 Task: Find connections with filter location Budapest III. kerület with filter topic #Entrepreneurshipwith filter profile language English with filter current company Godrej & Boyce Mfg. Co. Ltd. with filter school Adi Shankara Institute of Engineering and Technology, Kalady with filter industry International Affairs with filter service category Interior Design with filter keywords title Mechanical Engineer
Action: Mouse pressed left at (546, 71)
Screenshot: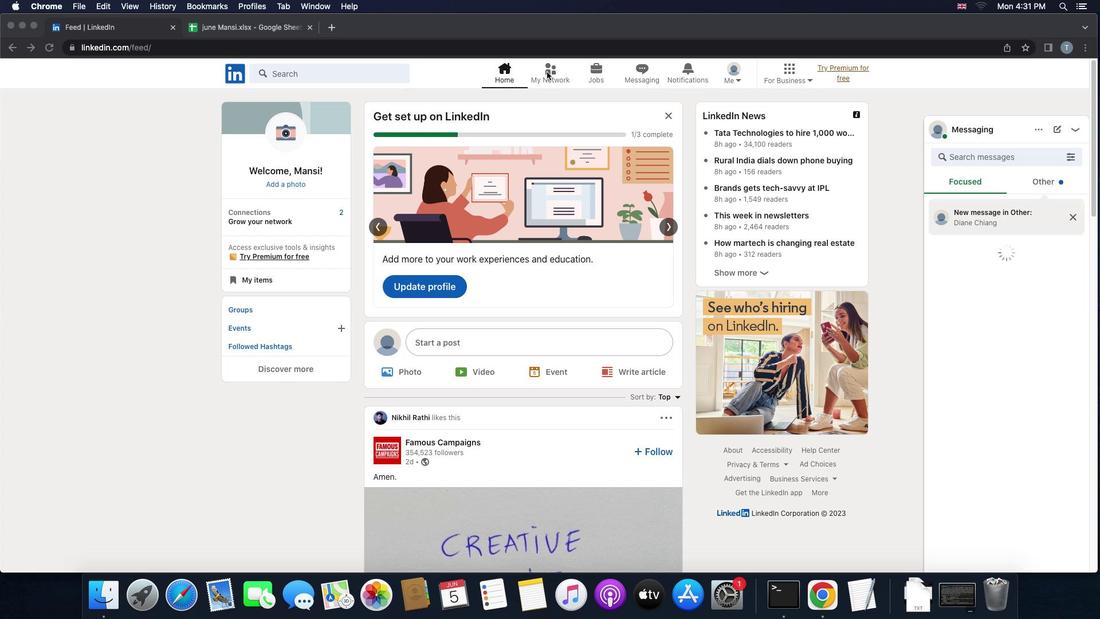 
Action: Mouse pressed left at (546, 71)
Screenshot: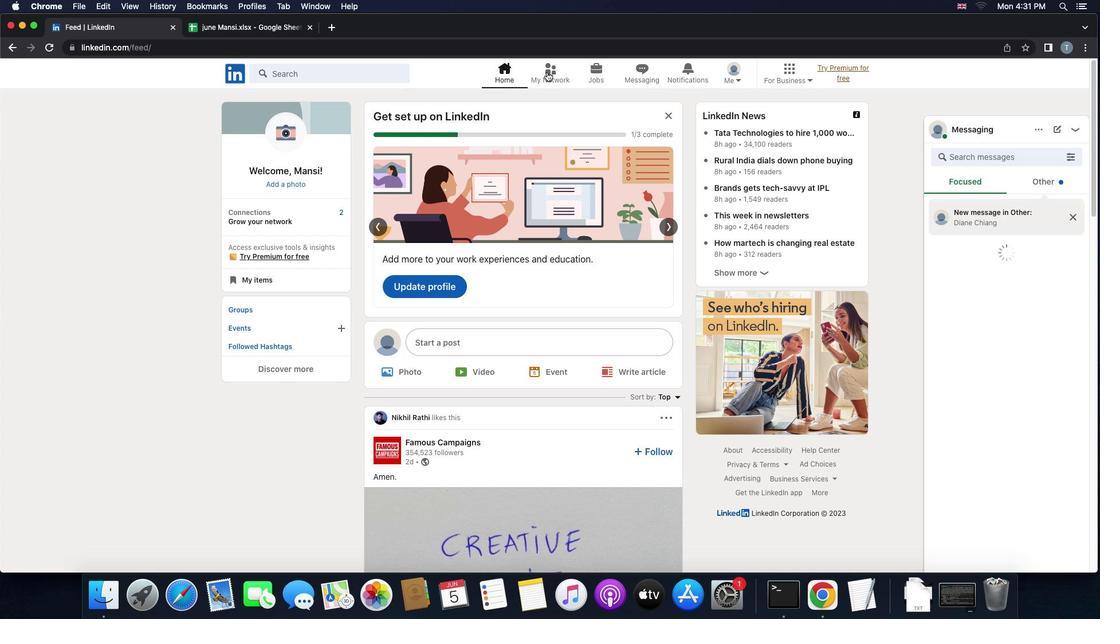 
Action: Mouse moved to (330, 137)
Screenshot: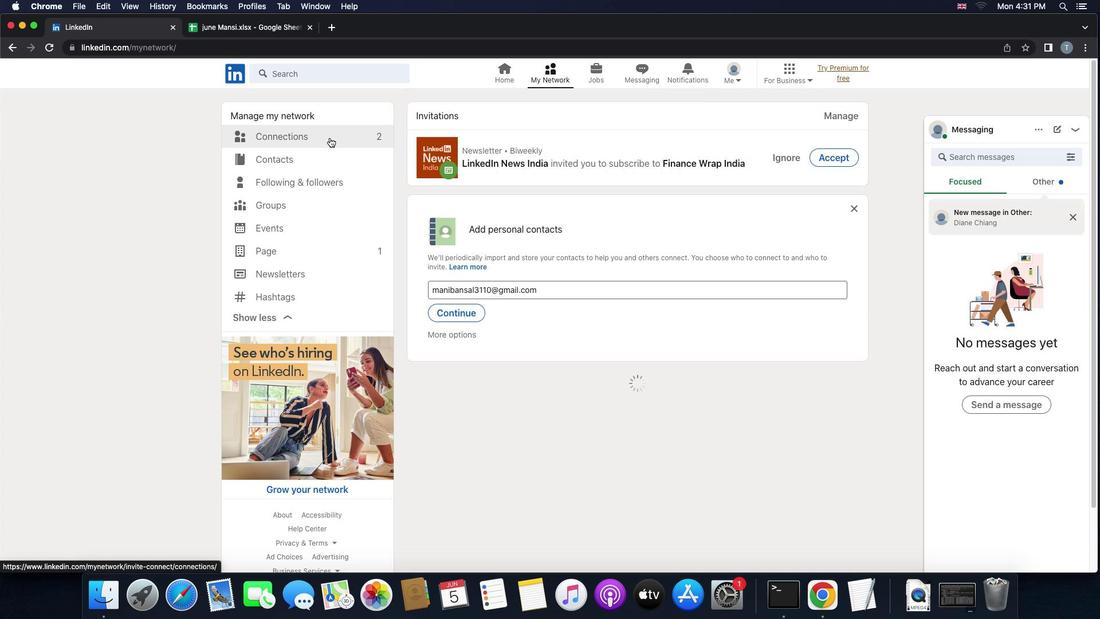 
Action: Mouse pressed left at (330, 137)
Screenshot: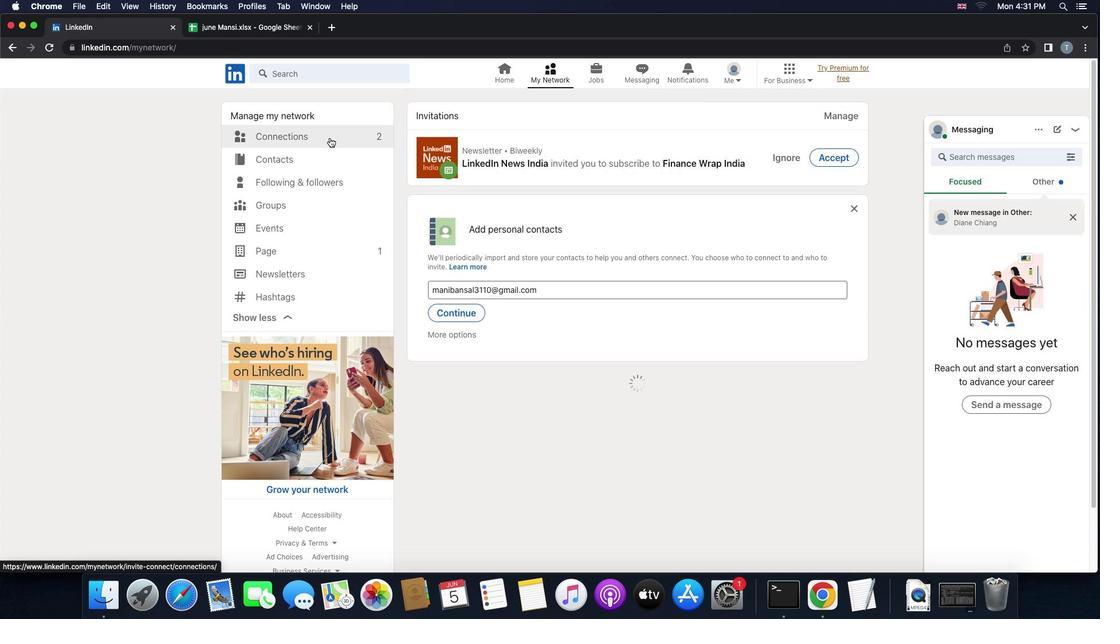 
Action: Mouse moved to (658, 136)
Screenshot: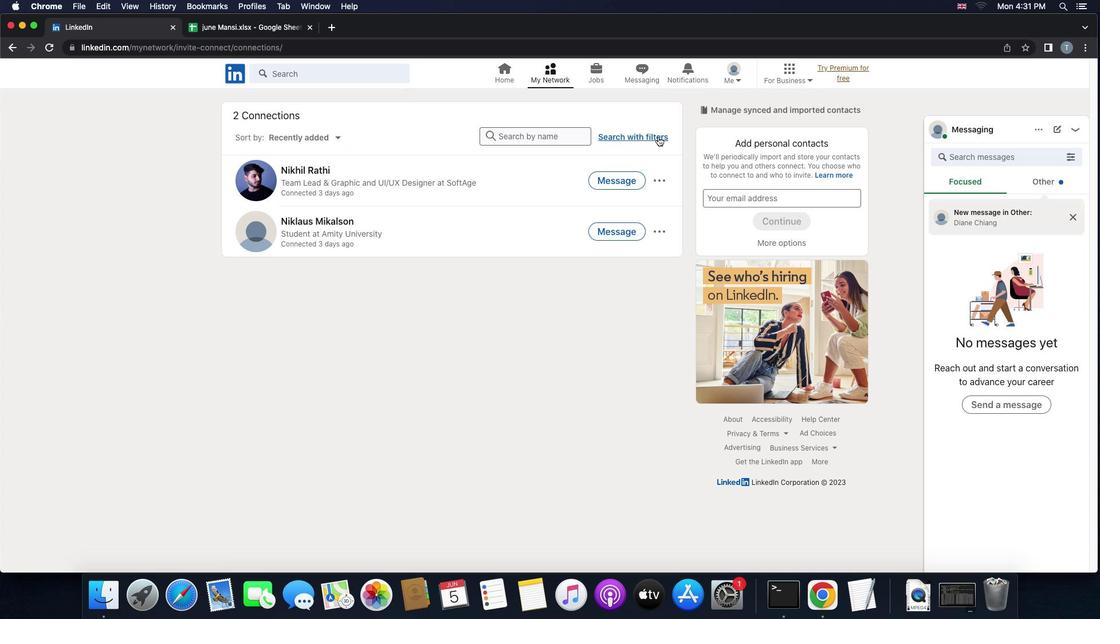 
Action: Mouse pressed left at (658, 136)
Screenshot: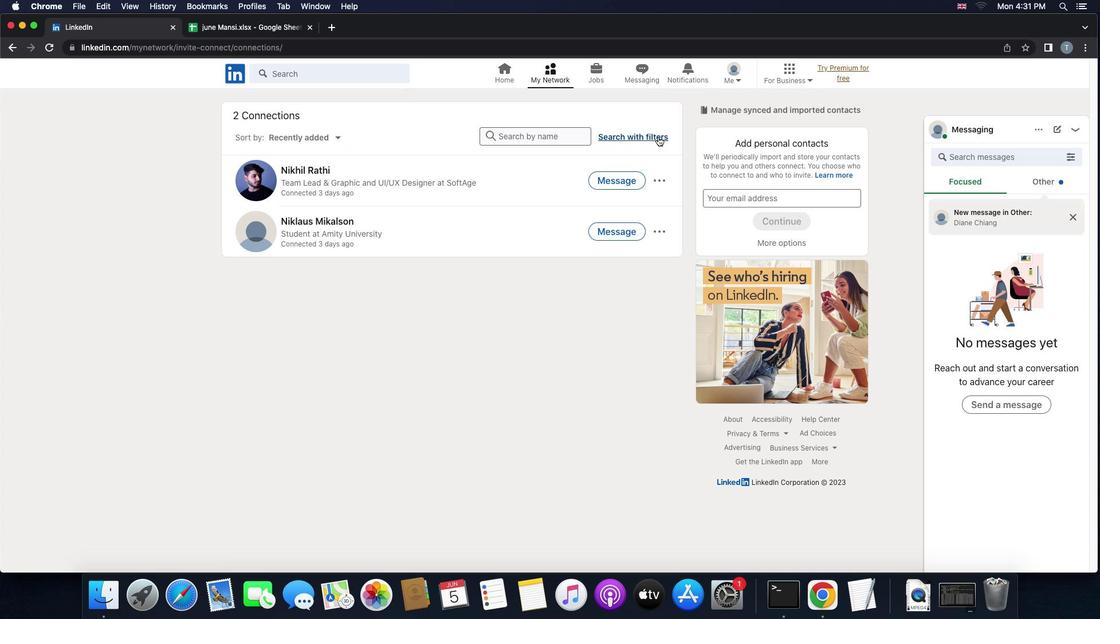 
Action: Mouse moved to (600, 106)
Screenshot: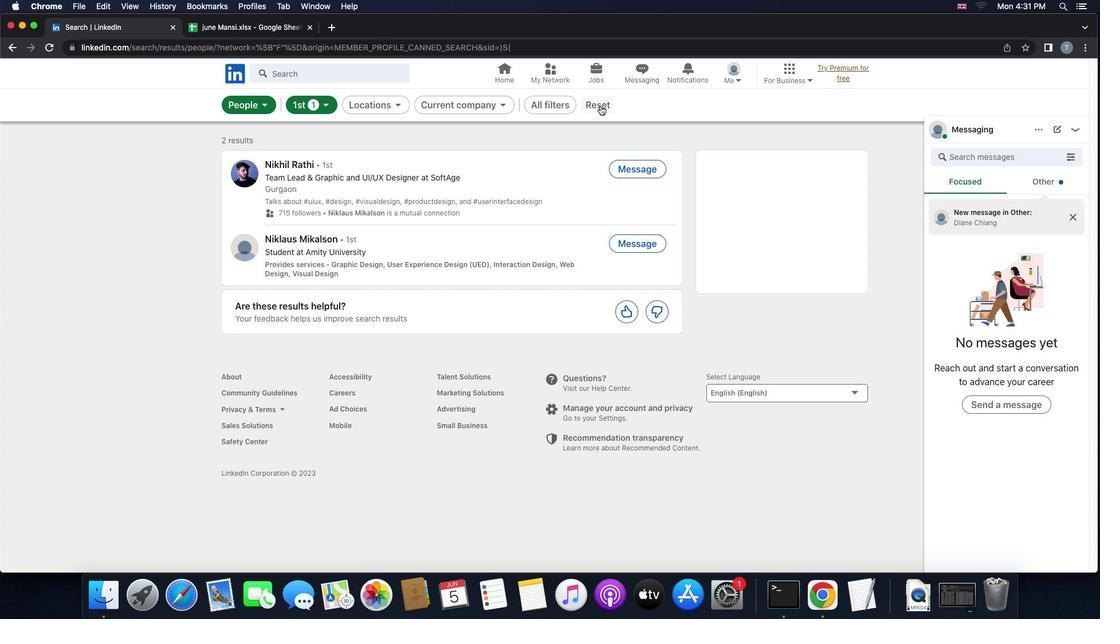 
Action: Mouse pressed left at (600, 106)
Screenshot: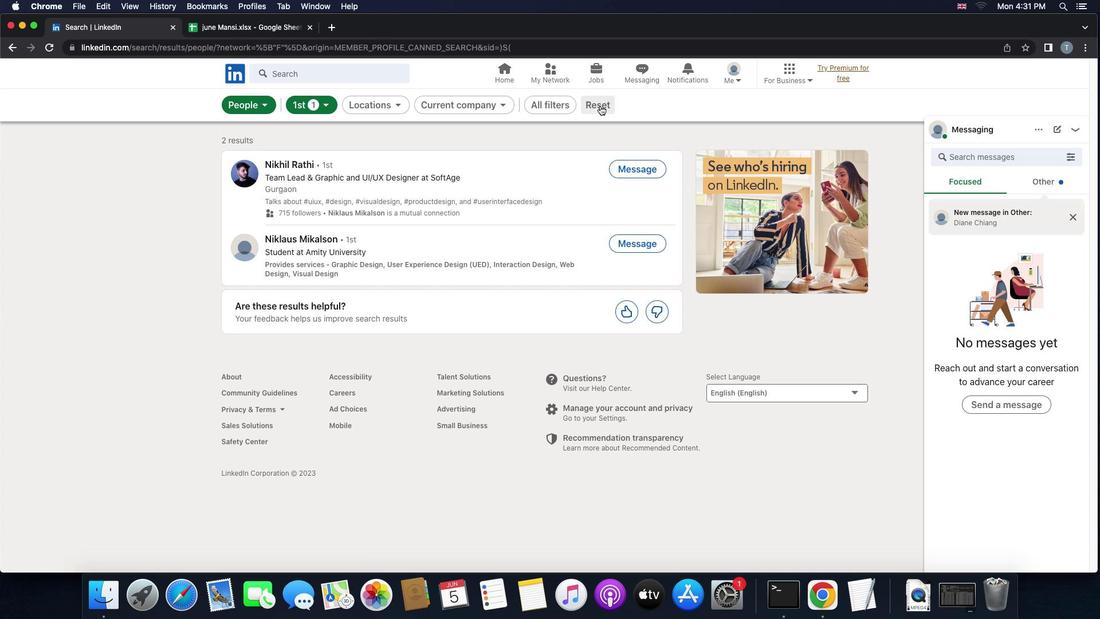 
Action: Mouse moved to (588, 108)
Screenshot: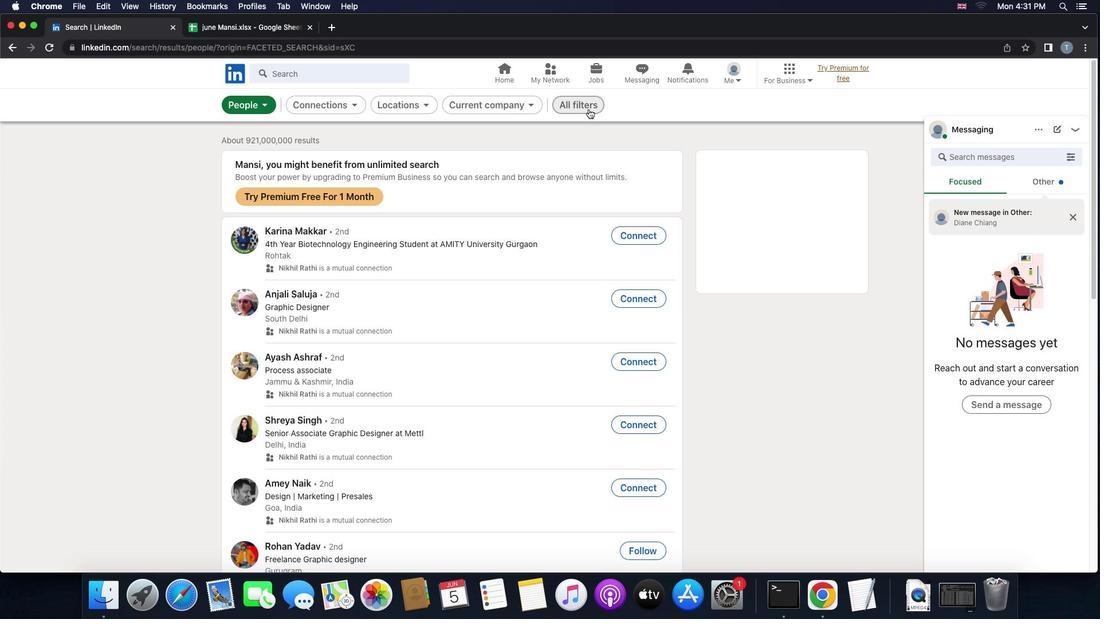 
Action: Mouse pressed left at (588, 108)
Screenshot: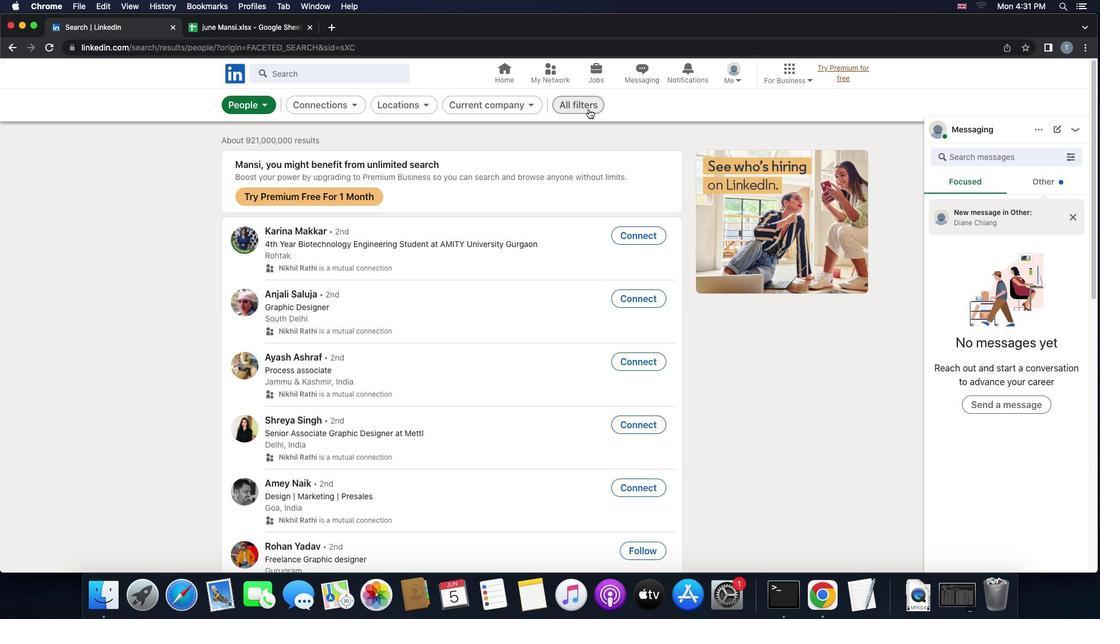 
Action: Mouse moved to (779, 284)
Screenshot: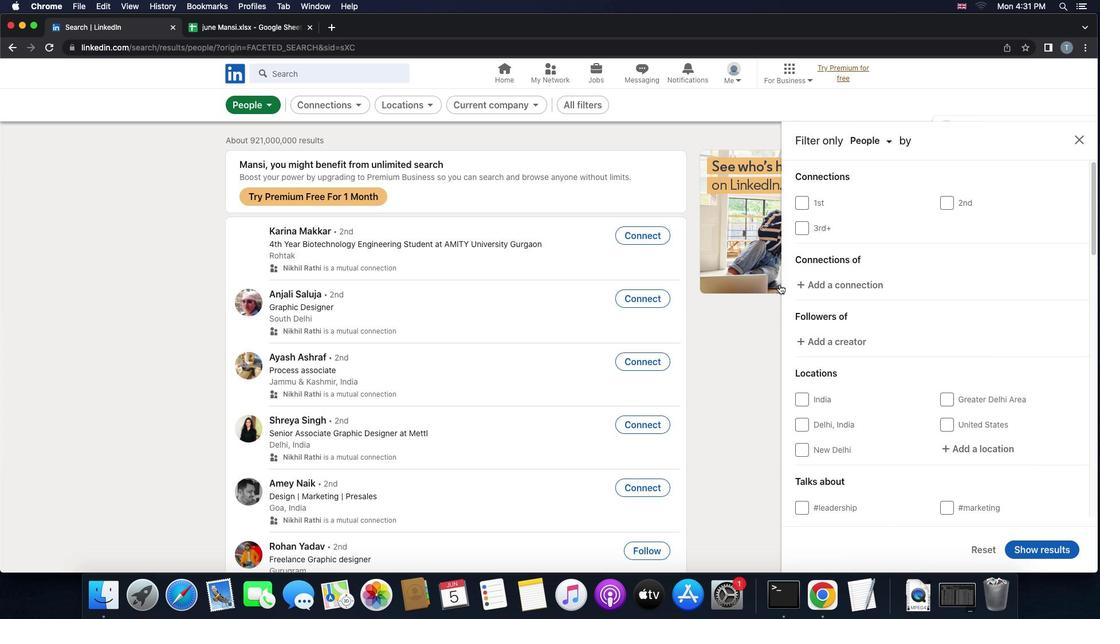 
Action: Mouse scrolled (779, 284) with delta (0, 0)
Screenshot: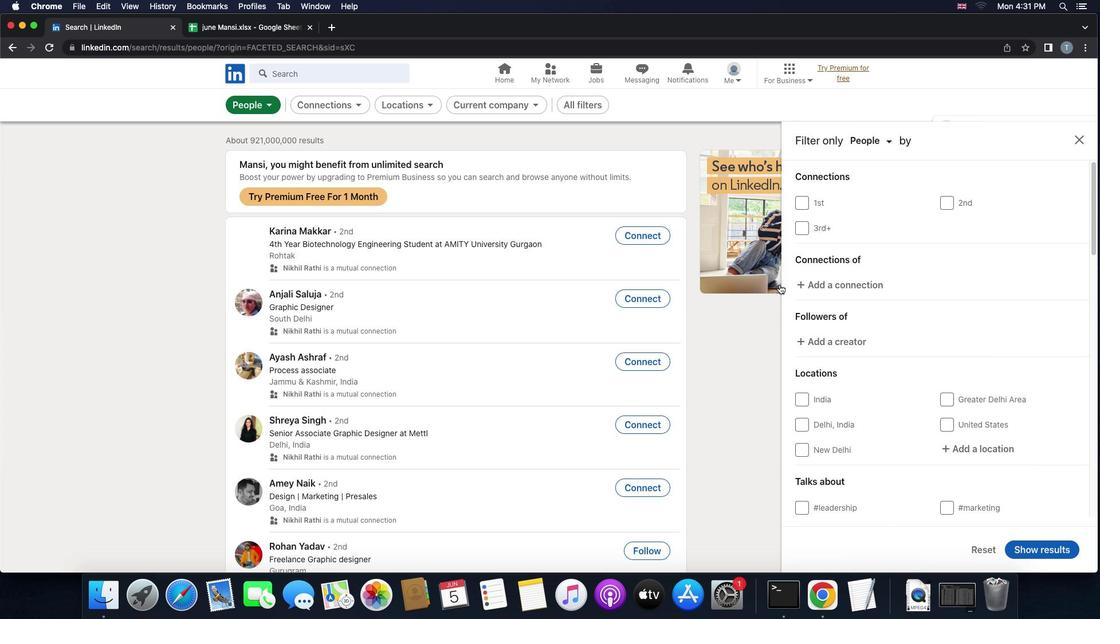 
Action: Mouse scrolled (779, 284) with delta (0, 0)
Screenshot: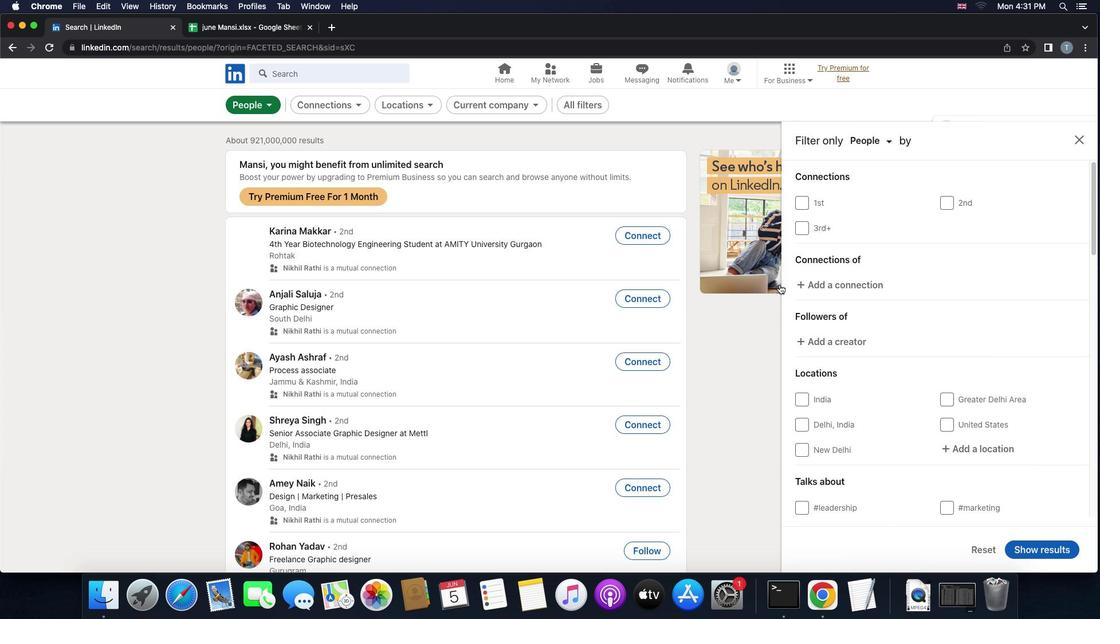 
Action: Mouse scrolled (779, 284) with delta (0, -1)
Screenshot: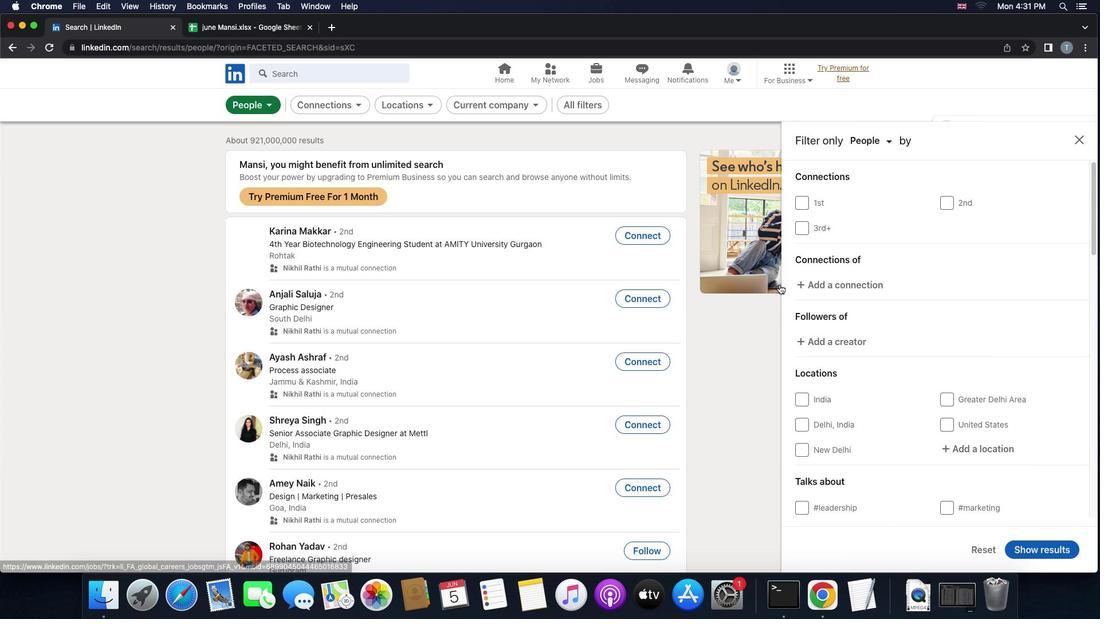 
Action: Mouse scrolled (779, 284) with delta (0, 0)
Screenshot: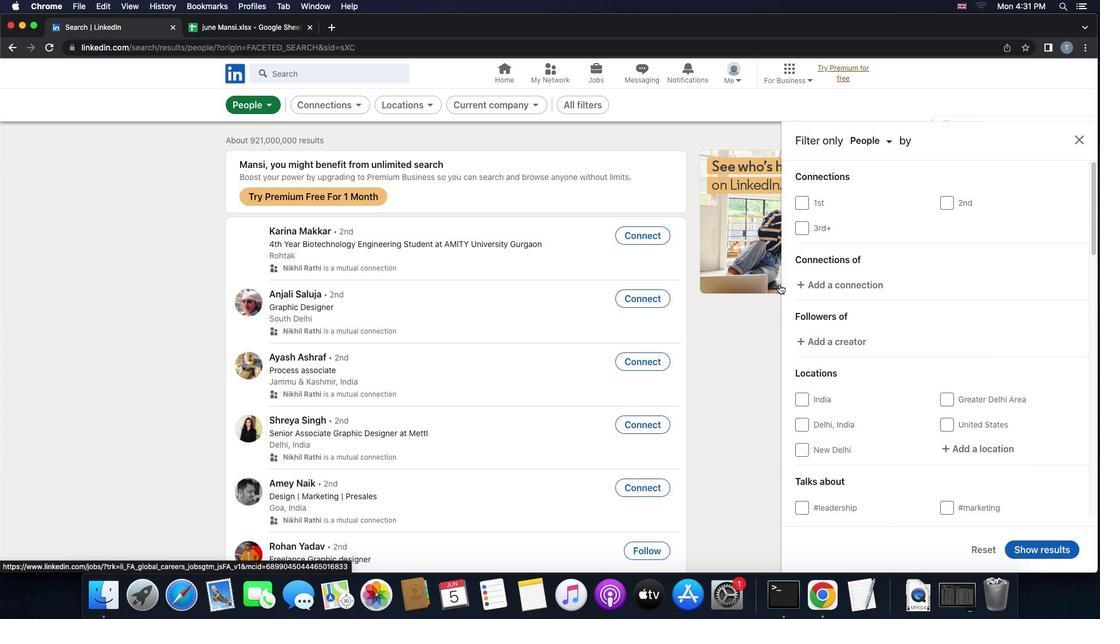 
Action: Mouse moved to (982, 454)
Screenshot: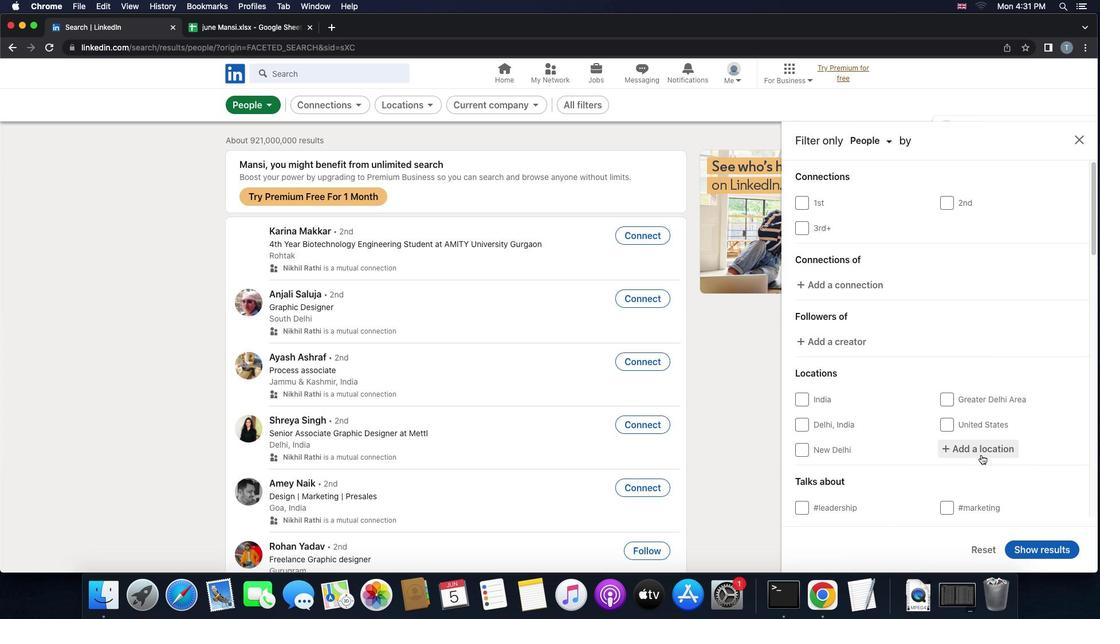 
Action: Mouse pressed left at (982, 454)
Screenshot: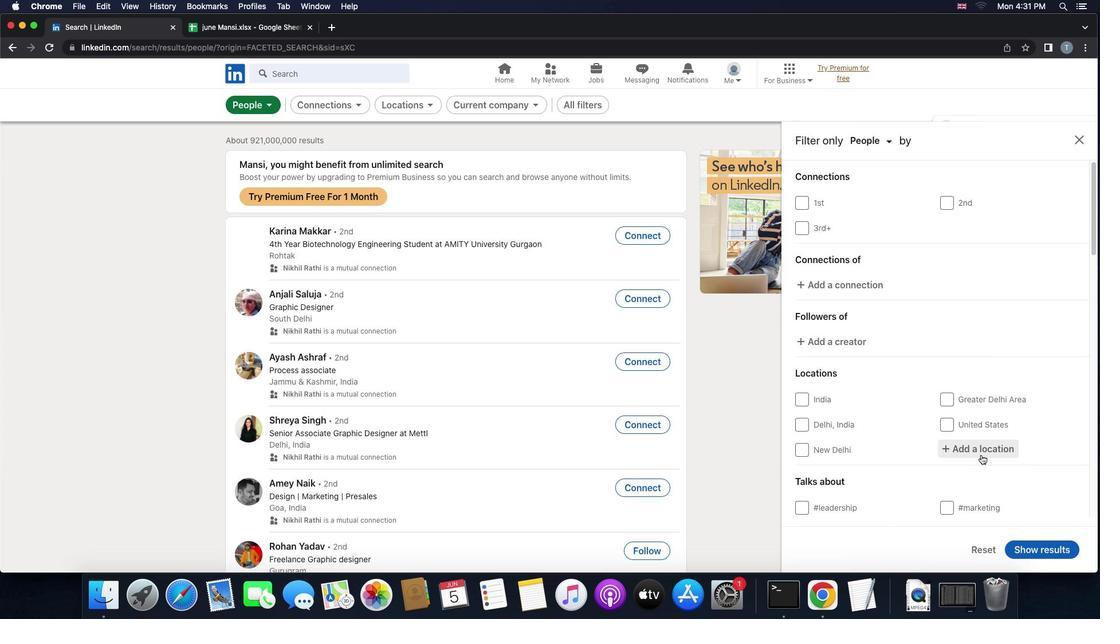 
Action: Key pressed Key.shift'B''u''d''a''p''e''s''t'Key.spaceKey.shift'I''I''I''.''k''e''r''u''l''e''t'Key.enter
Screenshot: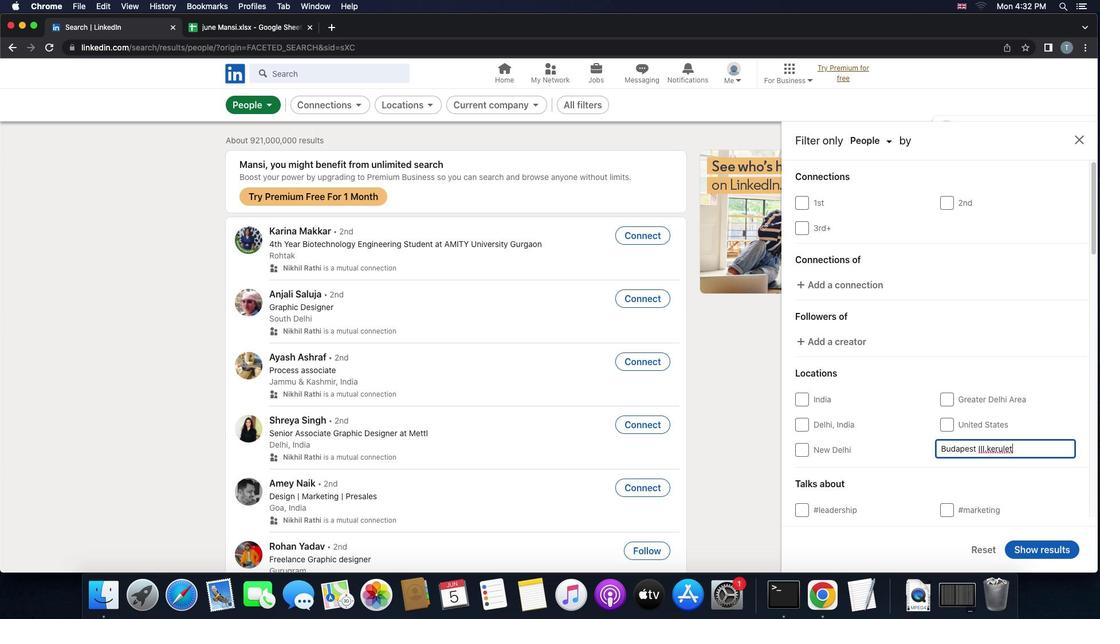 
Action: Mouse moved to (960, 486)
Screenshot: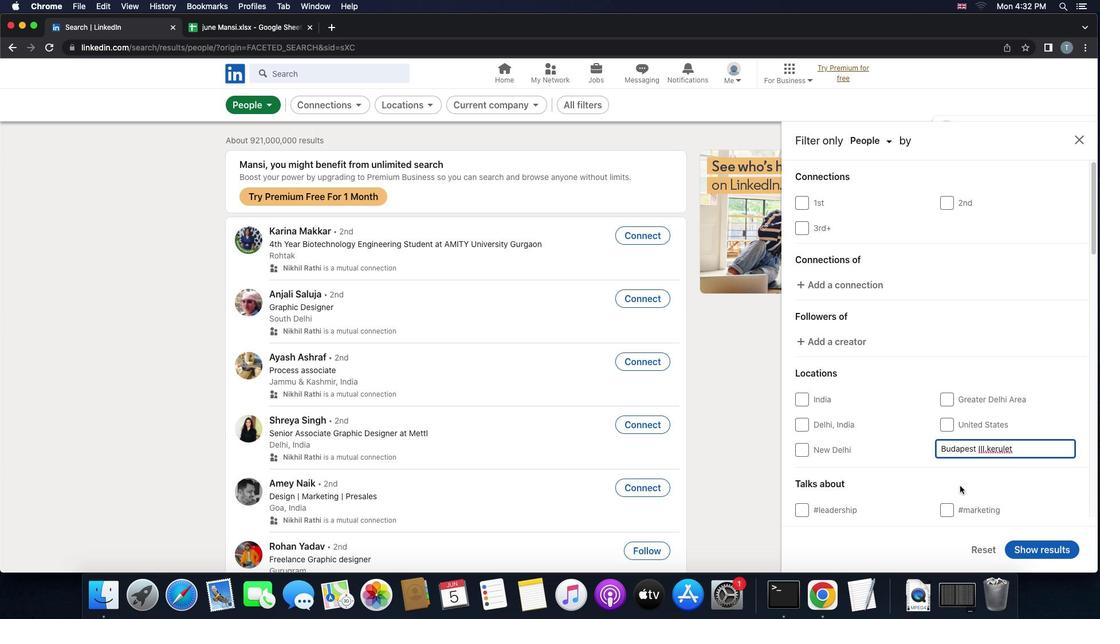 
Action: Mouse scrolled (960, 486) with delta (0, 0)
Screenshot: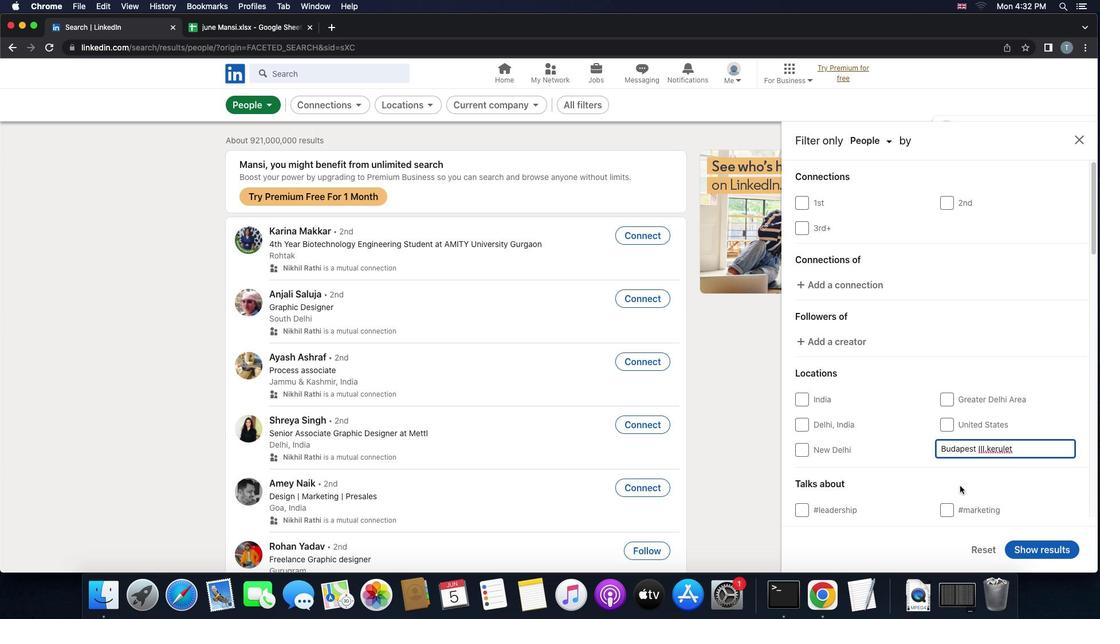 
Action: Mouse scrolled (960, 486) with delta (0, 0)
Screenshot: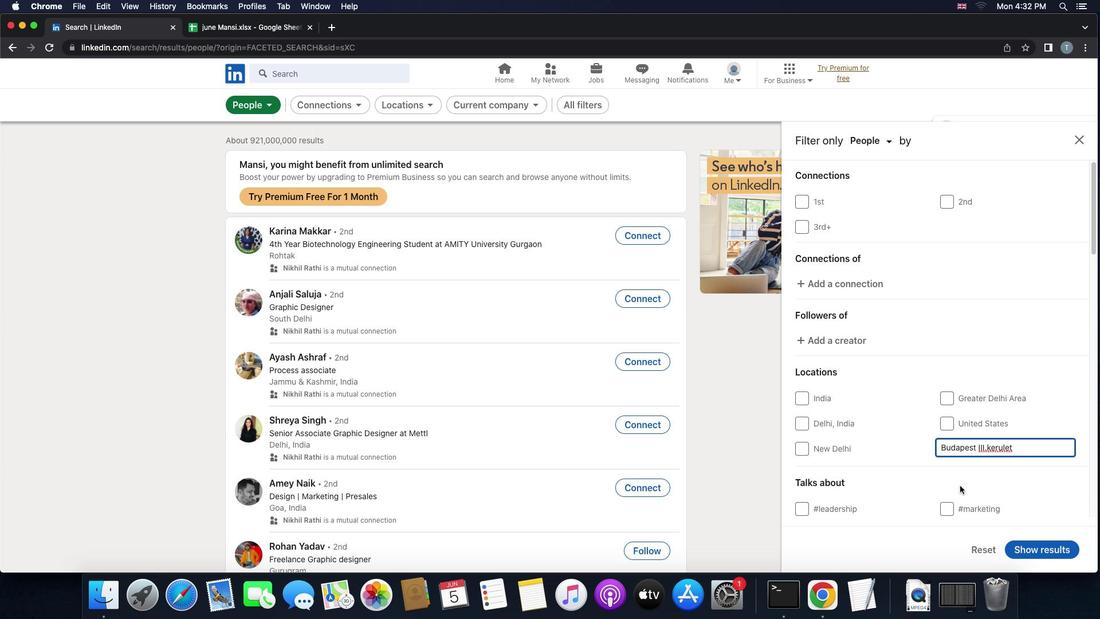 
Action: Mouse scrolled (960, 486) with delta (0, -1)
Screenshot: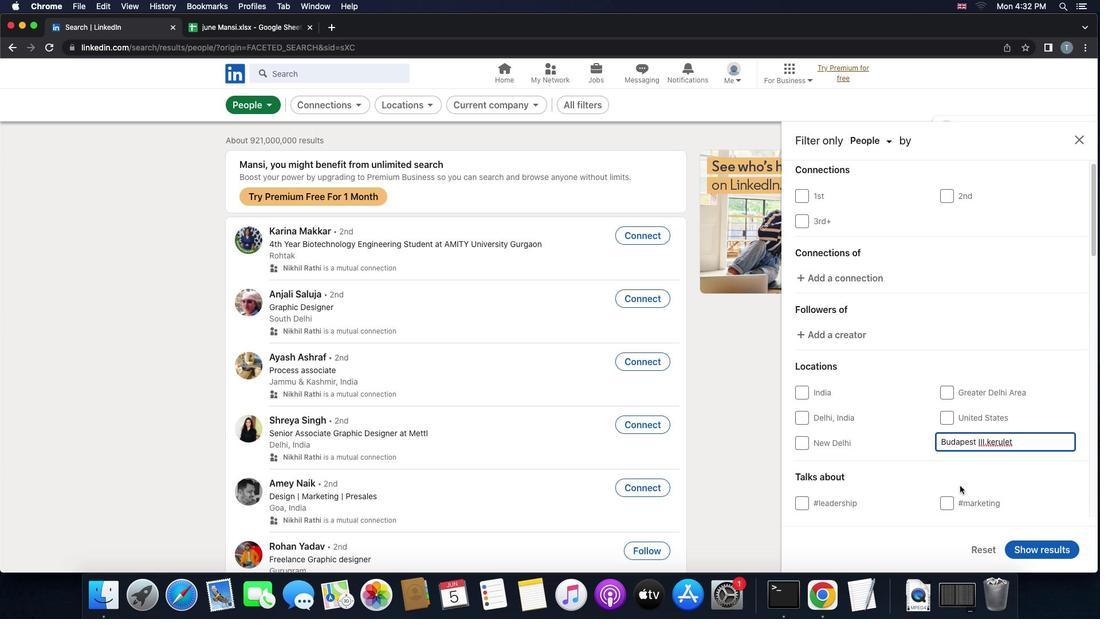 
Action: Mouse scrolled (960, 486) with delta (0, -2)
Screenshot: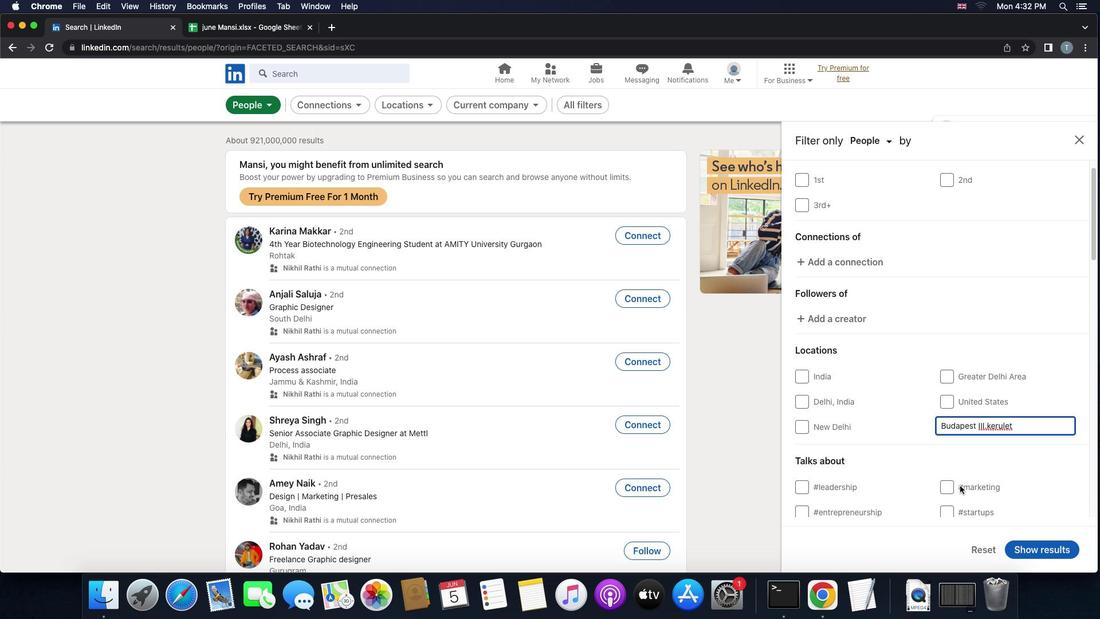 
Action: Mouse moved to (971, 378)
Screenshot: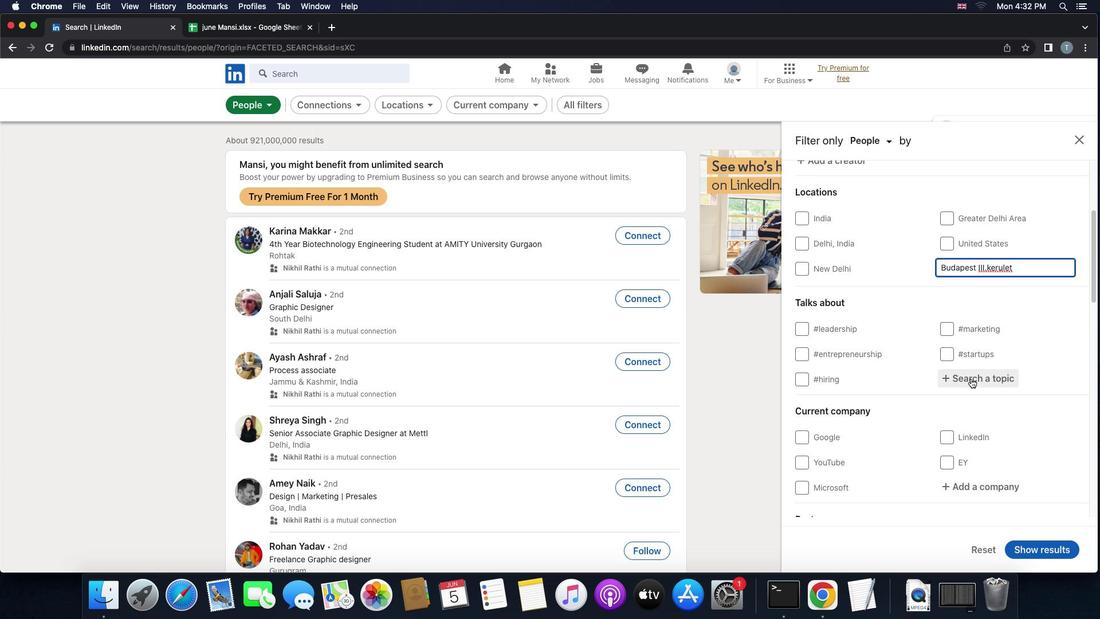 
Action: Mouse pressed left at (971, 378)
Screenshot: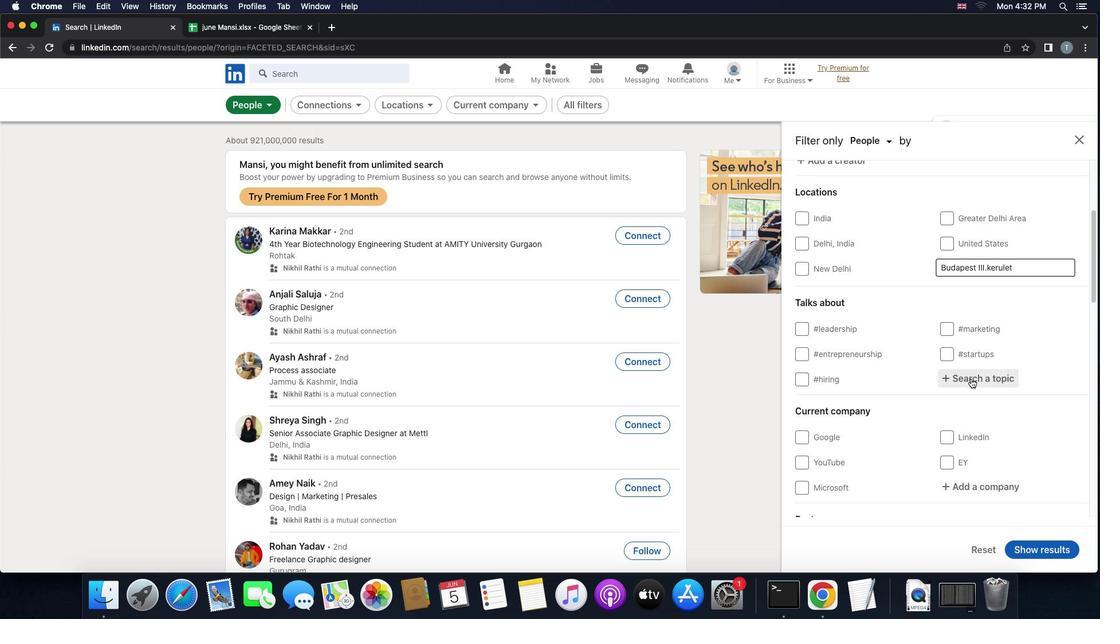 
Action: Key pressed 'e''n''t''r''e''p''r''e''n''e''u''r''s''h''i''p'
Screenshot: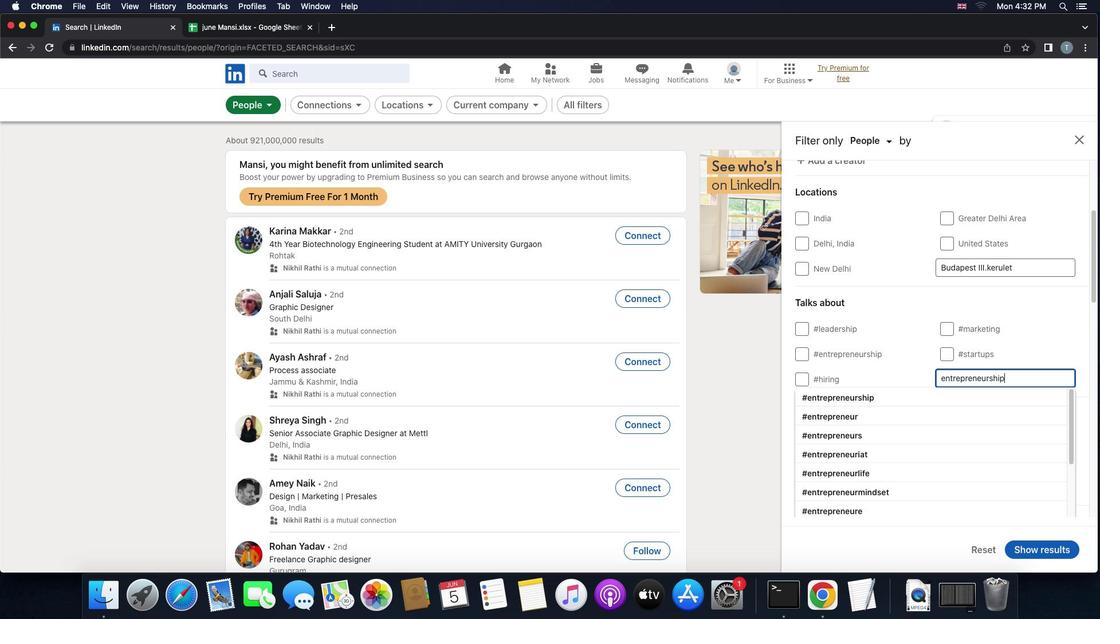 
Action: Mouse moved to (870, 397)
Screenshot: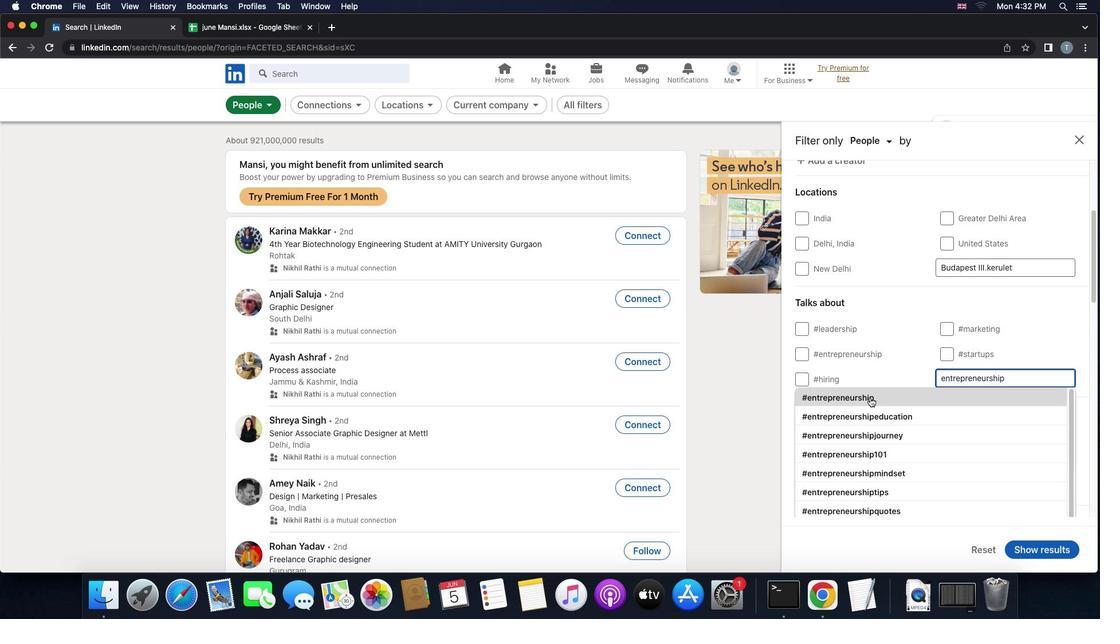 
Action: Mouse pressed left at (870, 397)
Screenshot: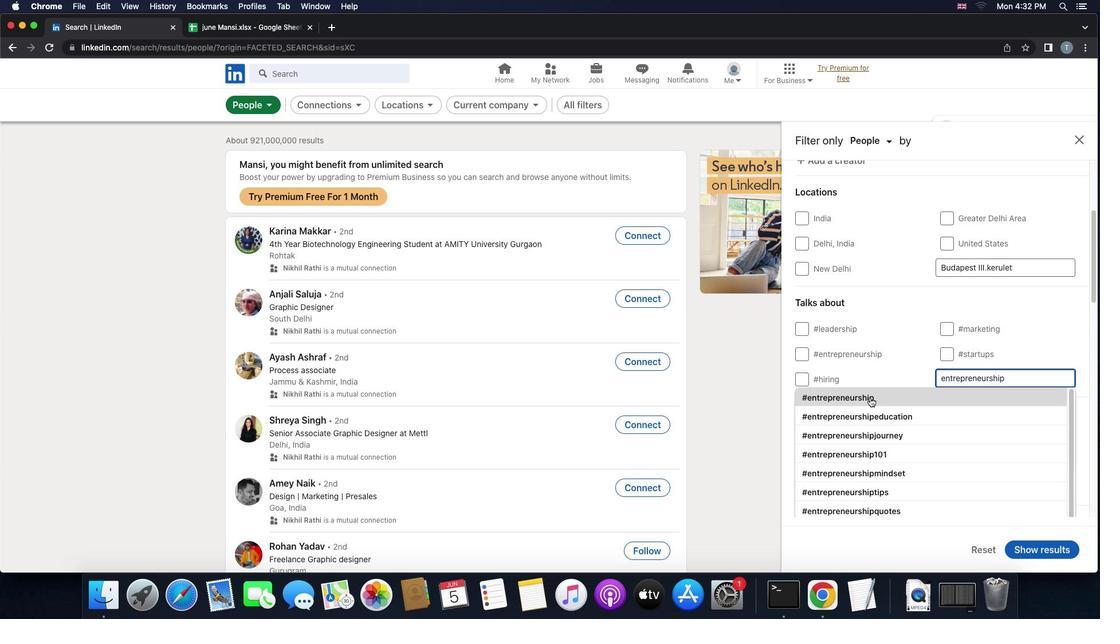 
Action: Mouse scrolled (870, 397) with delta (0, 0)
Screenshot: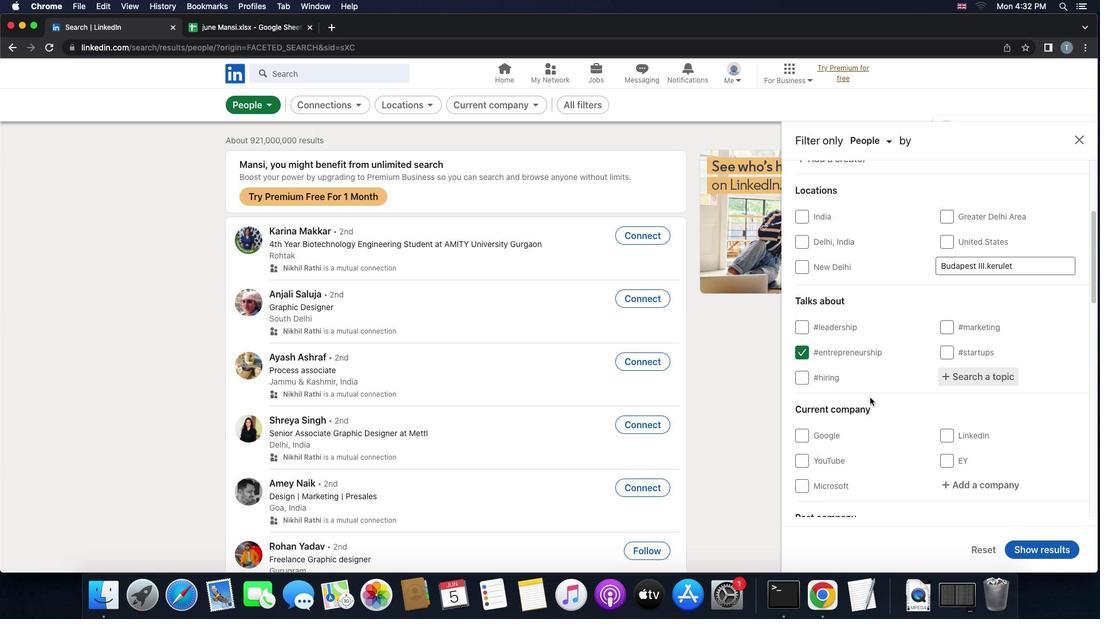 
Action: Mouse scrolled (870, 397) with delta (0, 0)
Screenshot: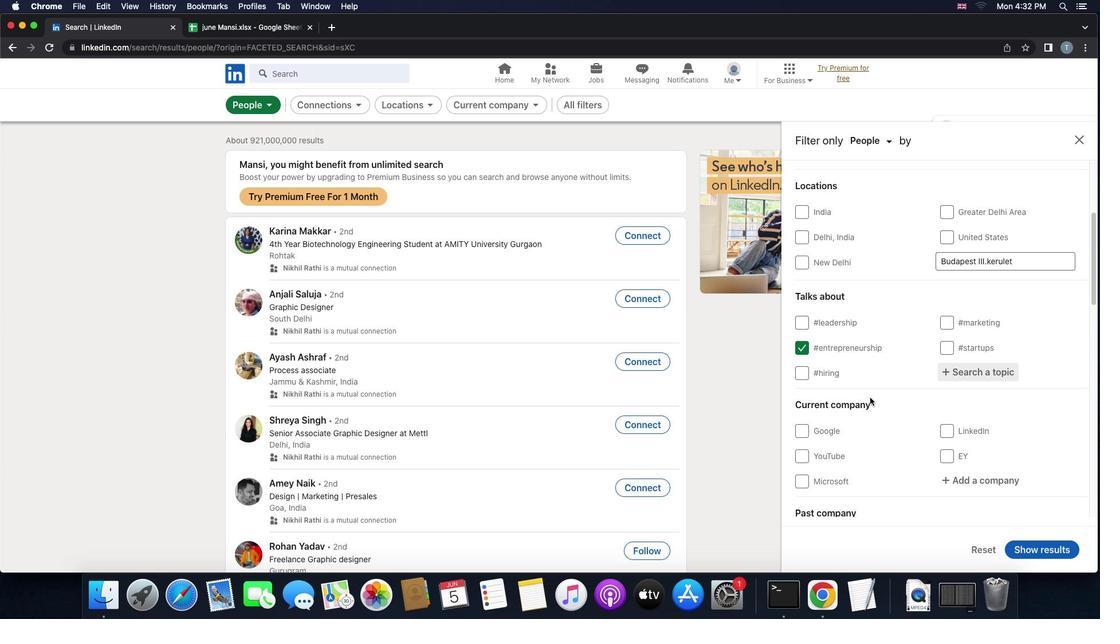 
Action: Mouse scrolled (870, 397) with delta (0, -1)
Screenshot: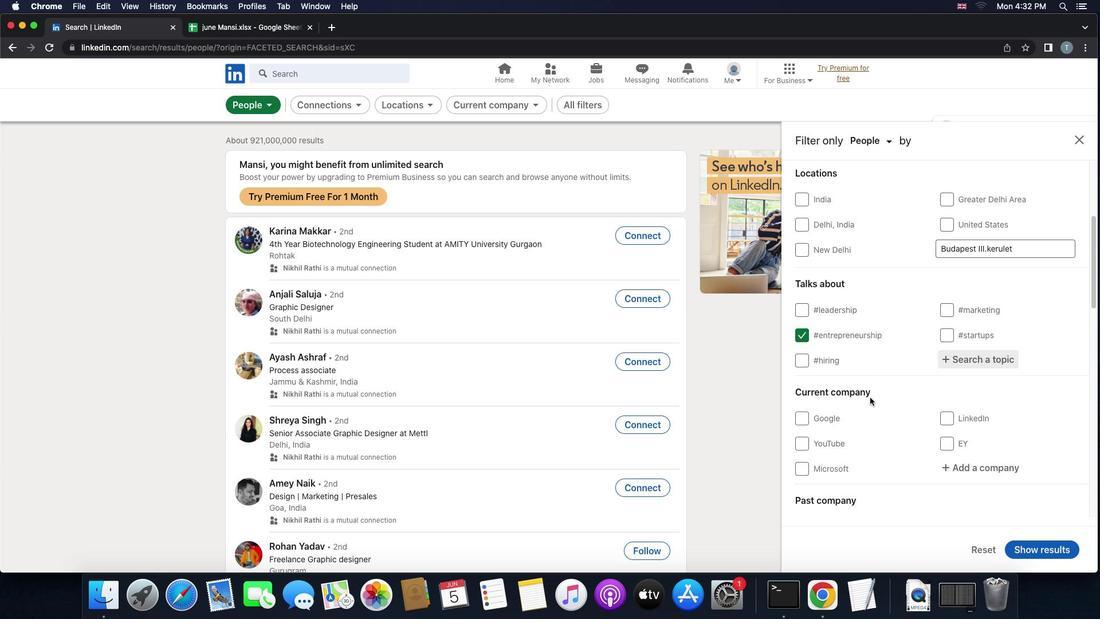 
Action: Mouse scrolled (870, 397) with delta (0, -1)
Screenshot: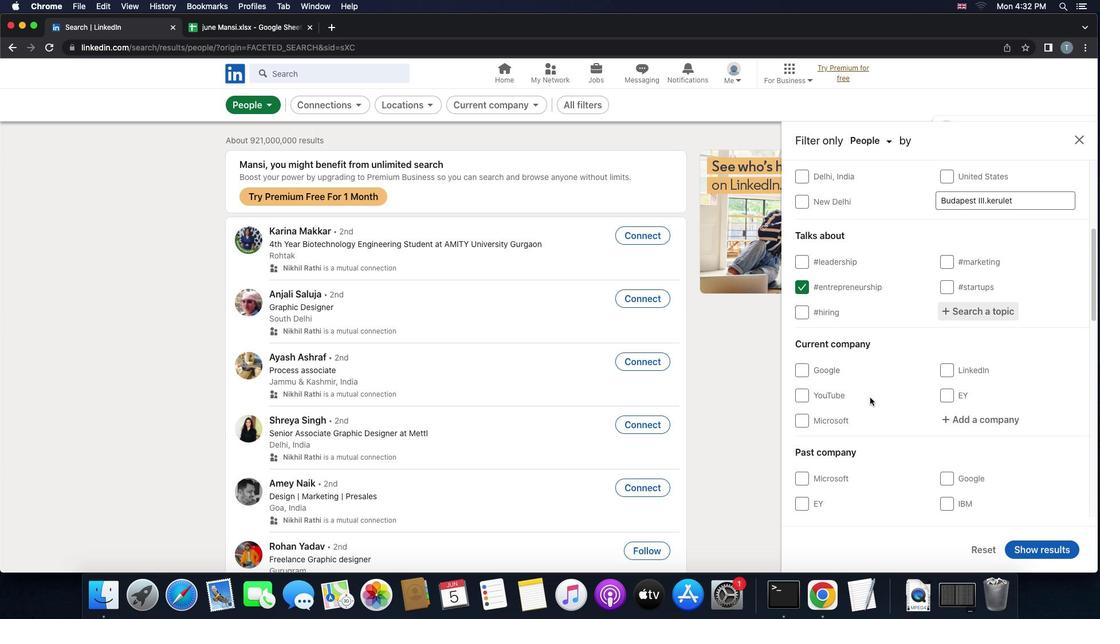 
Action: Mouse moved to (947, 327)
Screenshot: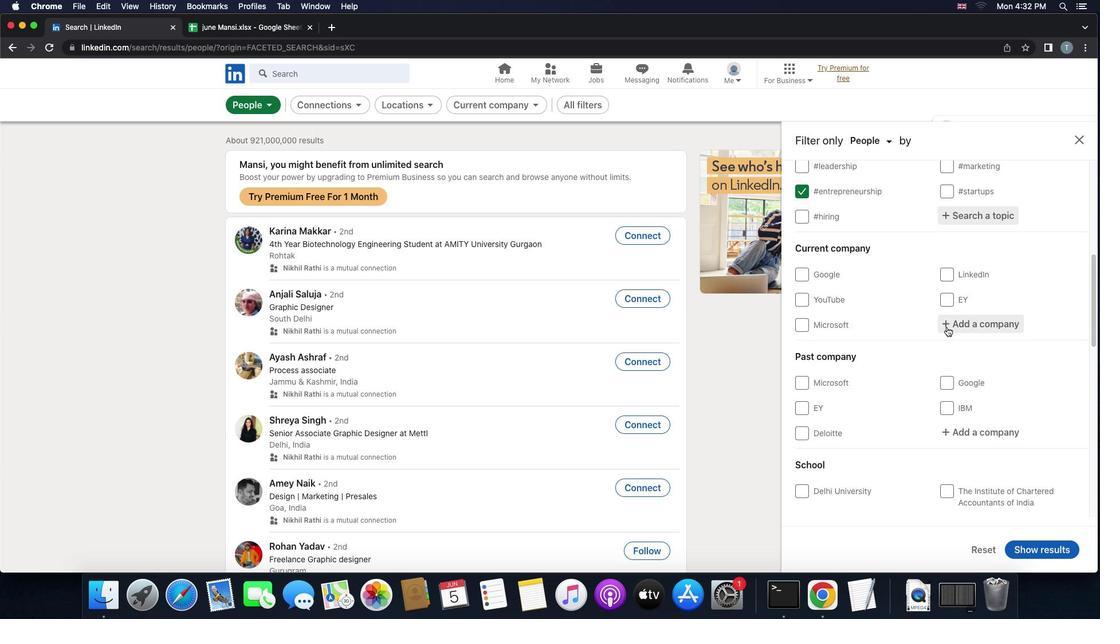 
Action: Mouse pressed left at (947, 327)
Screenshot: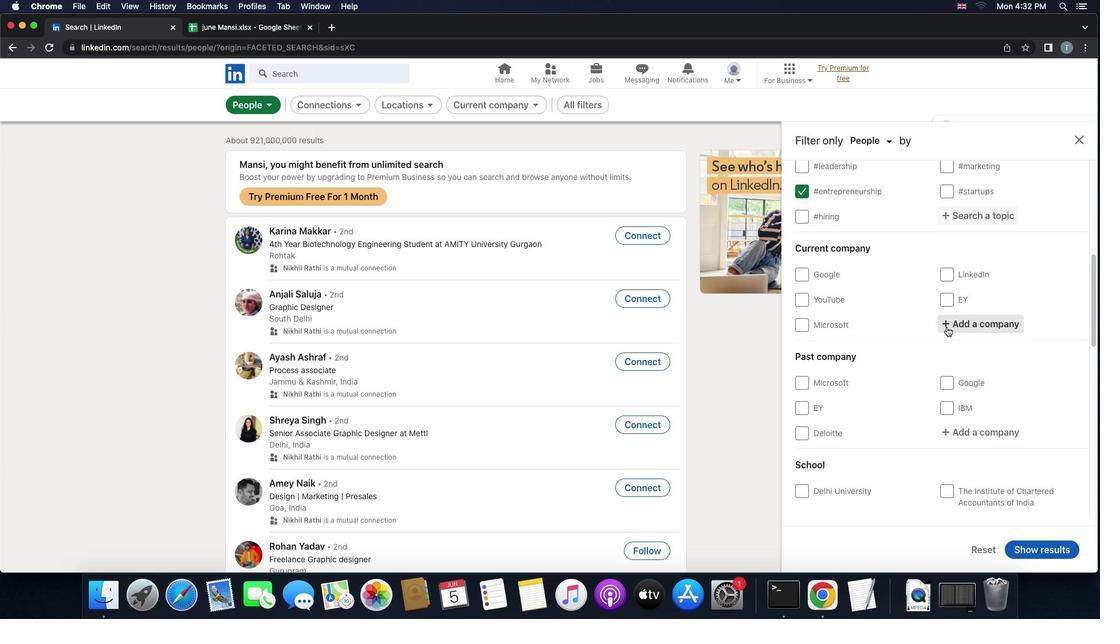 
Action: Mouse scrolled (947, 327) with delta (0, 0)
Screenshot: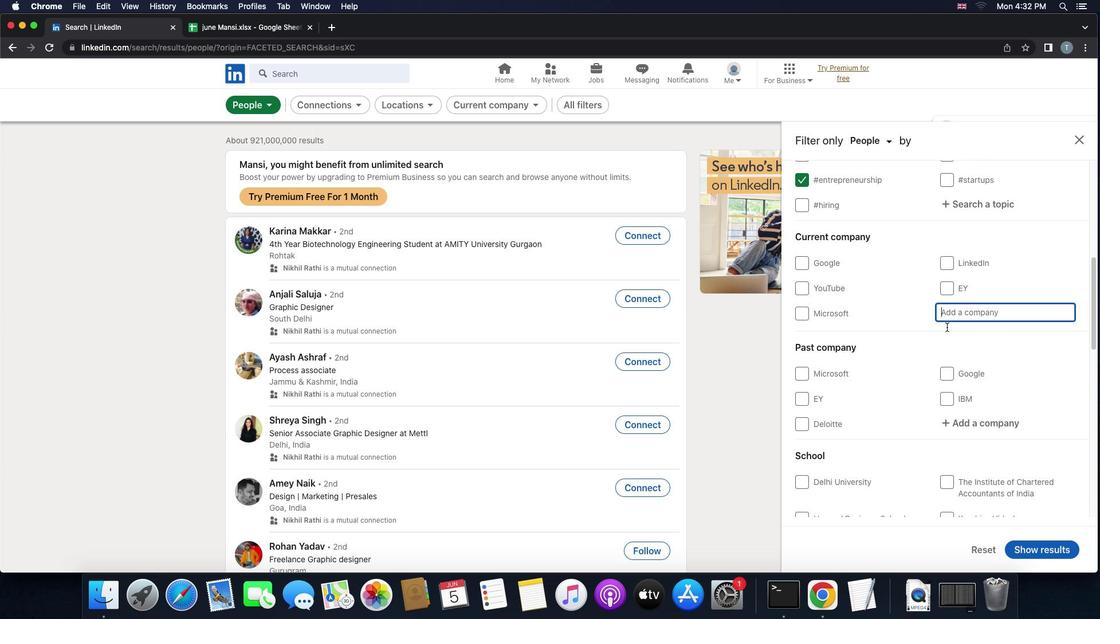 
Action: Mouse scrolled (947, 327) with delta (0, 0)
Screenshot: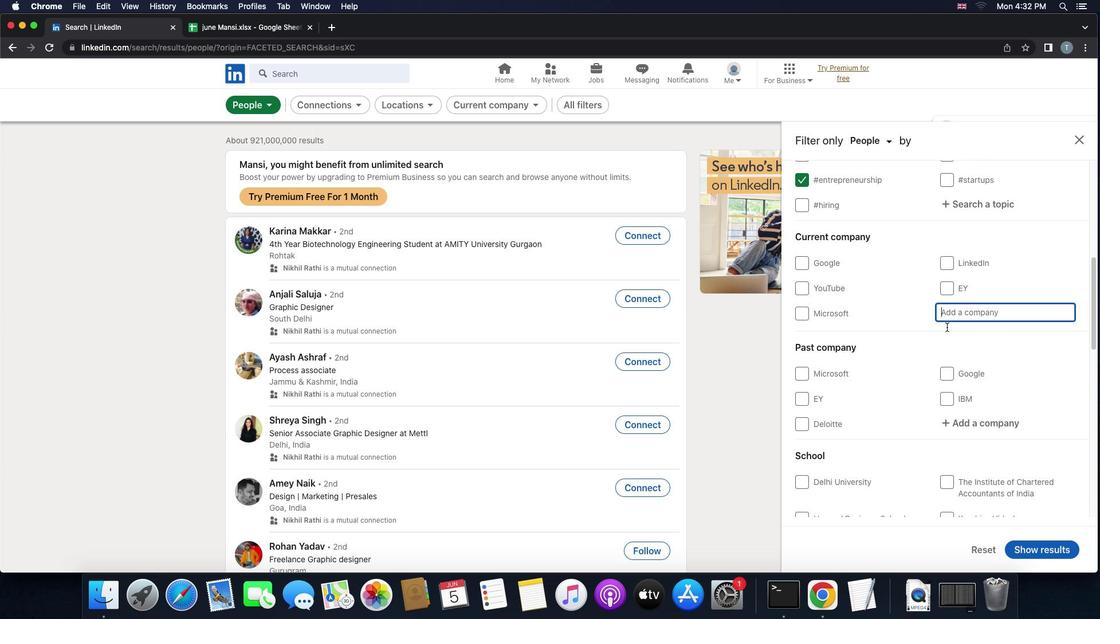 
Action: Mouse scrolled (947, 327) with delta (0, -1)
Screenshot: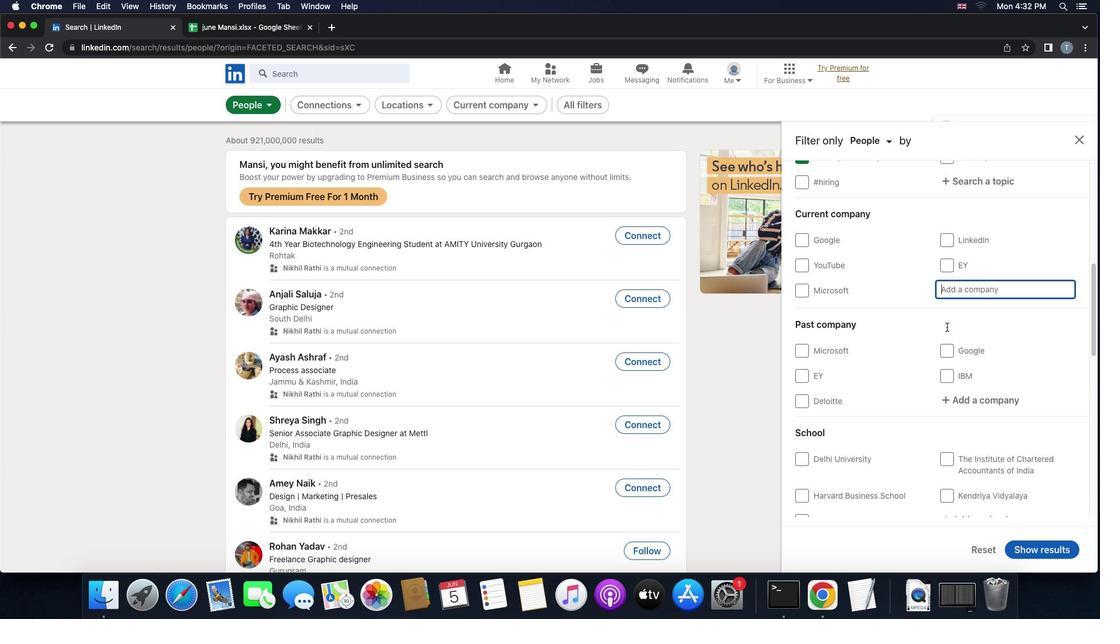 
Action: Mouse scrolled (947, 327) with delta (0, -2)
Screenshot: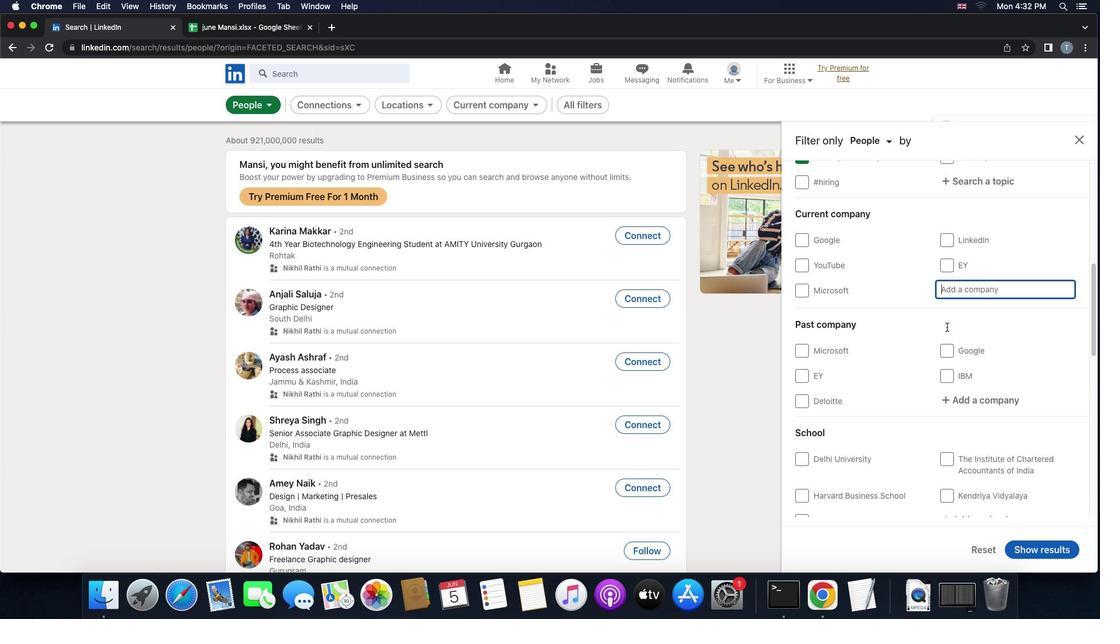 
Action: Mouse scrolled (947, 327) with delta (0, -3)
Screenshot: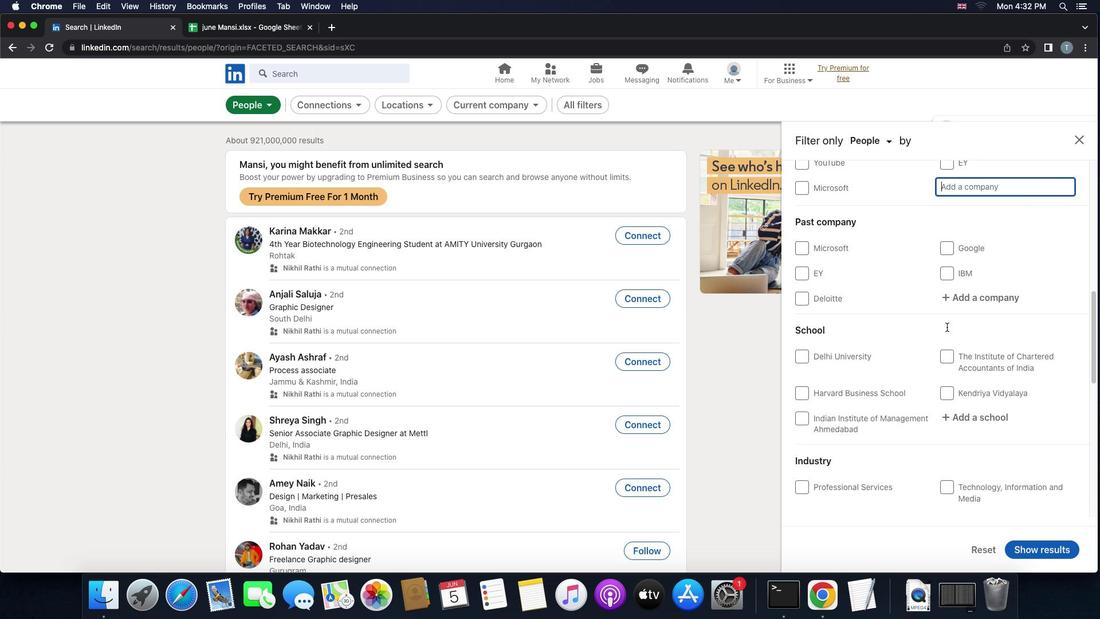 
Action: Mouse moved to (801, 378)
Screenshot: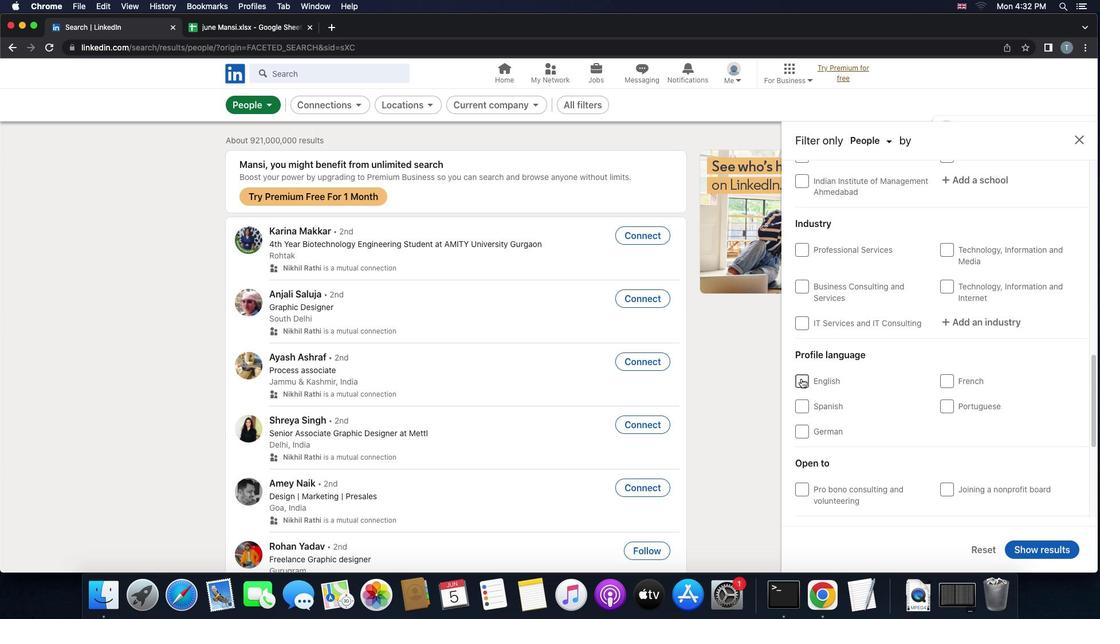 
Action: Mouse pressed left at (801, 378)
Screenshot: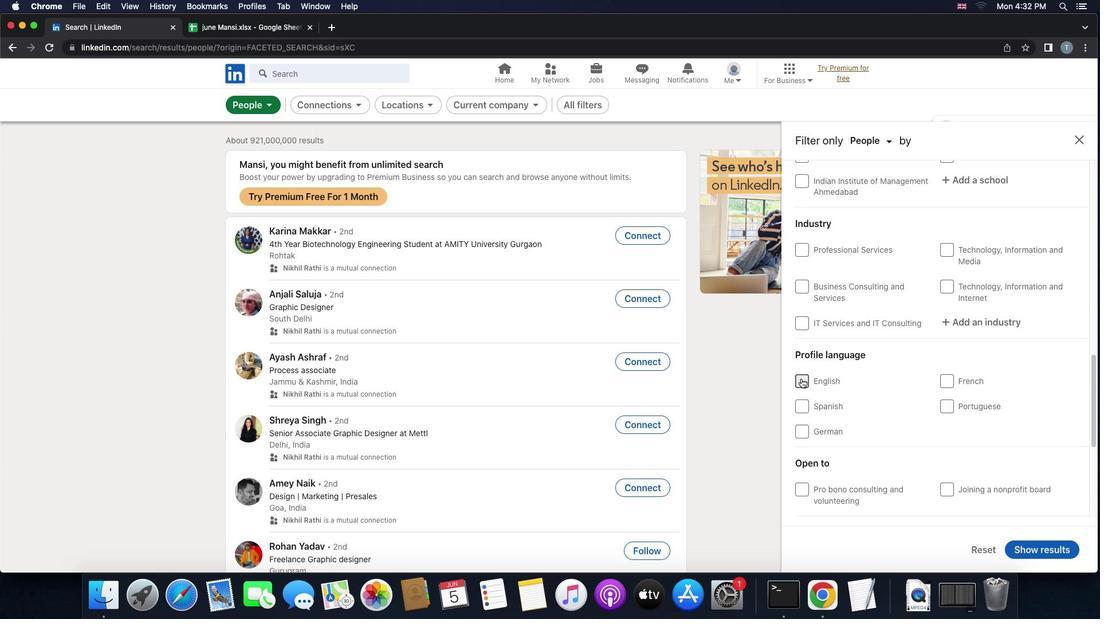 
Action: Mouse moved to (913, 390)
Screenshot: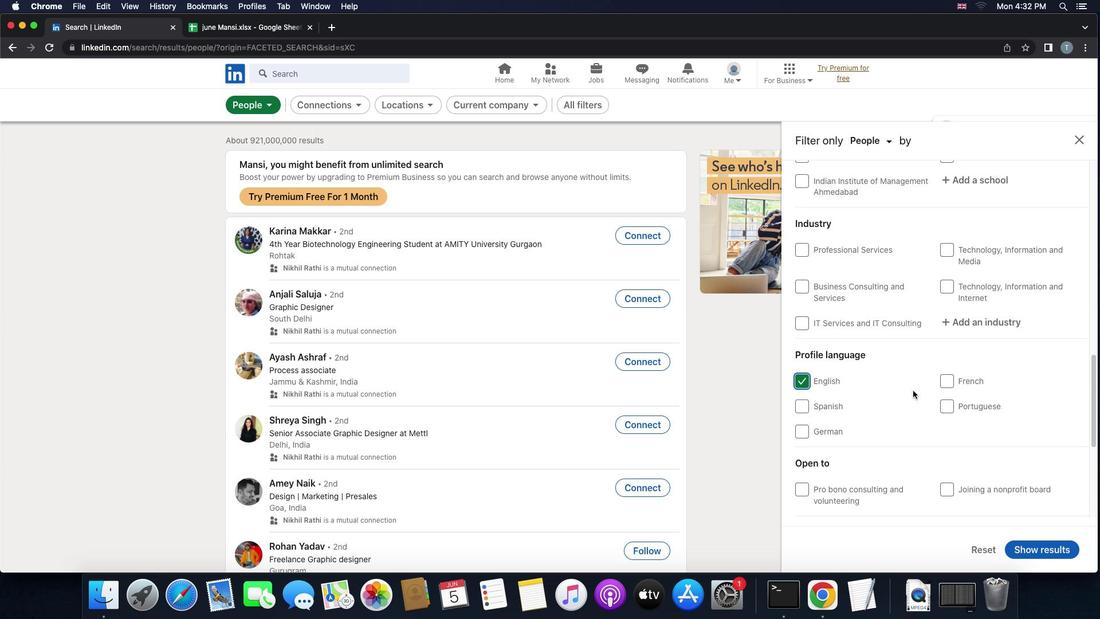 
Action: Mouse scrolled (913, 390) with delta (0, 0)
Screenshot: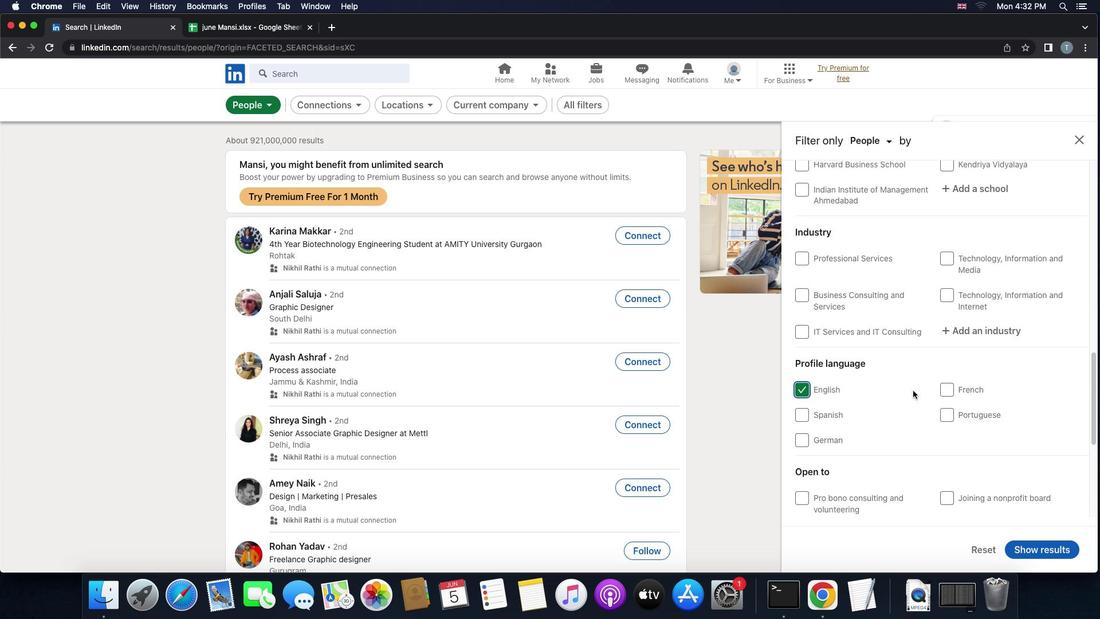 
Action: Mouse scrolled (913, 390) with delta (0, 0)
Screenshot: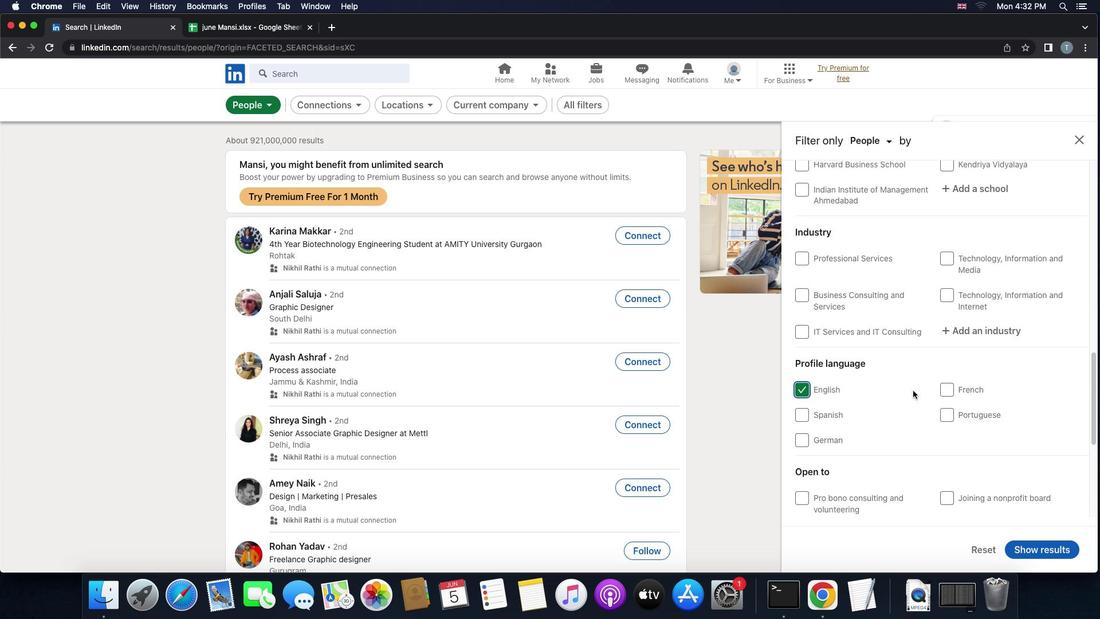 
Action: Mouse scrolled (913, 390) with delta (0, 1)
Screenshot: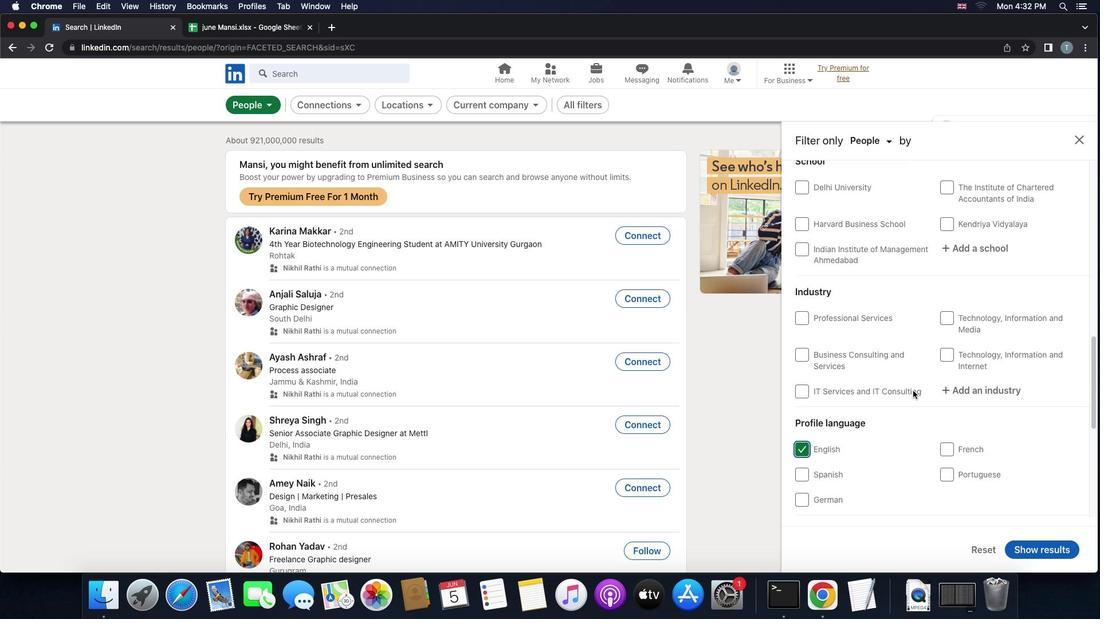 
Action: Mouse scrolled (913, 390) with delta (0, 2)
Screenshot: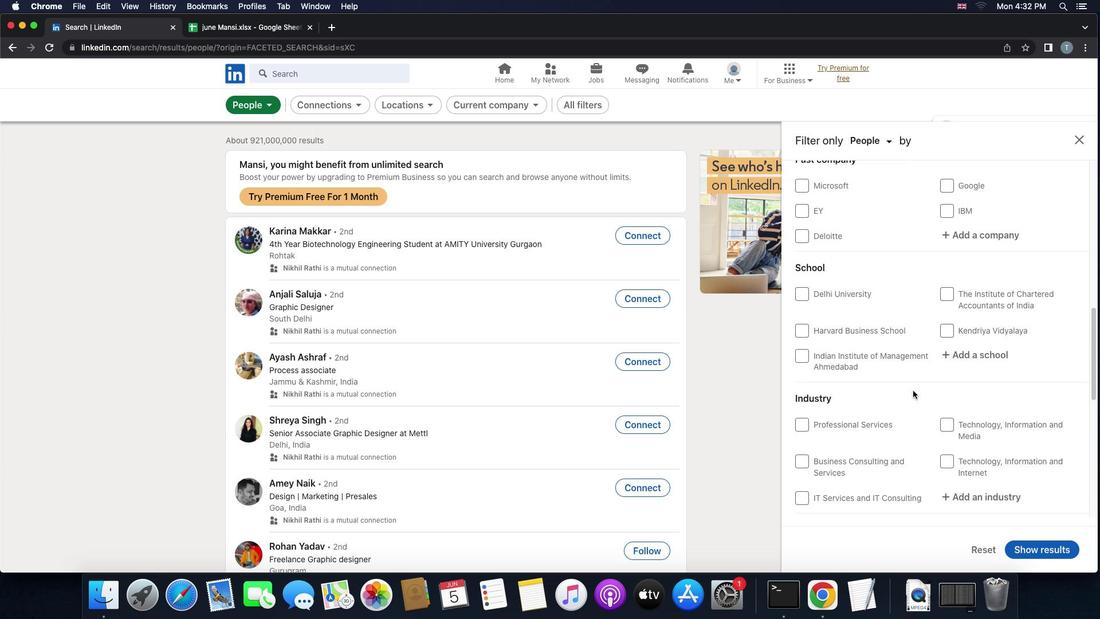 
Action: Mouse moved to (943, 311)
Screenshot: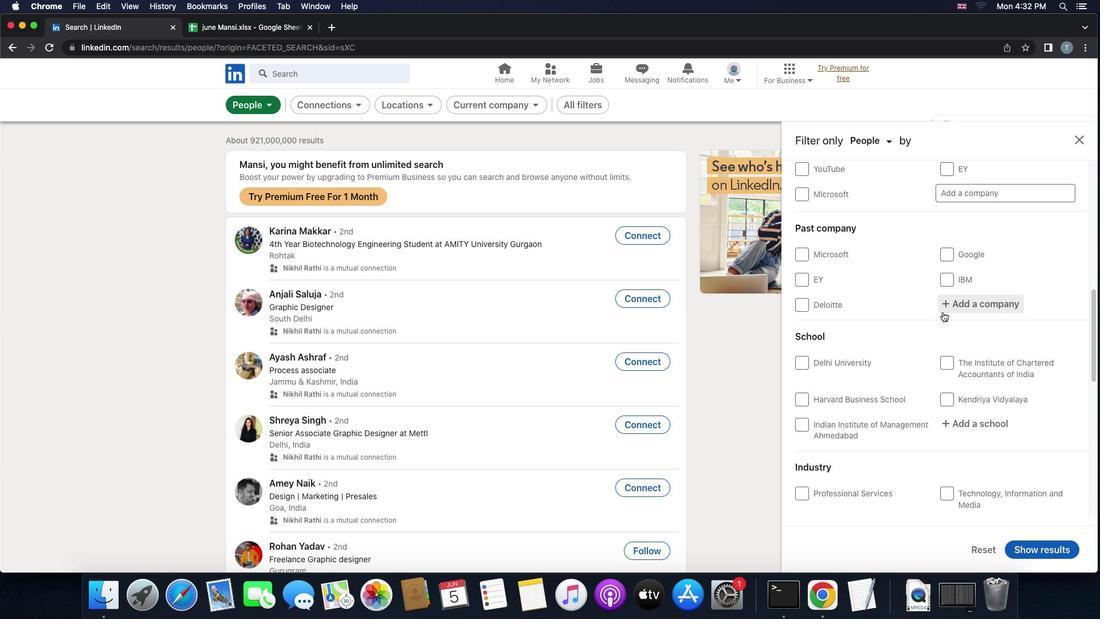 
Action: Mouse scrolled (943, 311) with delta (0, 0)
Screenshot: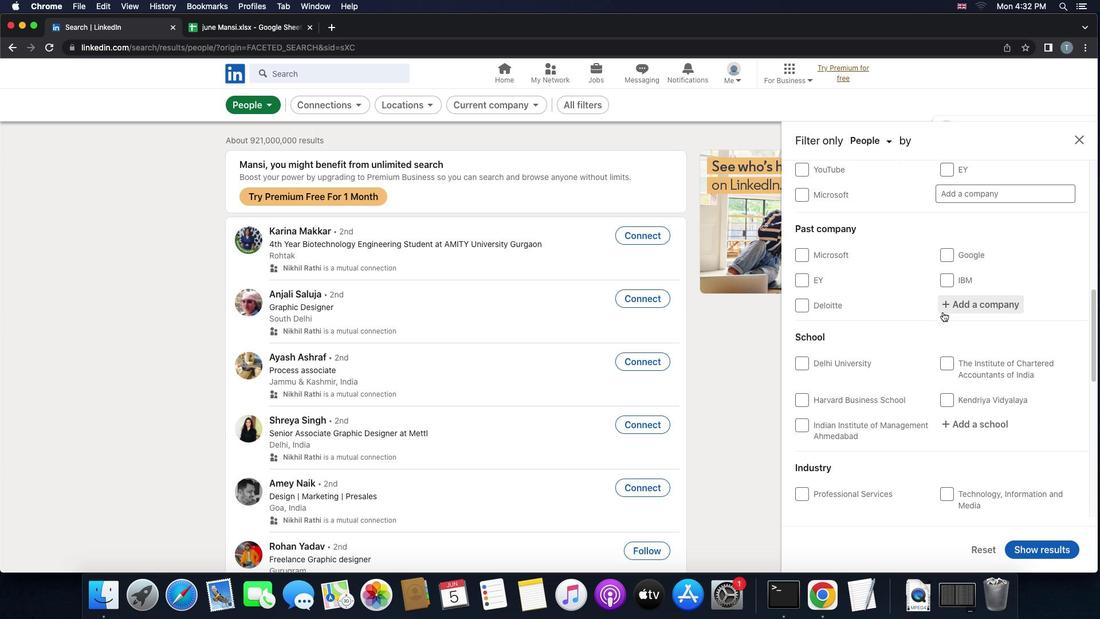 
Action: Mouse scrolled (943, 311) with delta (0, 0)
Screenshot: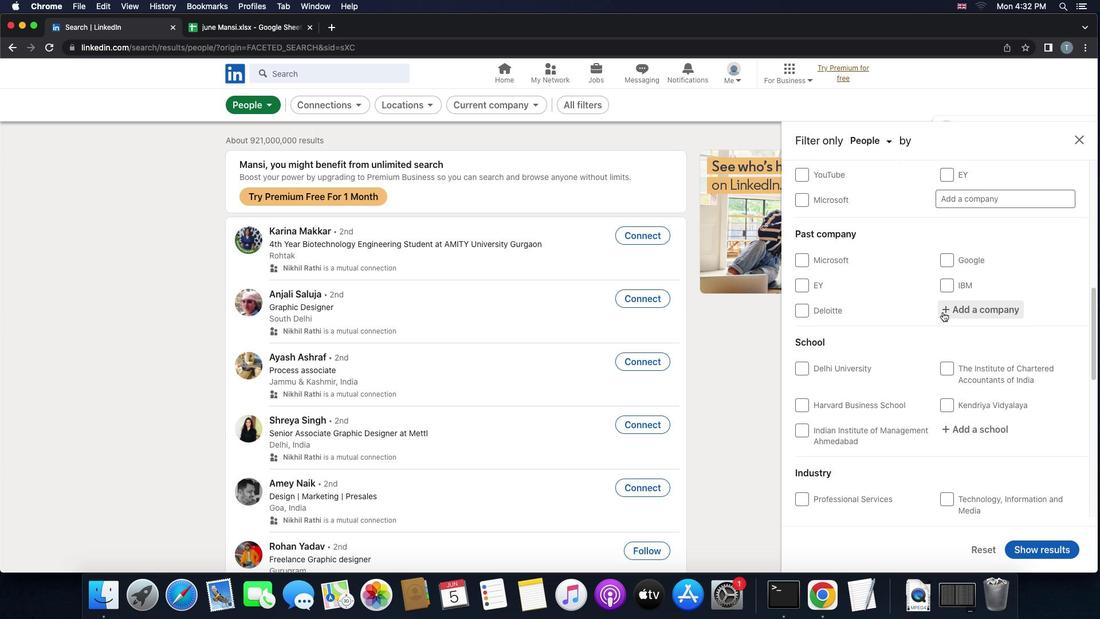 
Action: Mouse scrolled (943, 311) with delta (0, 1)
Screenshot: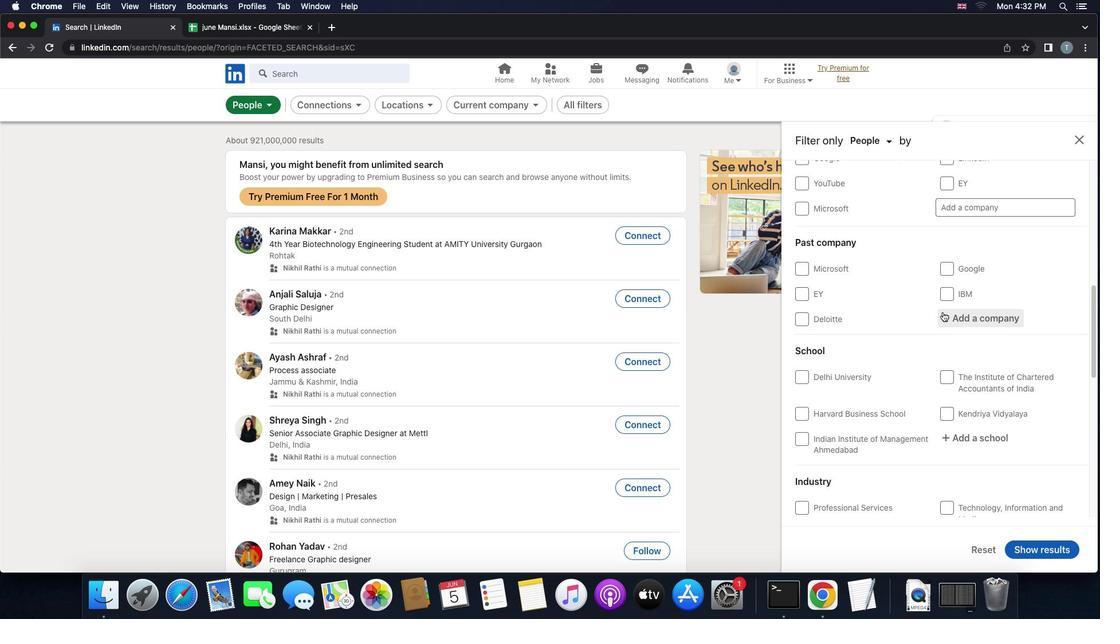 
Action: Mouse scrolled (943, 311) with delta (0, 0)
Screenshot: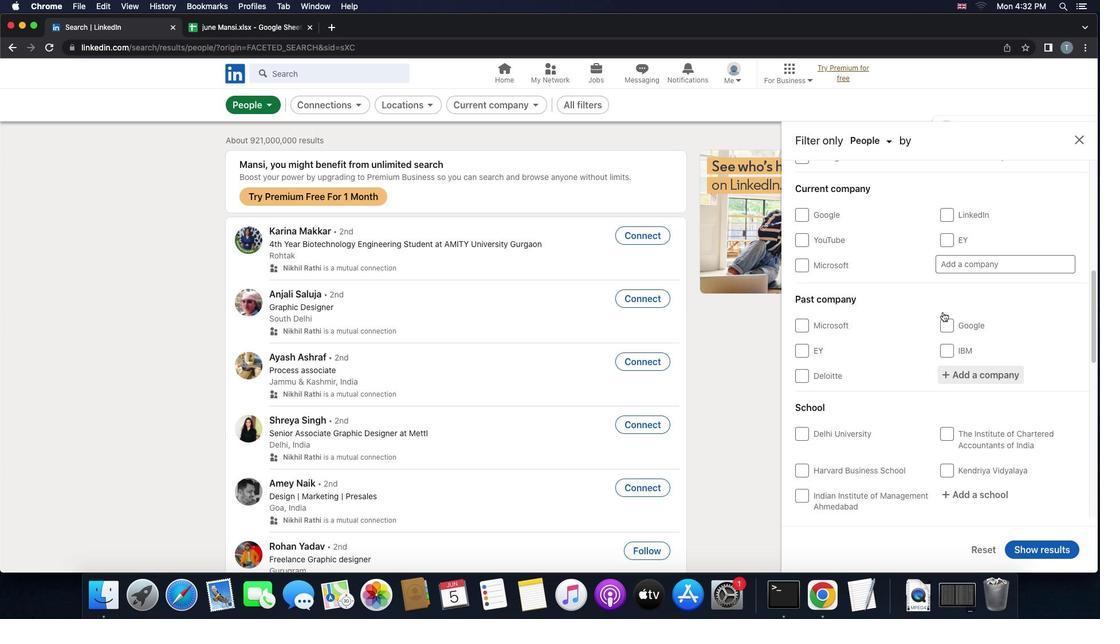 
Action: Mouse scrolled (943, 311) with delta (0, 0)
Screenshot: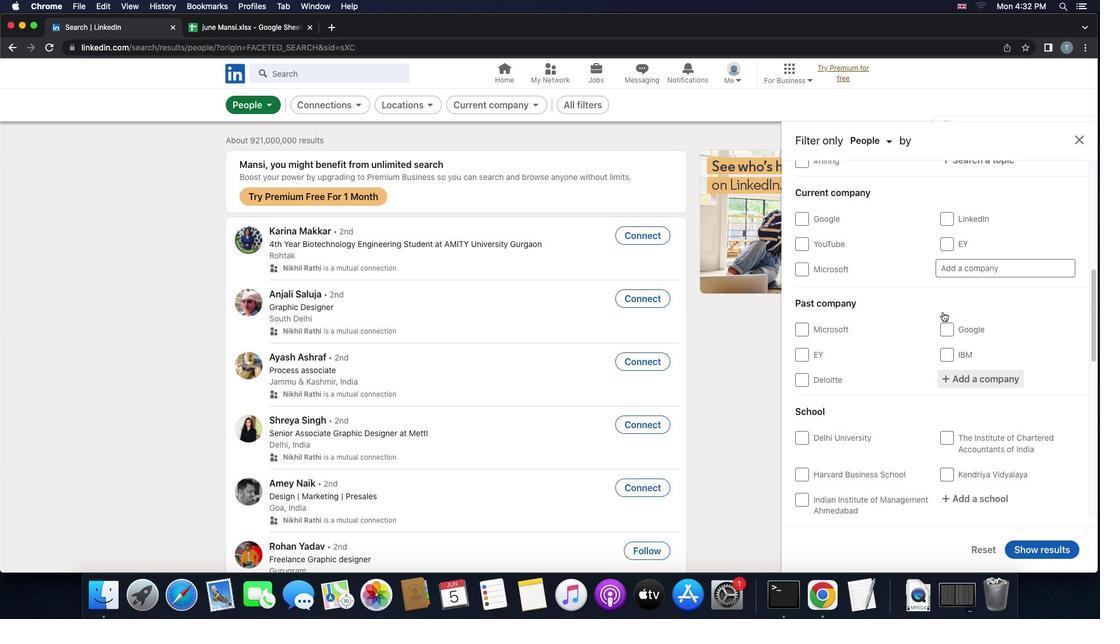 
Action: Mouse moved to (973, 279)
Screenshot: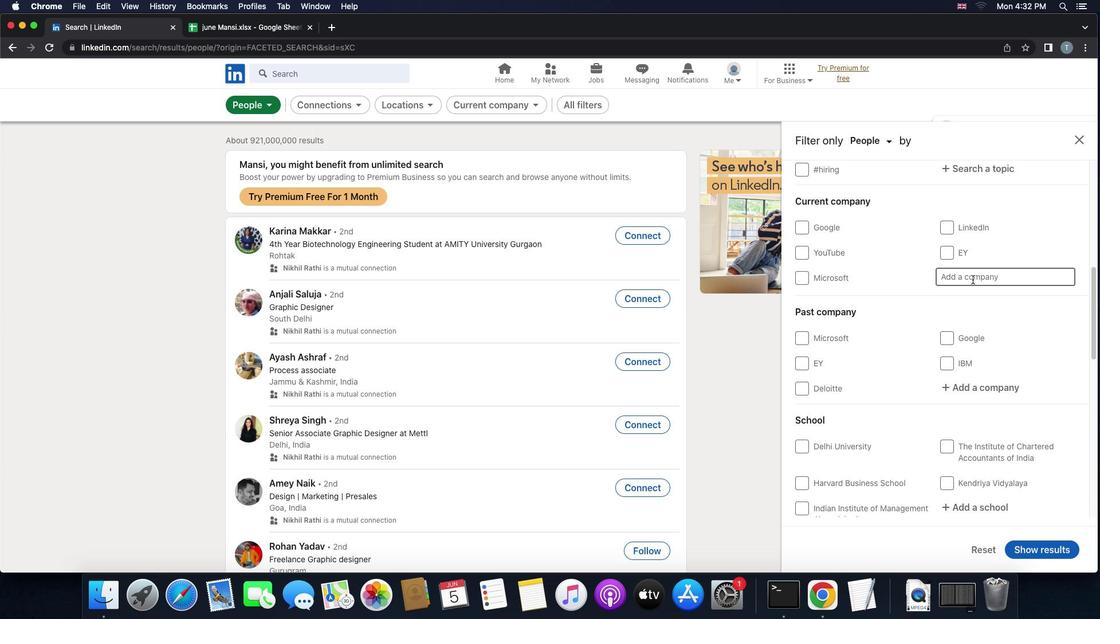 
Action: Mouse pressed left at (973, 279)
Screenshot: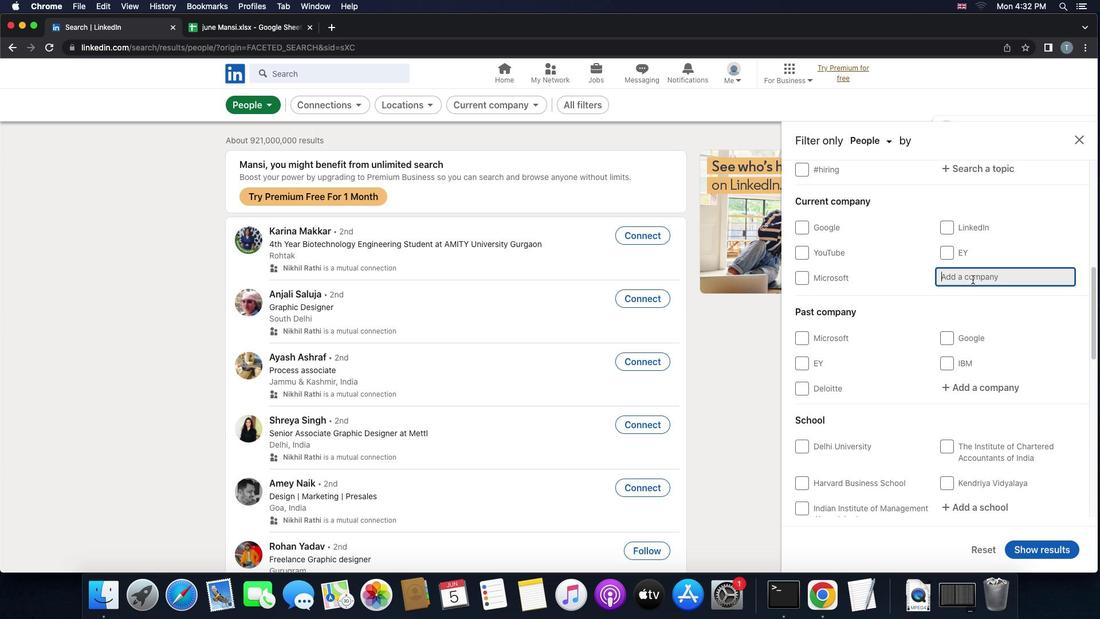 
Action: Key pressed Key.shift'G''o''d''r''e''j'Key.spaceKey.shift'&'
Screenshot: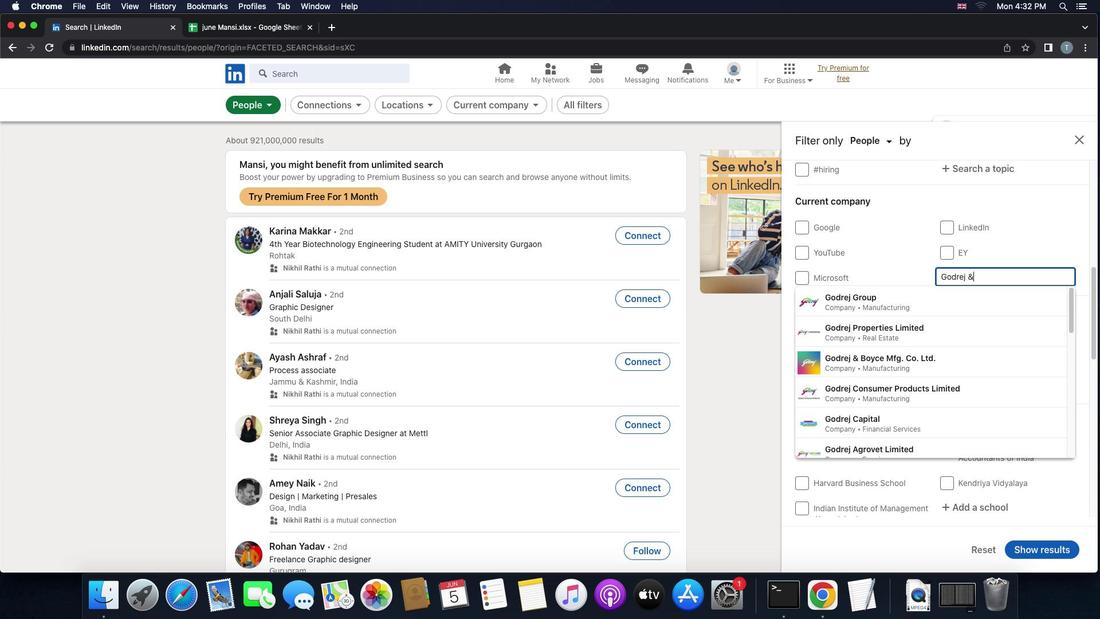 
Action: Mouse moved to (944, 346)
Screenshot: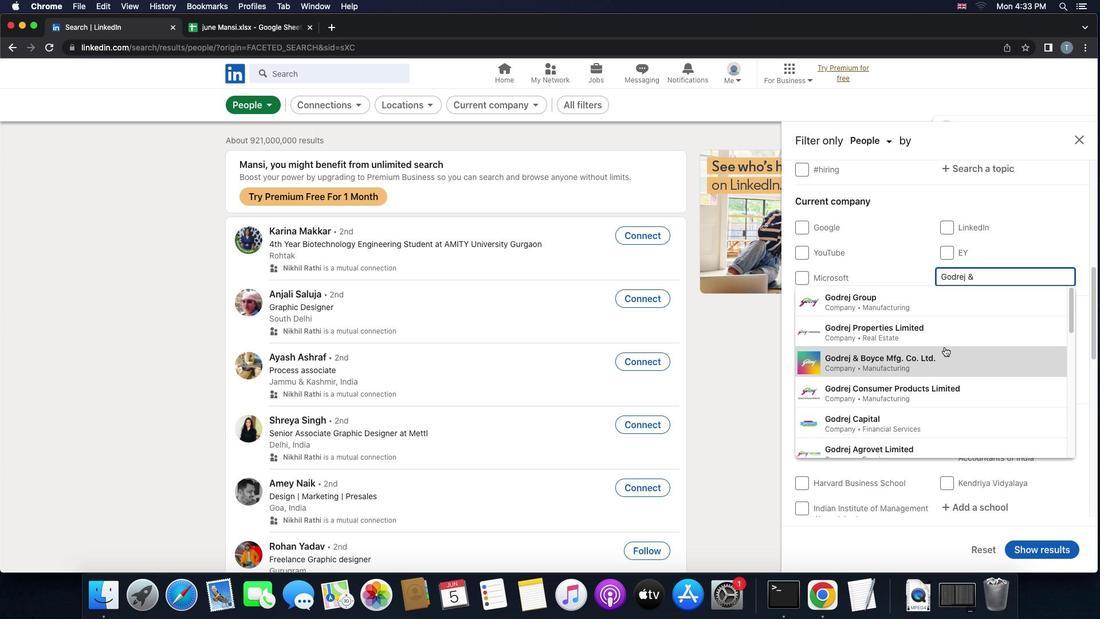 
Action: Mouse pressed left at (944, 346)
Screenshot: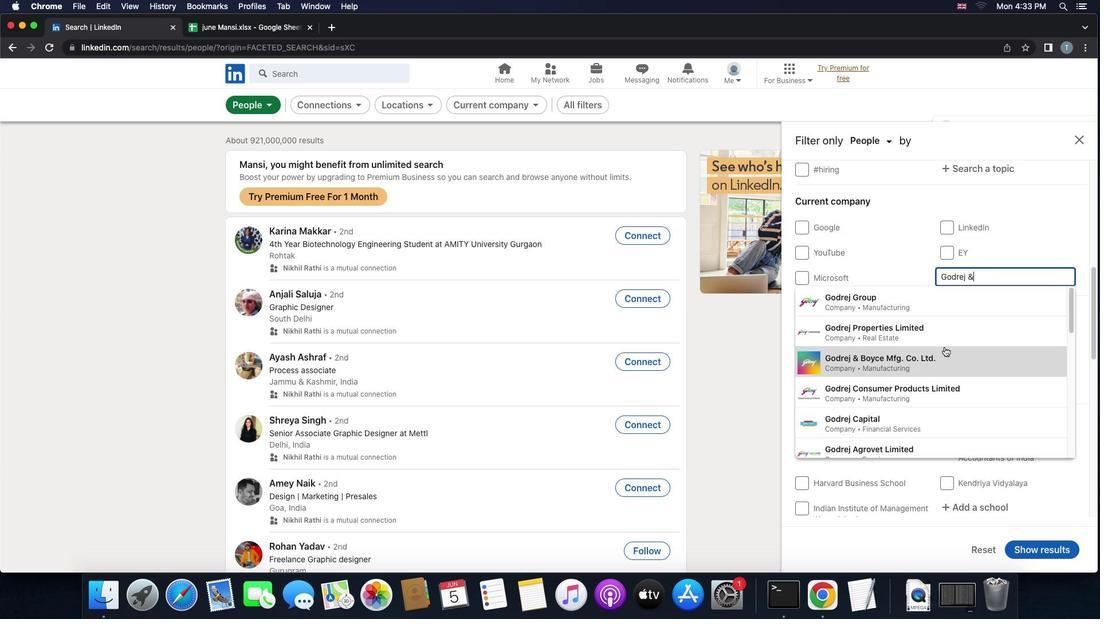 
Action: Mouse moved to (945, 350)
Screenshot: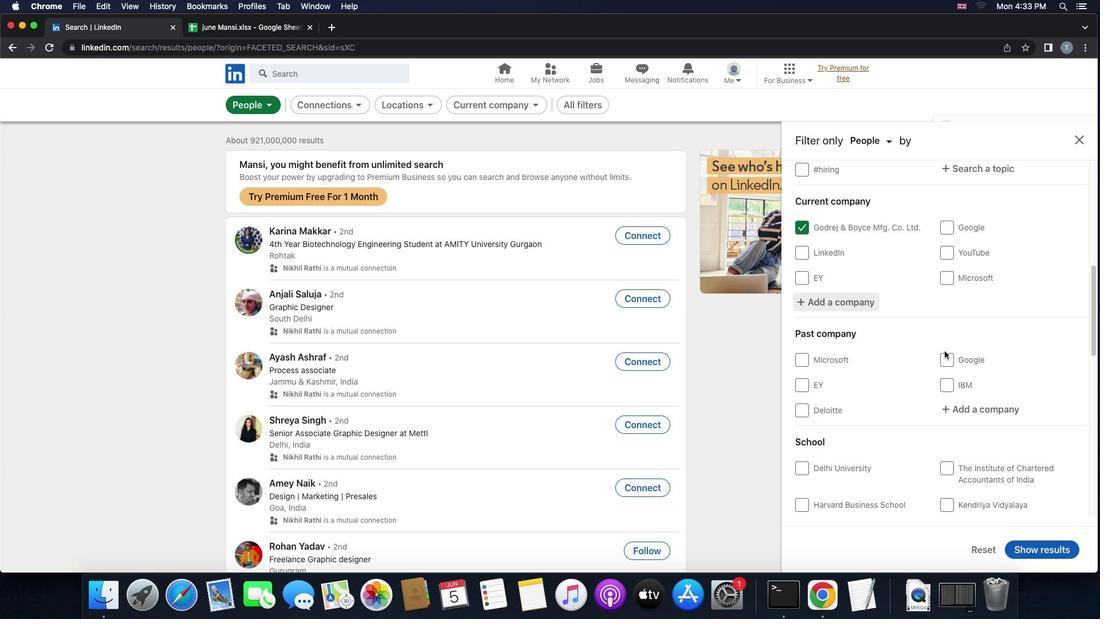 
Action: Mouse scrolled (945, 350) with delta (0, 0)
Screenshot: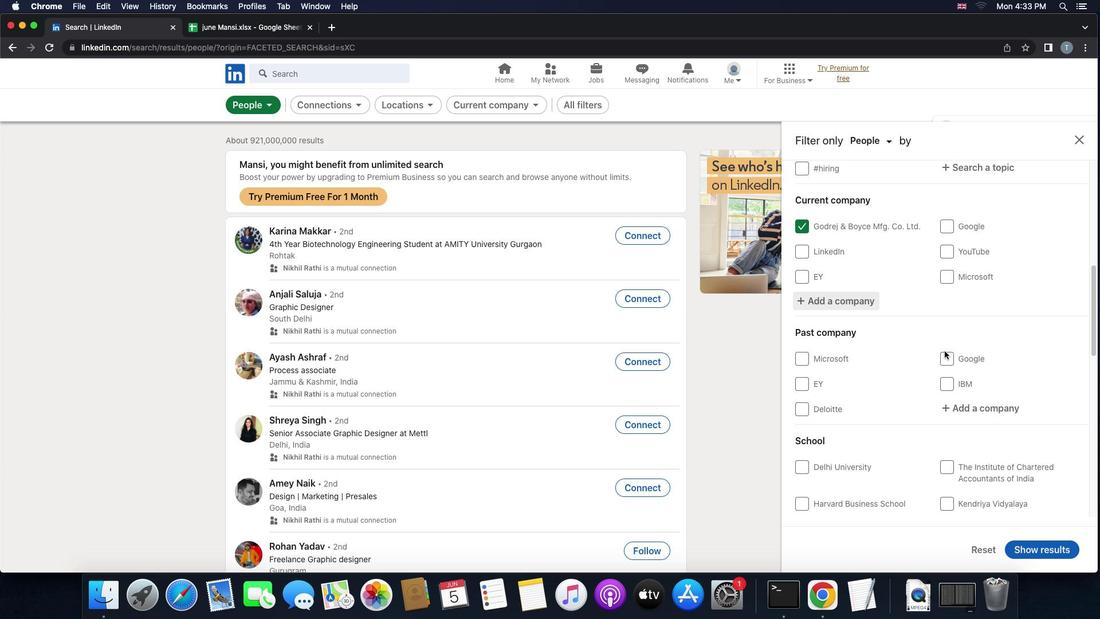 
Action: Mouse scrolled (945, 350) with delta (0, 0)
Screenshot: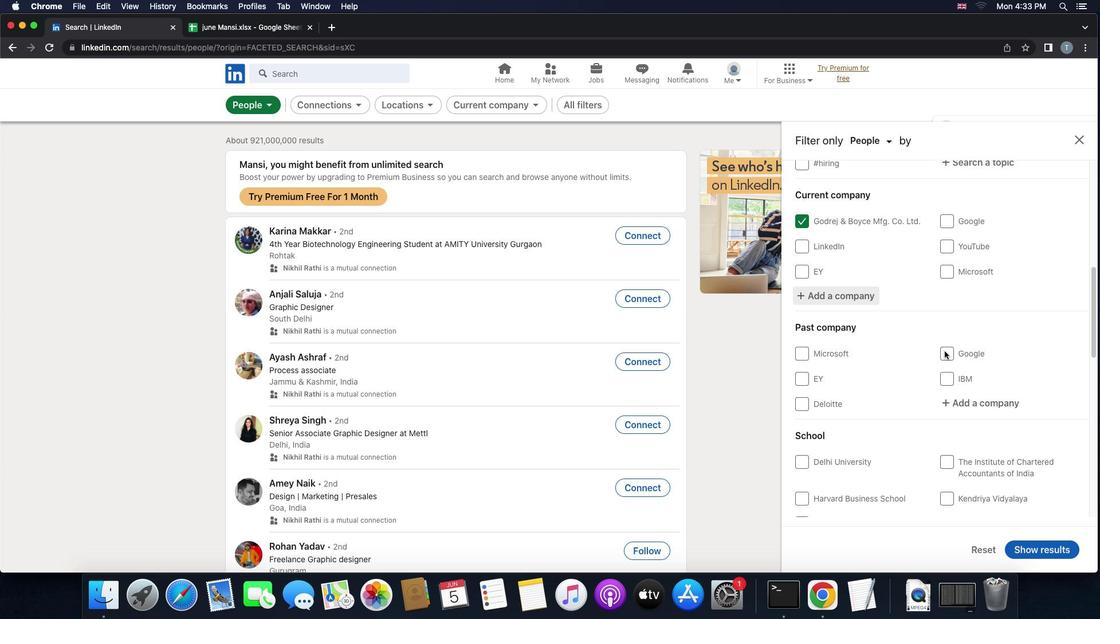 
Action: Mouse scrolled (945, 350) with delta (0, -1)
Screenshot: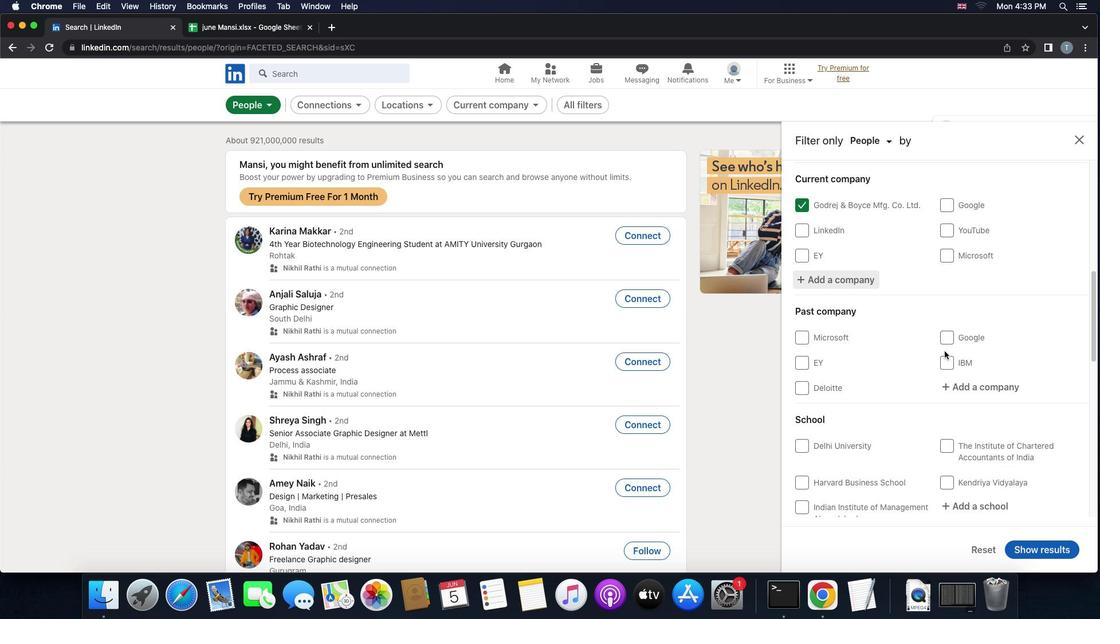 
Action: Mouse moved to (944, 355)
Screenshot: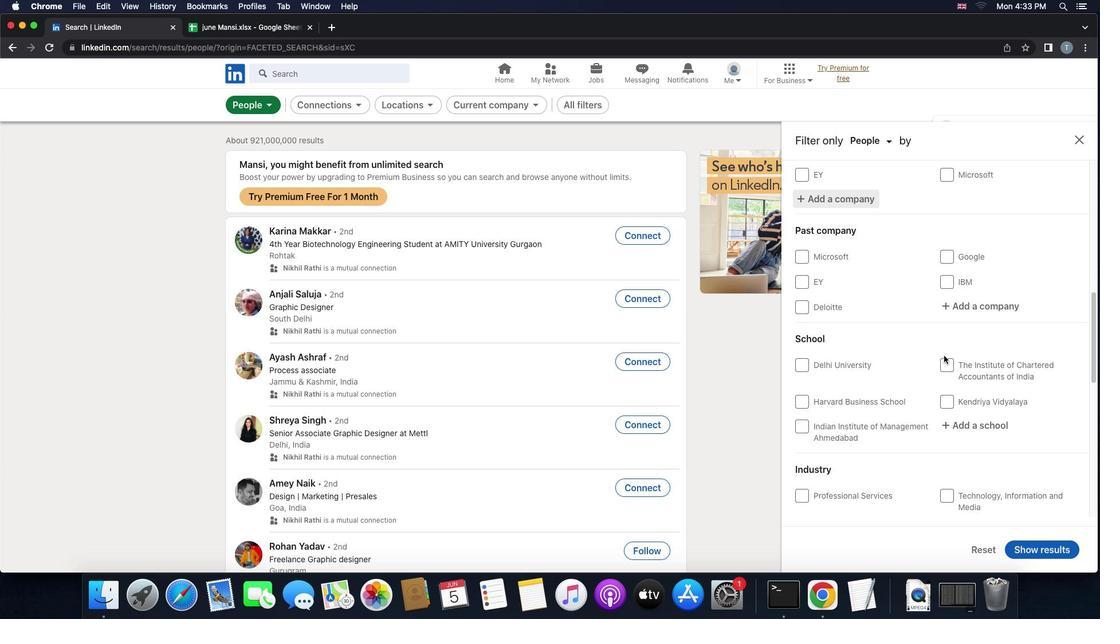 
Action: Mouse scrolled (944, 355) with delta (0, 0)
Screenshot: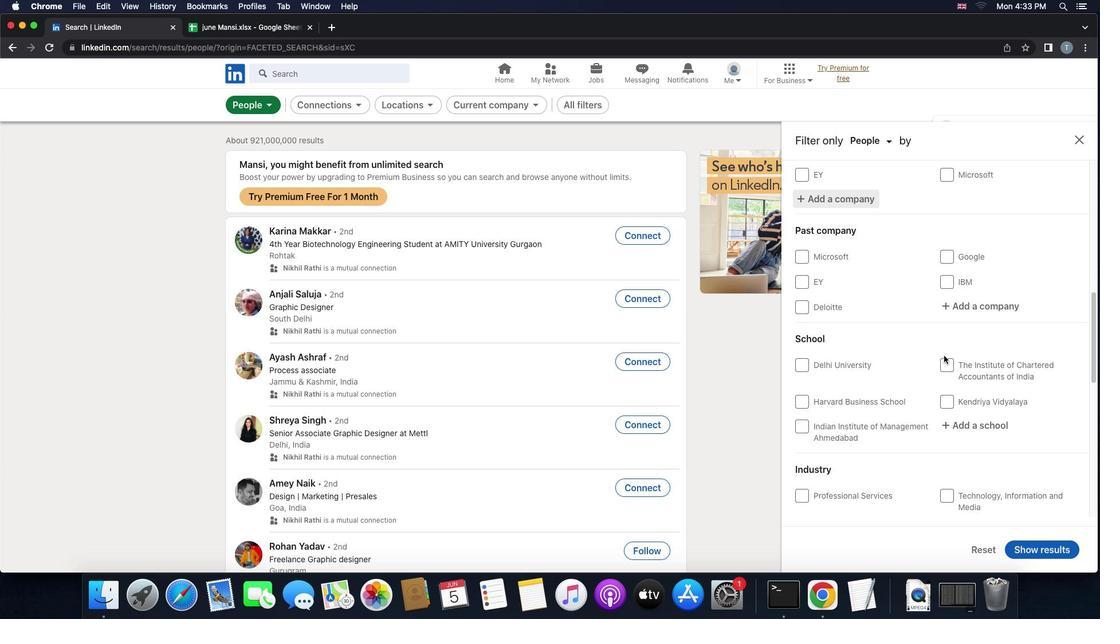 
Action: Mouse scrolled (944, 355) with delta (0, 0)
Screenshot: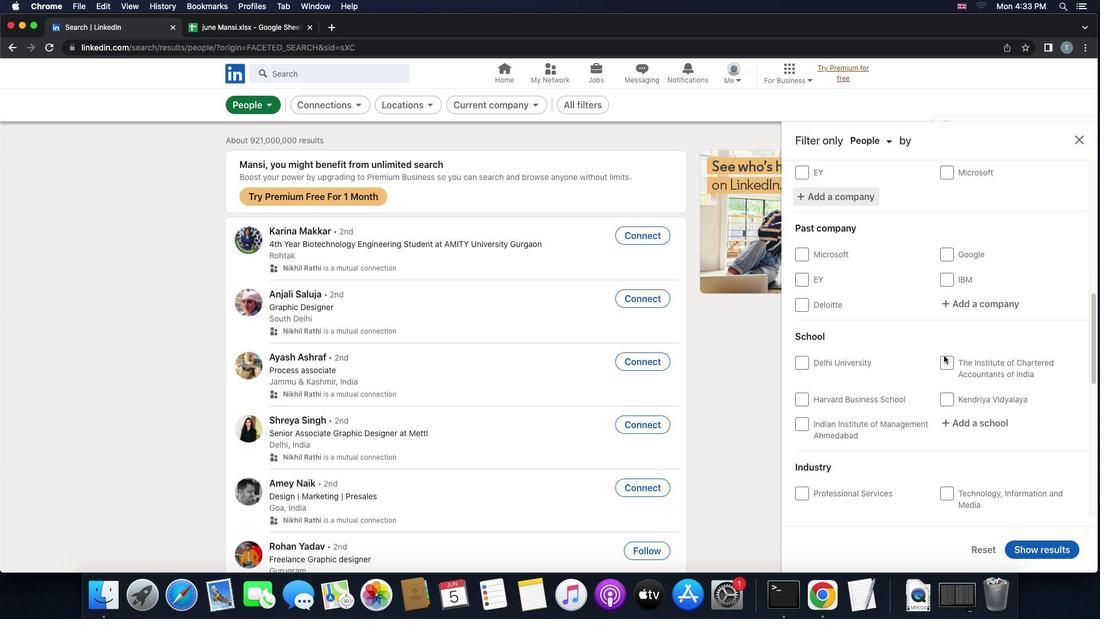 
Action: Mouse scrolled (944, 355) with delta (0, 0)
Screenshot: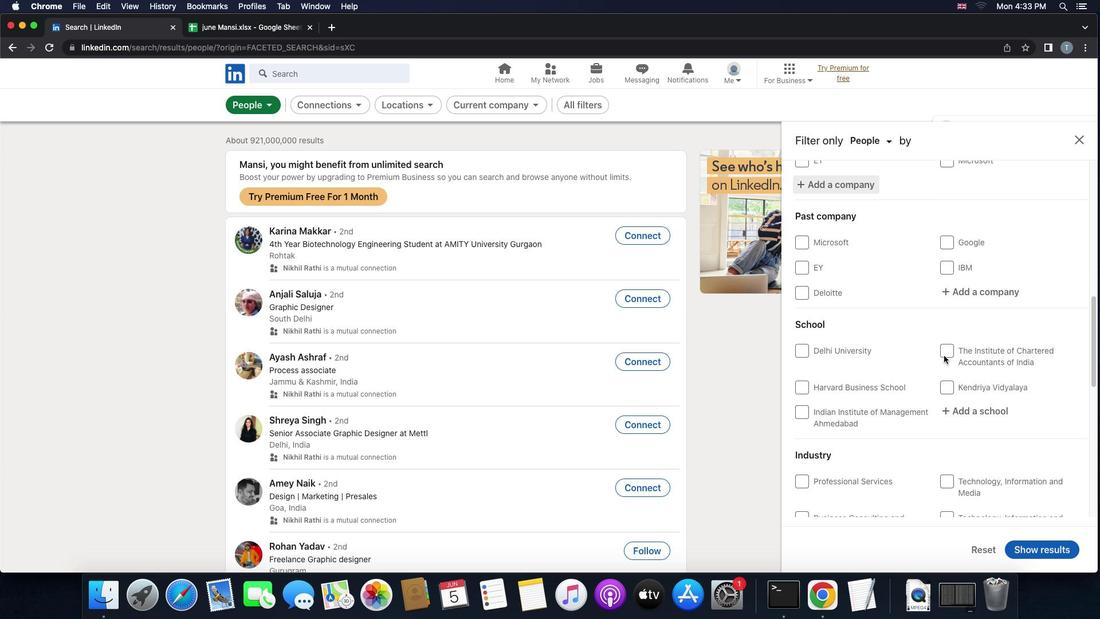 
Action: Mouse scrolled (944, 355) with delta (0, 0)
Screenshot: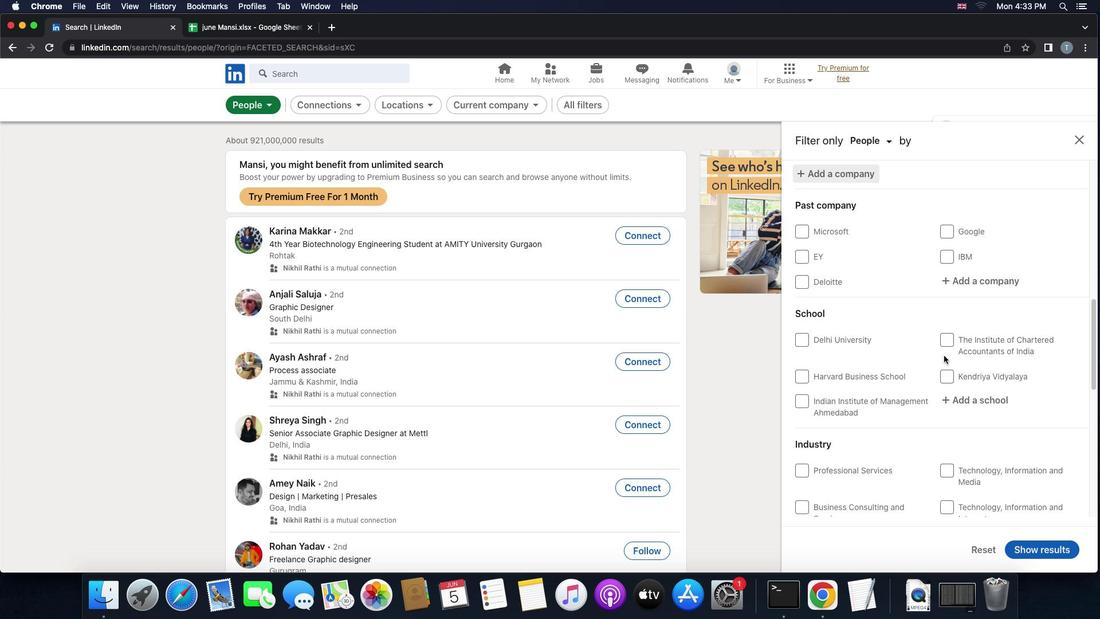 
Action: Mouse moved to (957, 378)
Screenshot: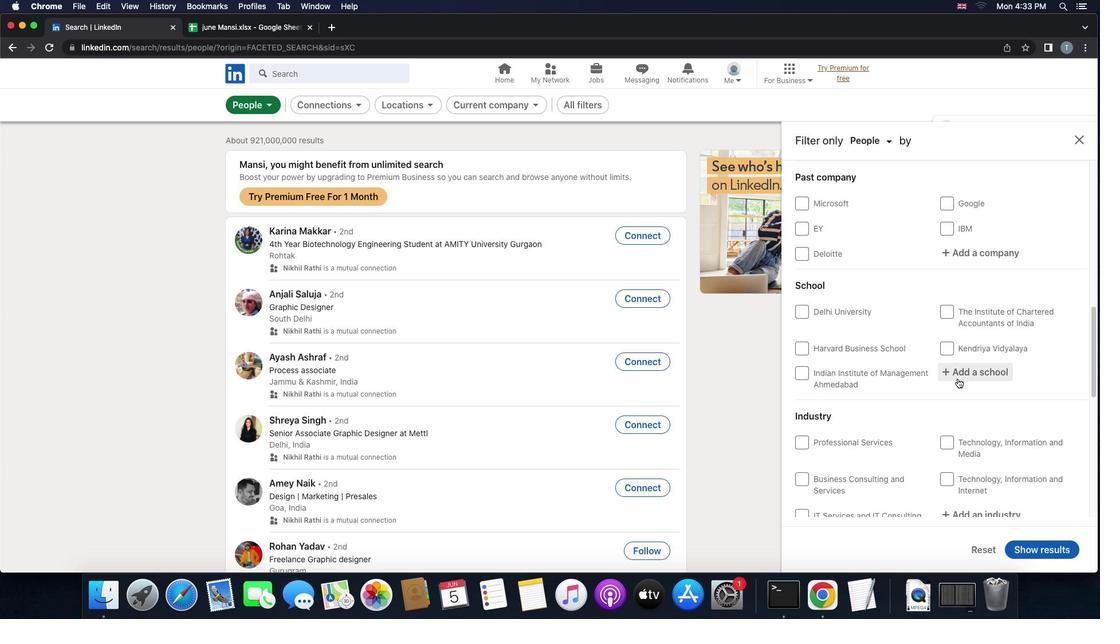 
Action: Mouse pressed left at (957, 378)
Screenshot: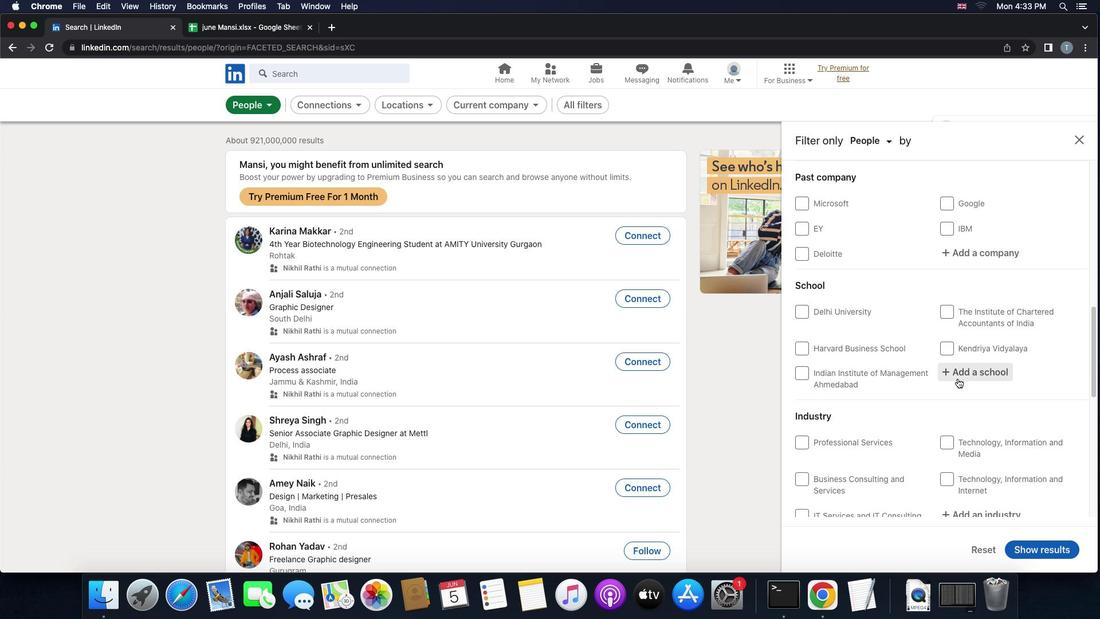 
Action: Mouse moved to (957, 378)
Screenshot: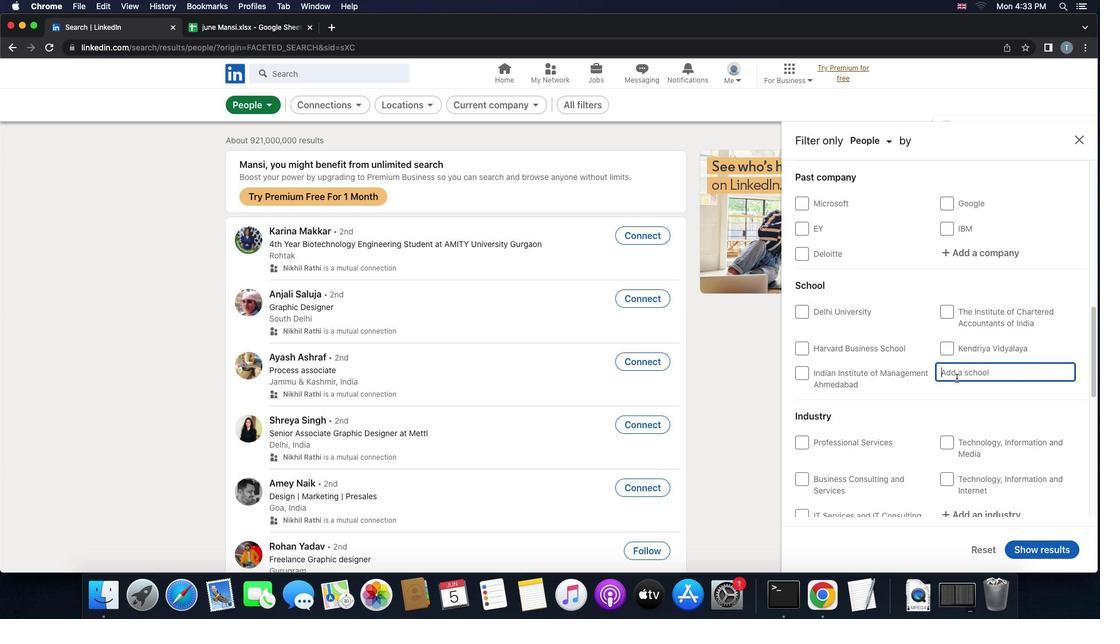 
Action: Key pressed Key.shift'A''d''i'Key.space's''h''a''n''k''a''r''a'
Screenshot: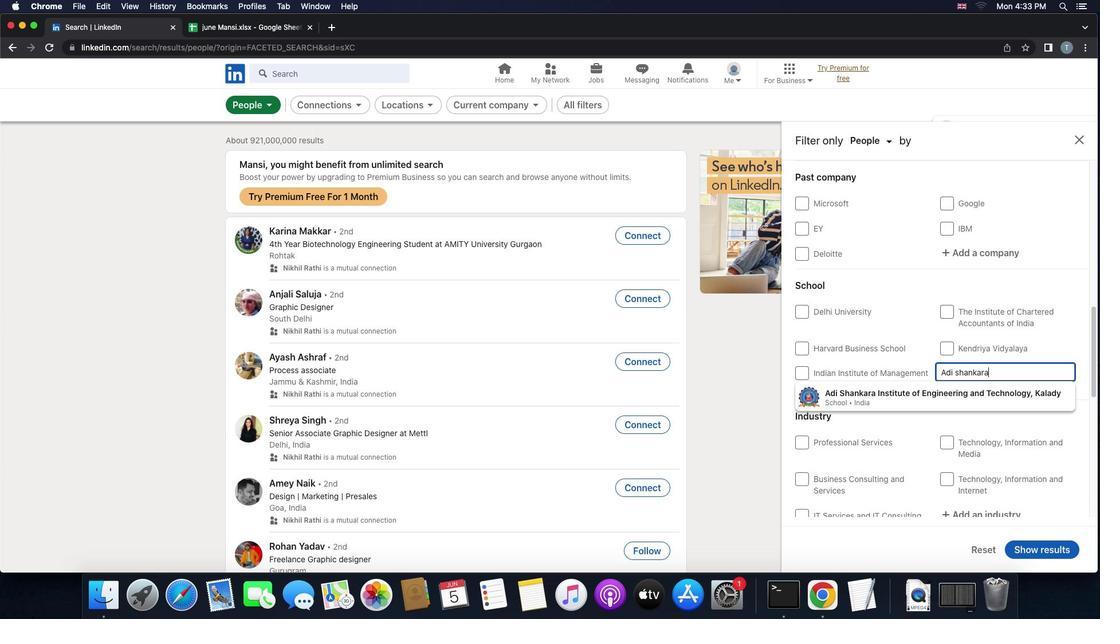 
Action: Mouse moved to (945, 389)
Screenshot: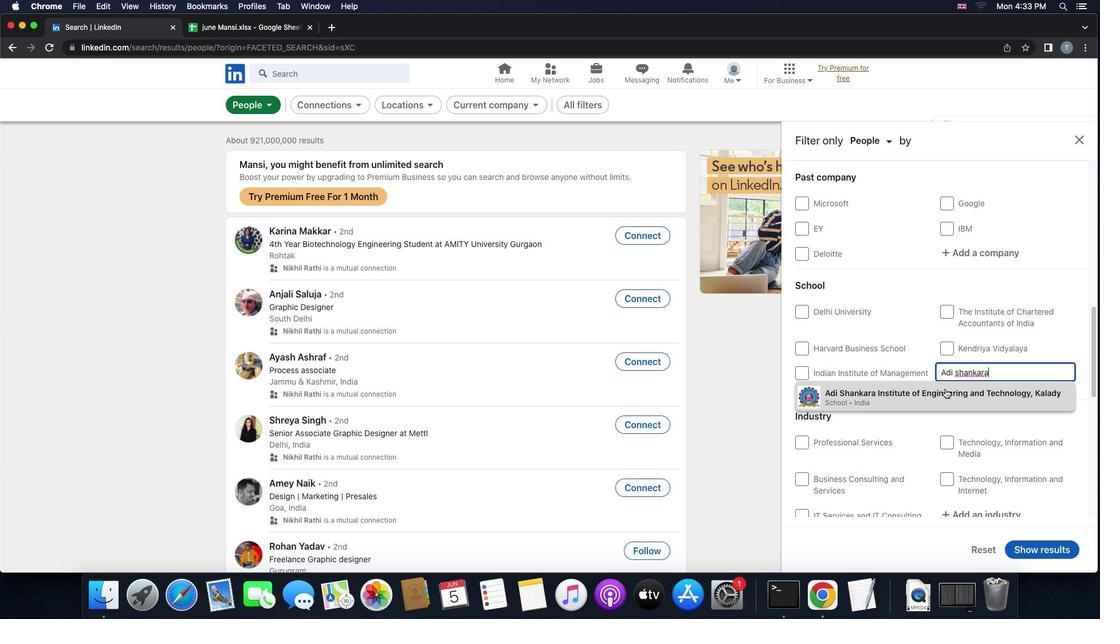 
Action: Mouse pressed left at (945, 389)
Screenshot: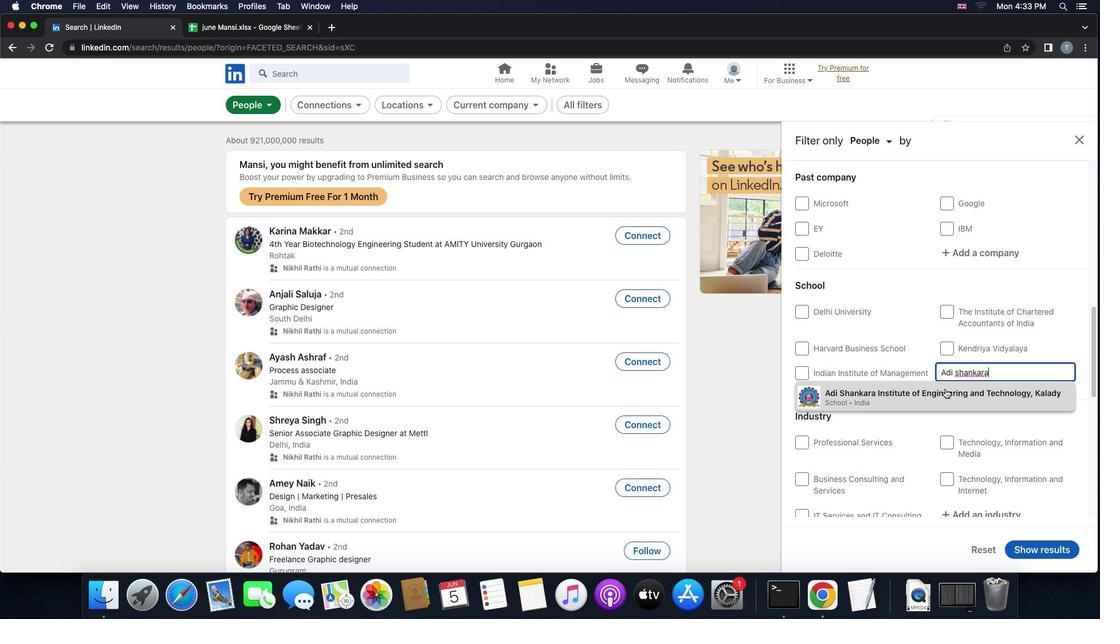 
Action: Mouse moved to (958, 395)
Screenshot: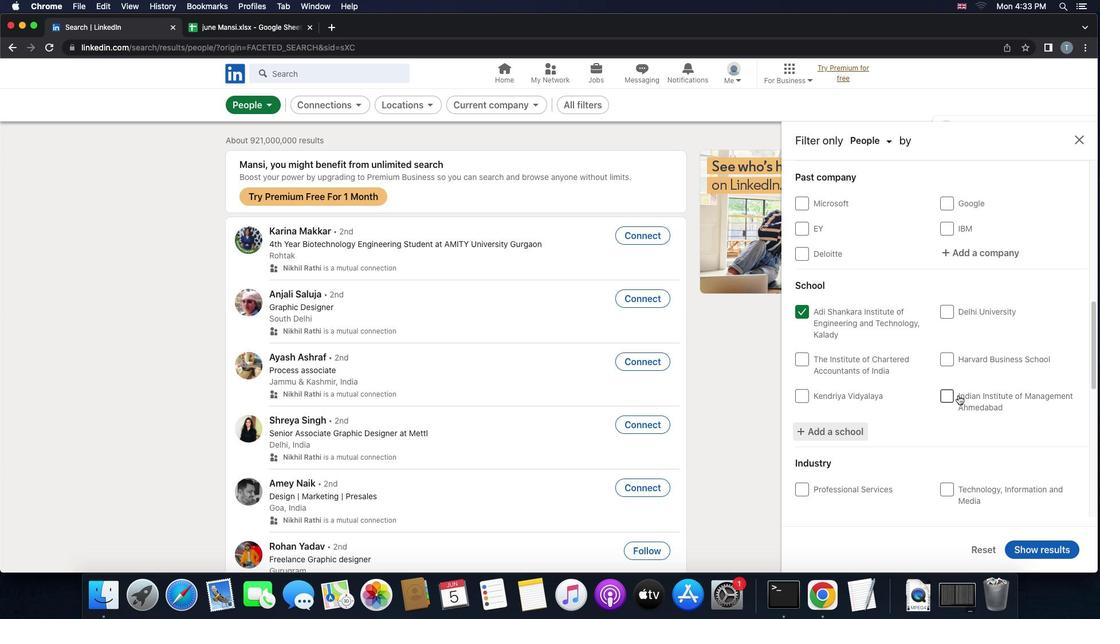
Action: Mouse scrolled (958, 395) with delta (0, 0)
Screenshot: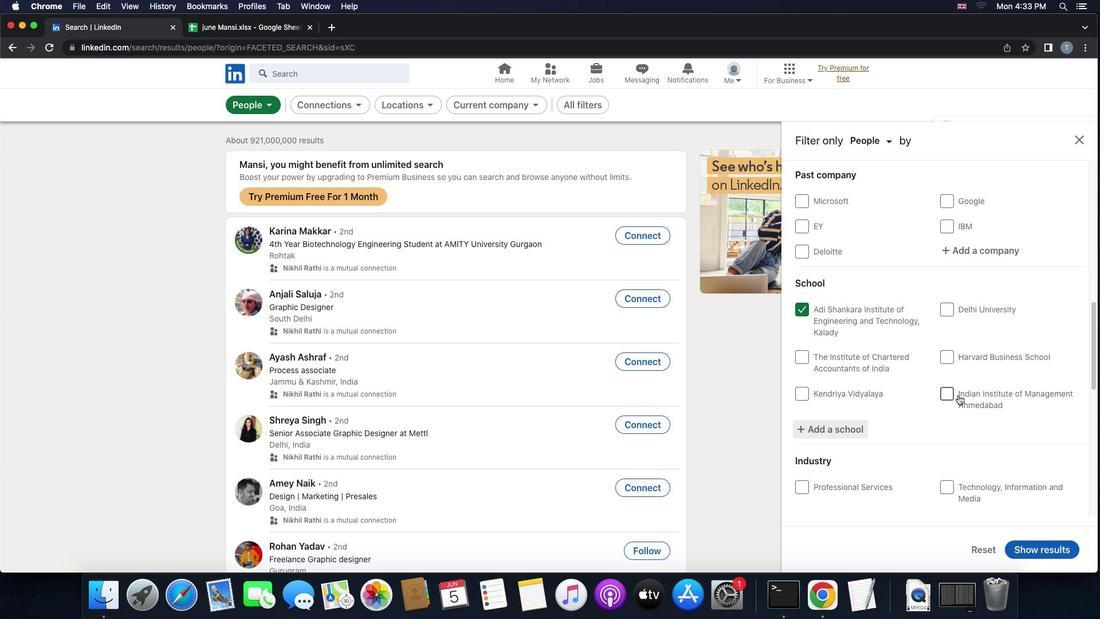 
Action: Mouse scrolled (958, 395) with delta (0, 0)
Screenshot: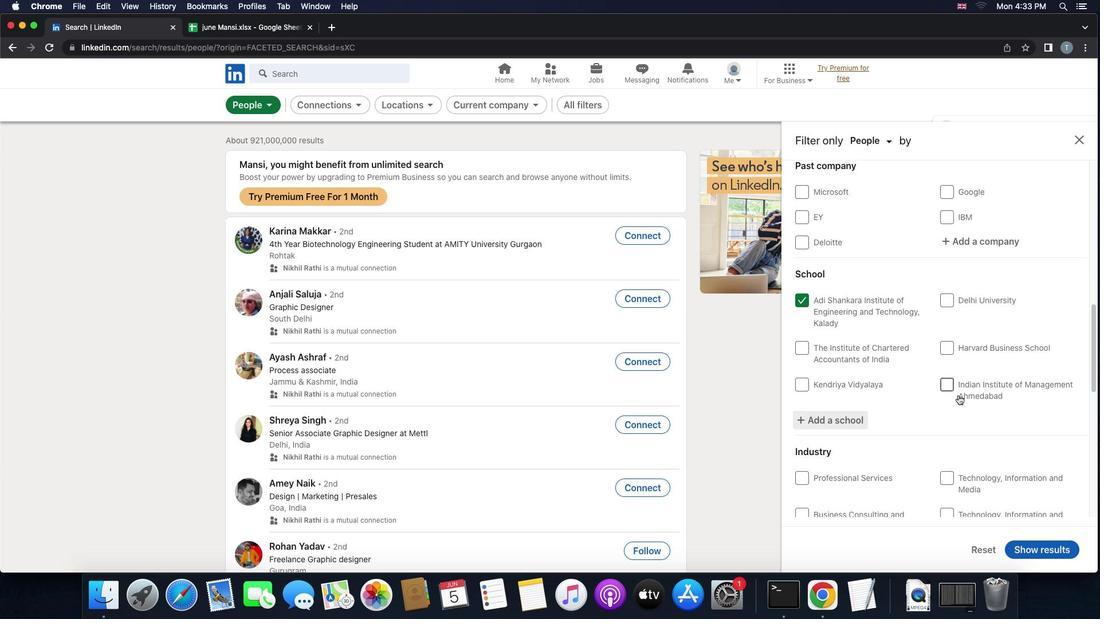 
Action: Mouse scrolled (958, 395) with delta (0, -1)
Screenshot: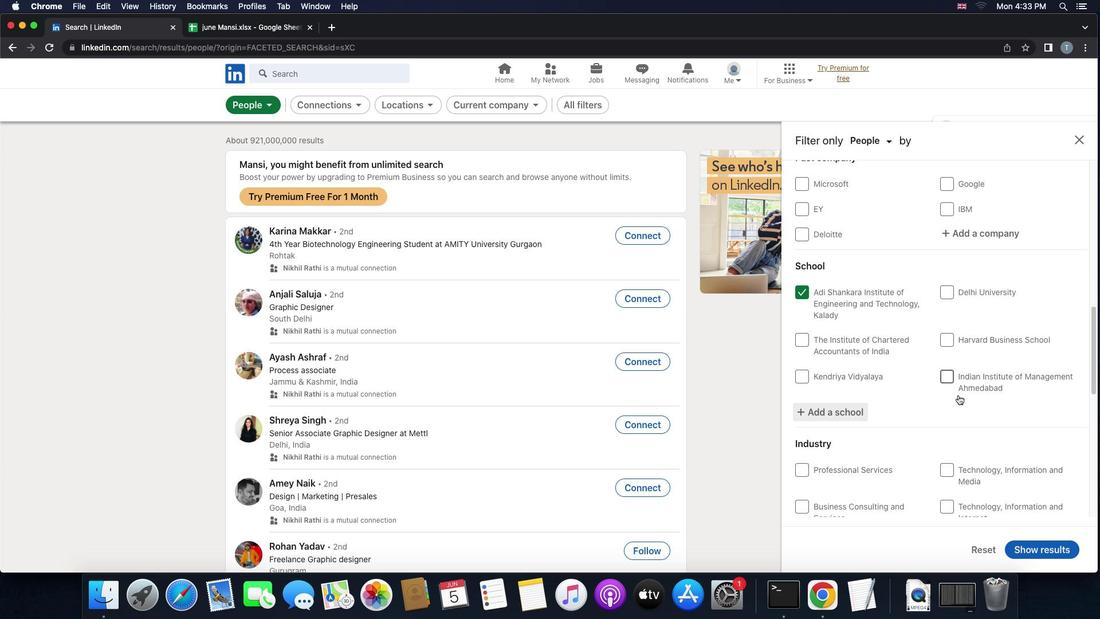 
Action: Mouse scrolled (958, 395) with delta (0, -1)
Screenshot: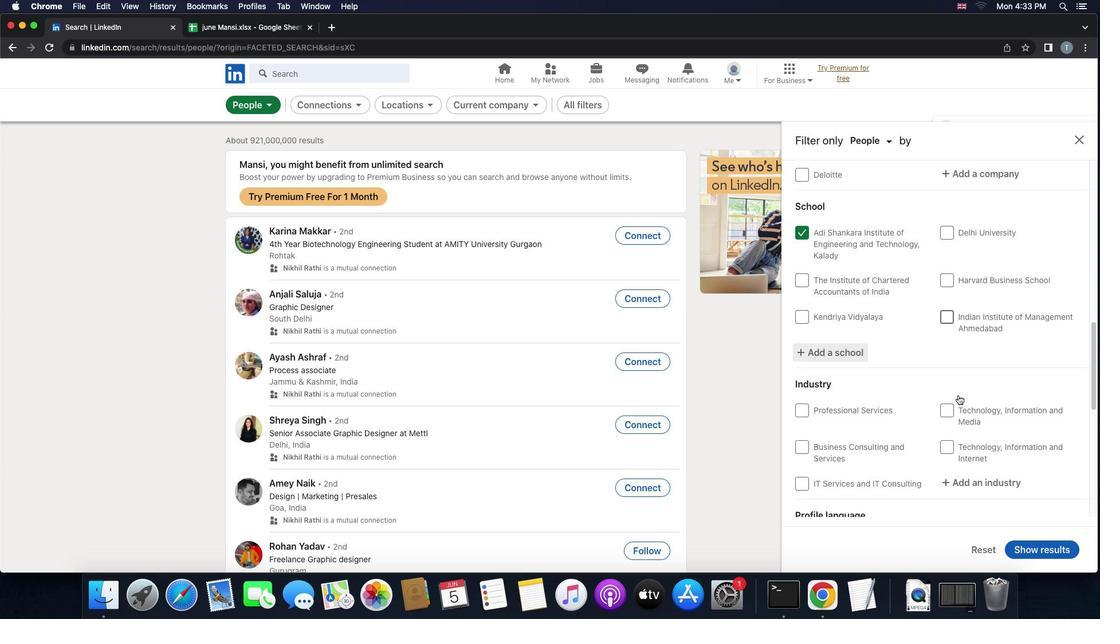 
Action: Mouse moved to (970, 389)
Screenshot: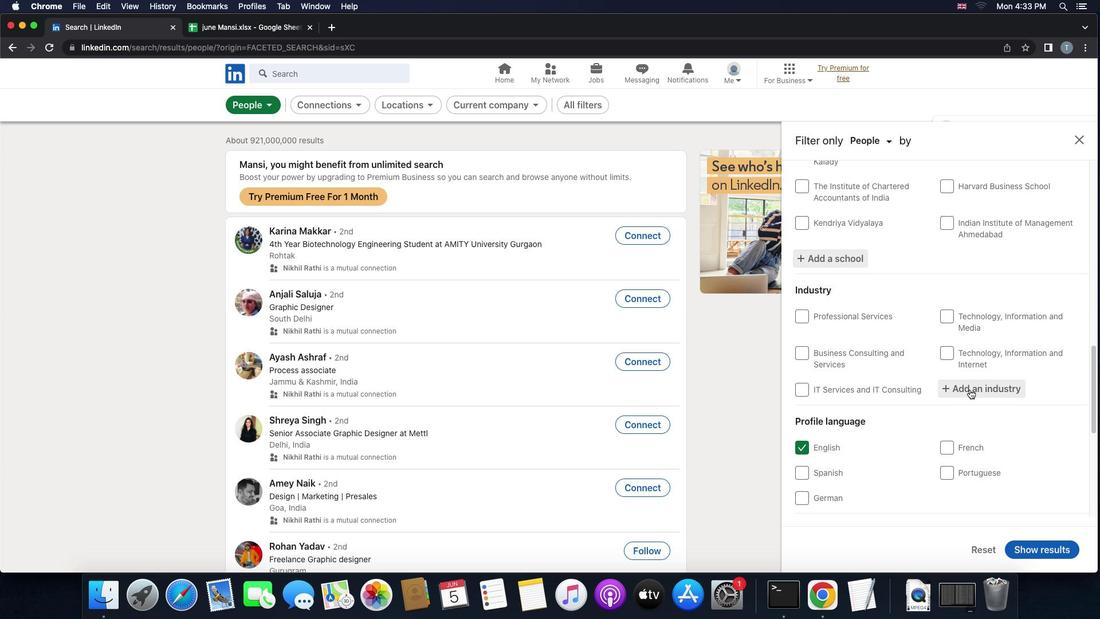 
Action: Mouse pressed left at (970, 389)
Screenshot: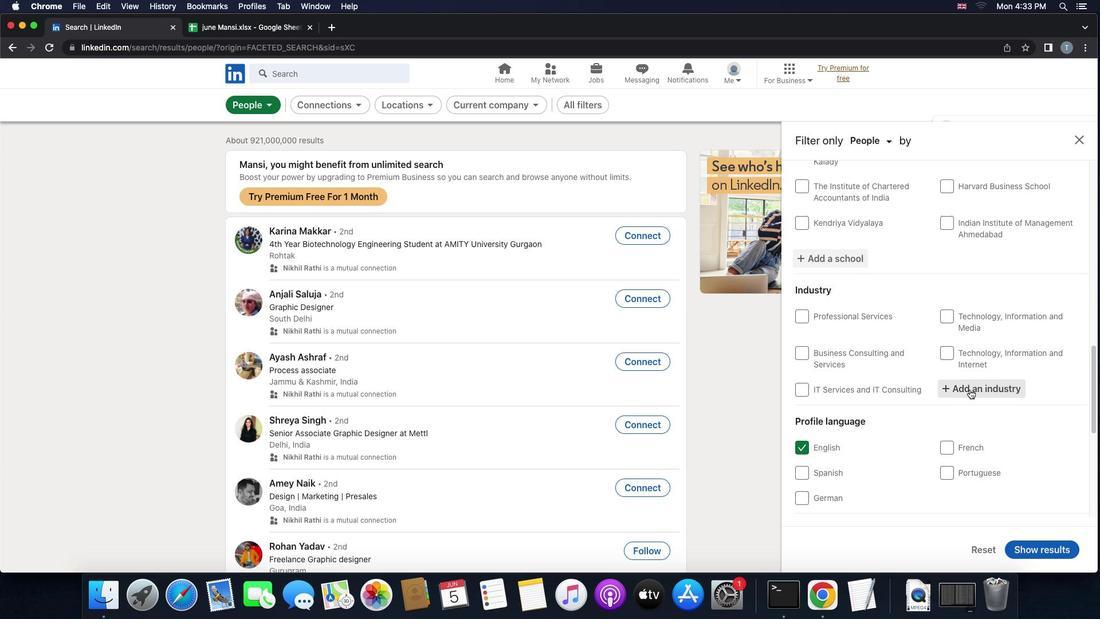 
Action: Key pressed 'i''n''t''e''r''n''a''t''i''o''n''a''l'Key.space'a''f''f''a''i''r''s'
Screenshot: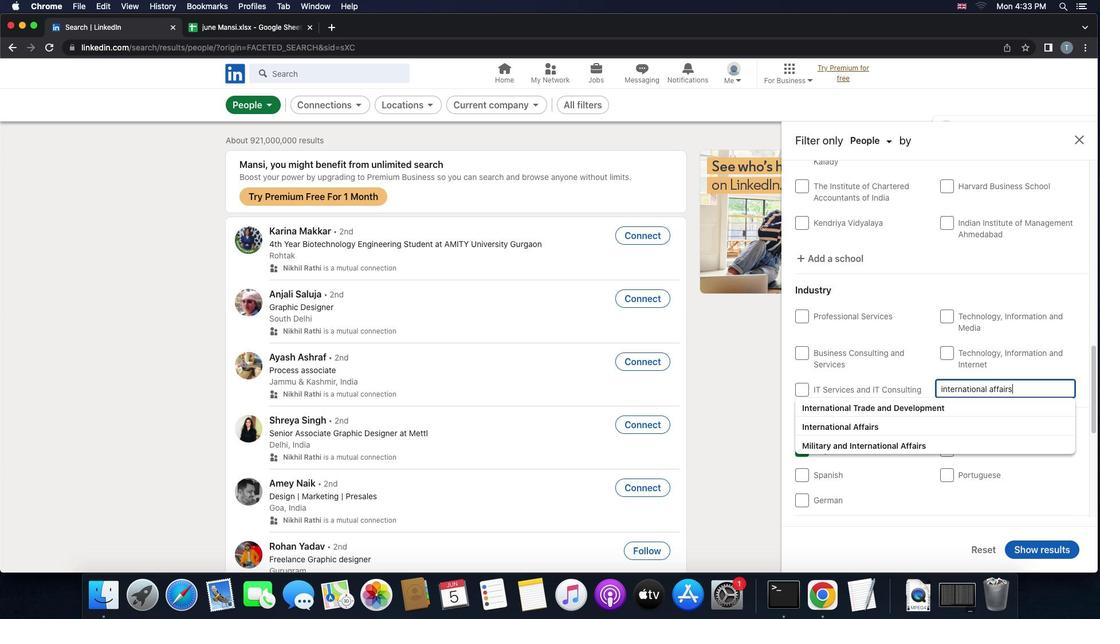 
Action: Mouse moved to (940, 408)
Screenshot: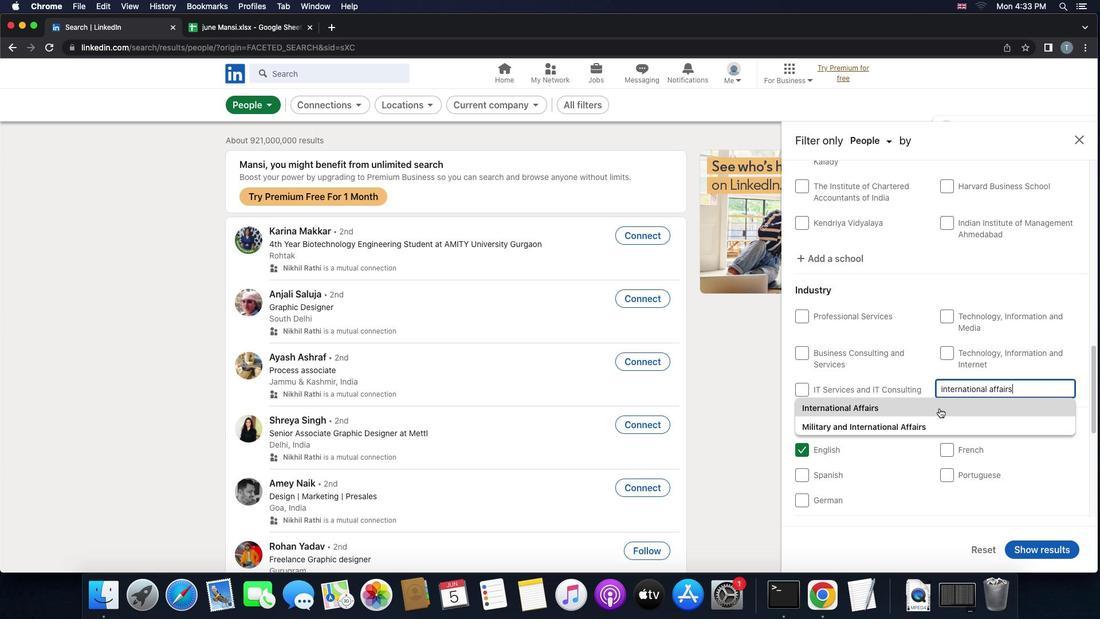 
Action: Mouse pressed left at (940, 408)
Screenshot: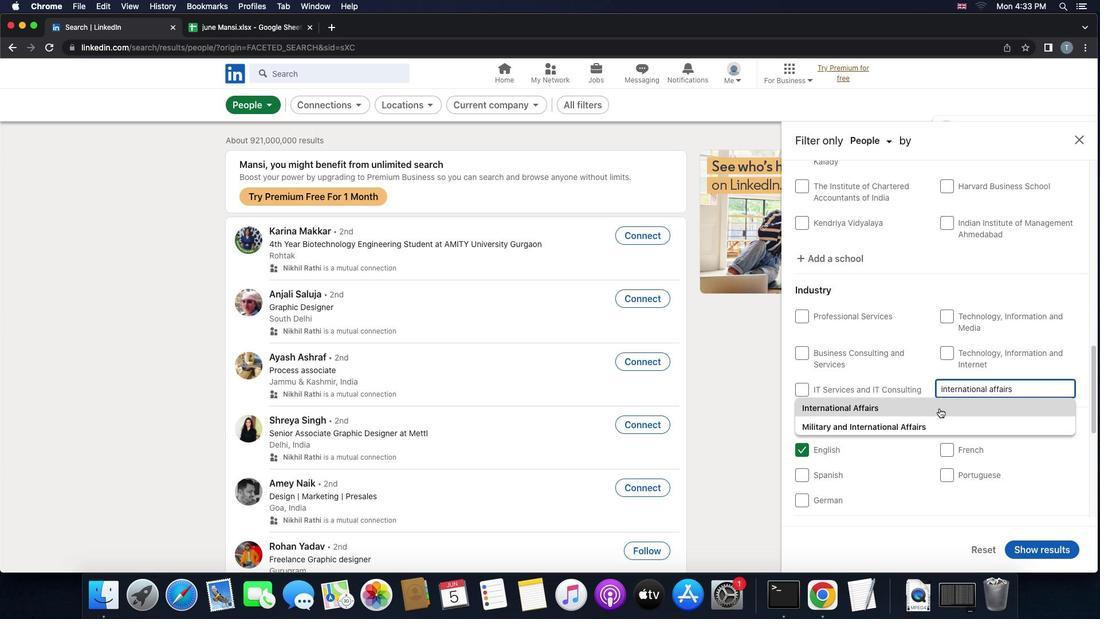 
Action: Mouse scrolled (940, 408) with delta (0, 0)
Screenshot: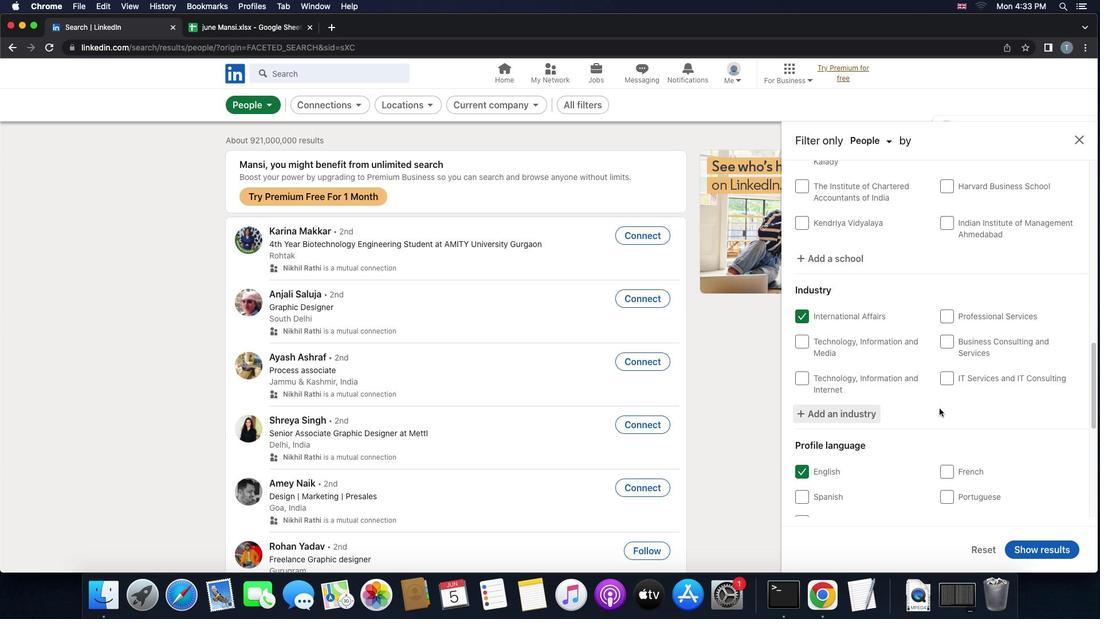 
Action: Mouse scrolled (940, 408) with delta (0, 0)
Screenshot: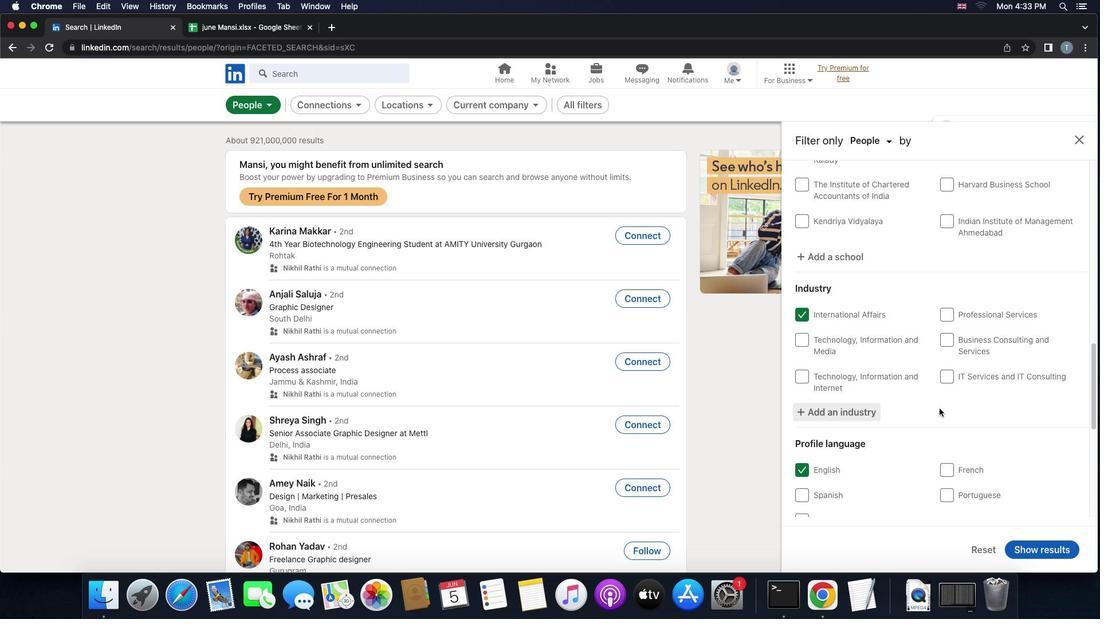 
Action: Mouse scrolled (940, 408) with delta (0, -1)
Screenshot: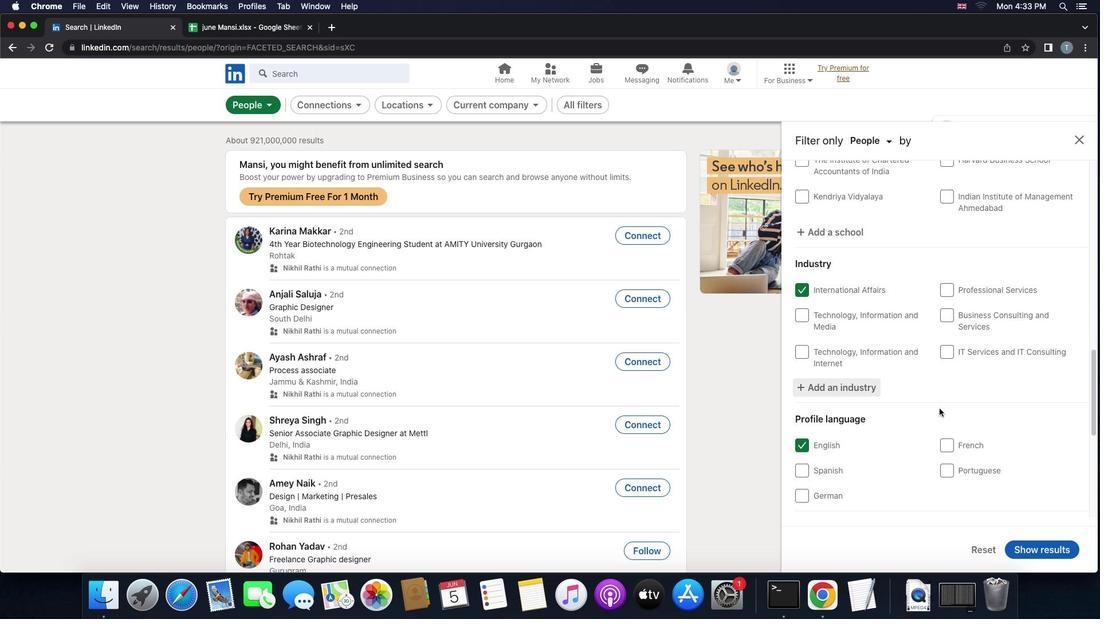 
Action: Mouse moved to (939, 408)
Screenshot: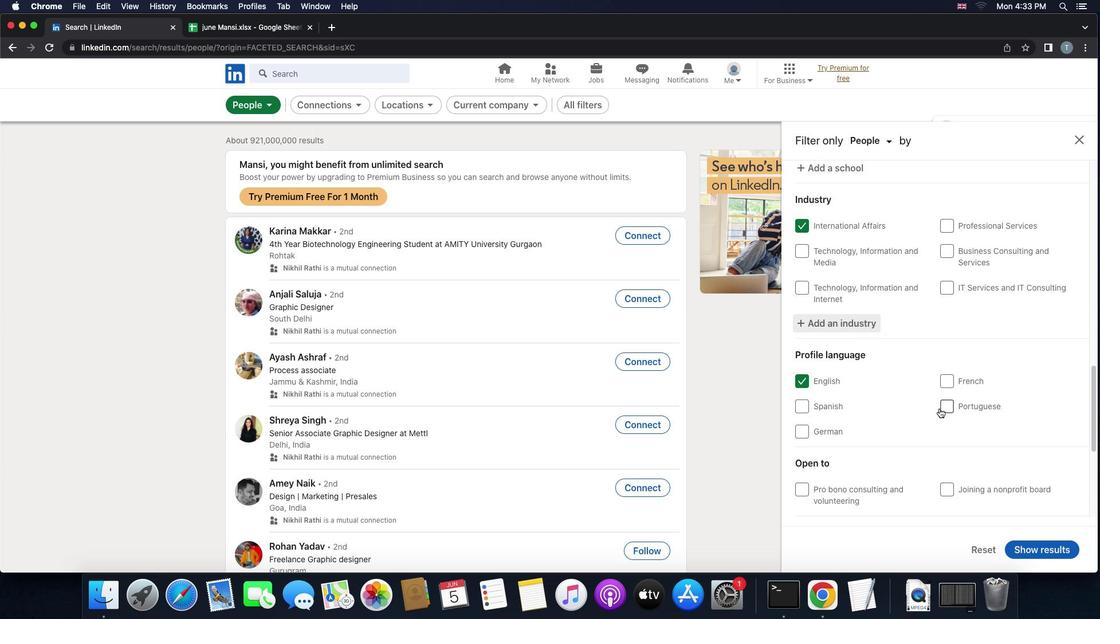 
Action: Mouse scrolled (939, 408) with delta (0, 0)
Screenshot: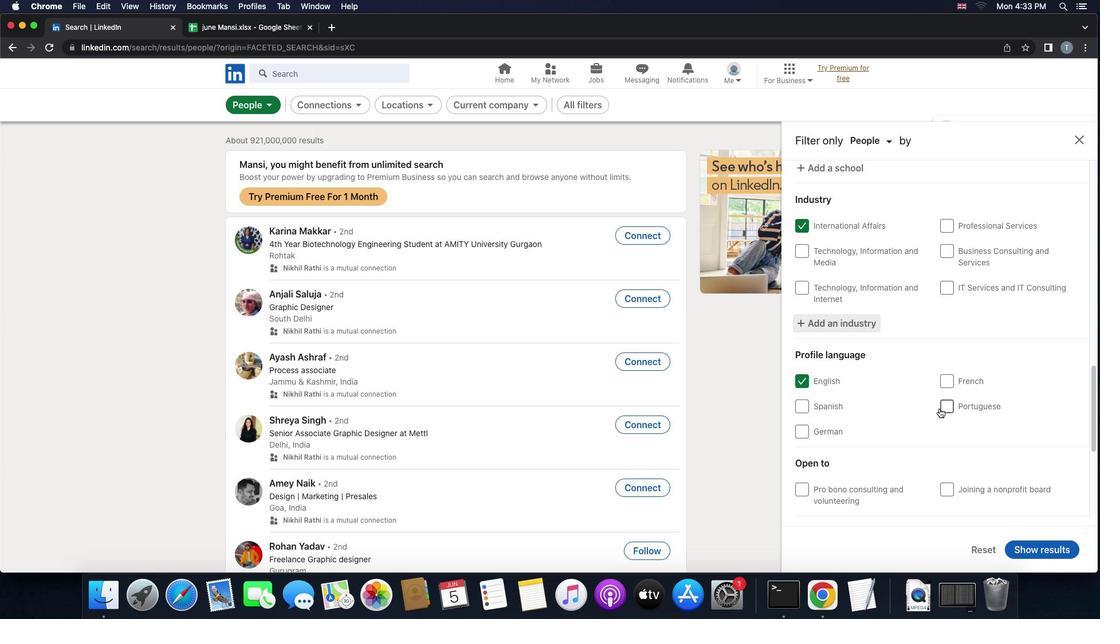 
Action: Mouse scrolled (939, 408) with delta (0, 0)
Screenshot: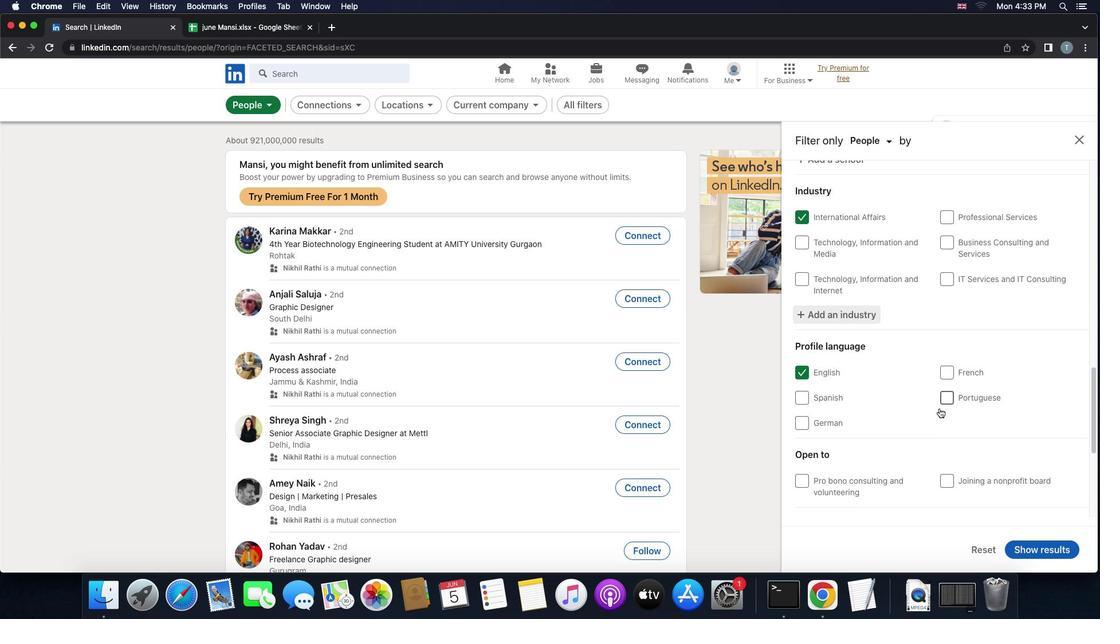 
Action: Mouse scrolled (939, 408) with delta (0, -1)
Screenshot: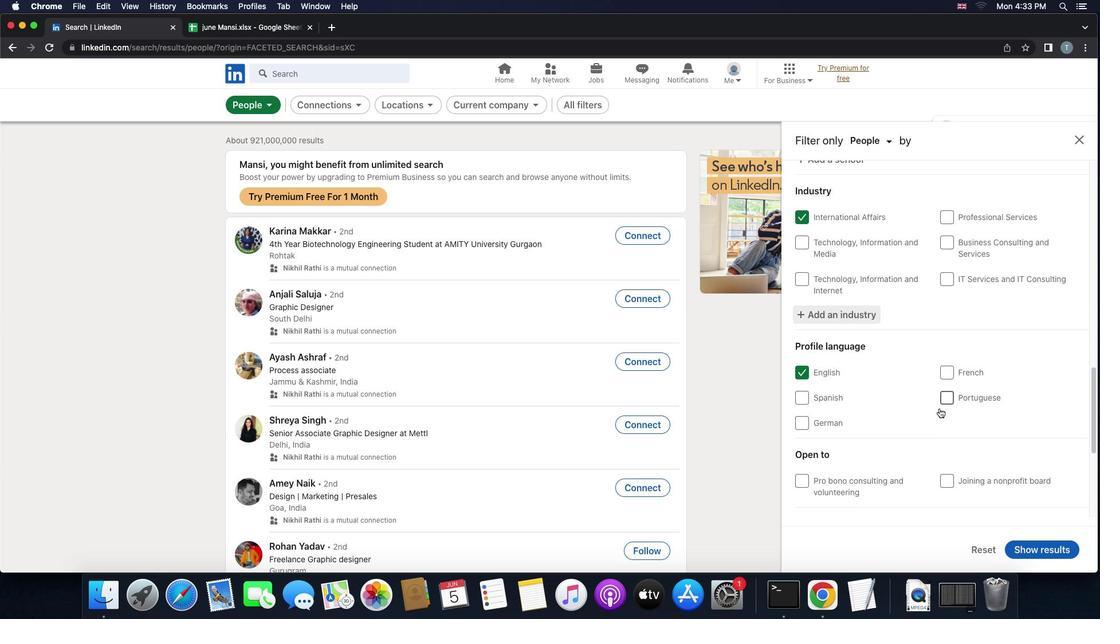 
Action: Mouse moved to (947, 413)
Screenshot: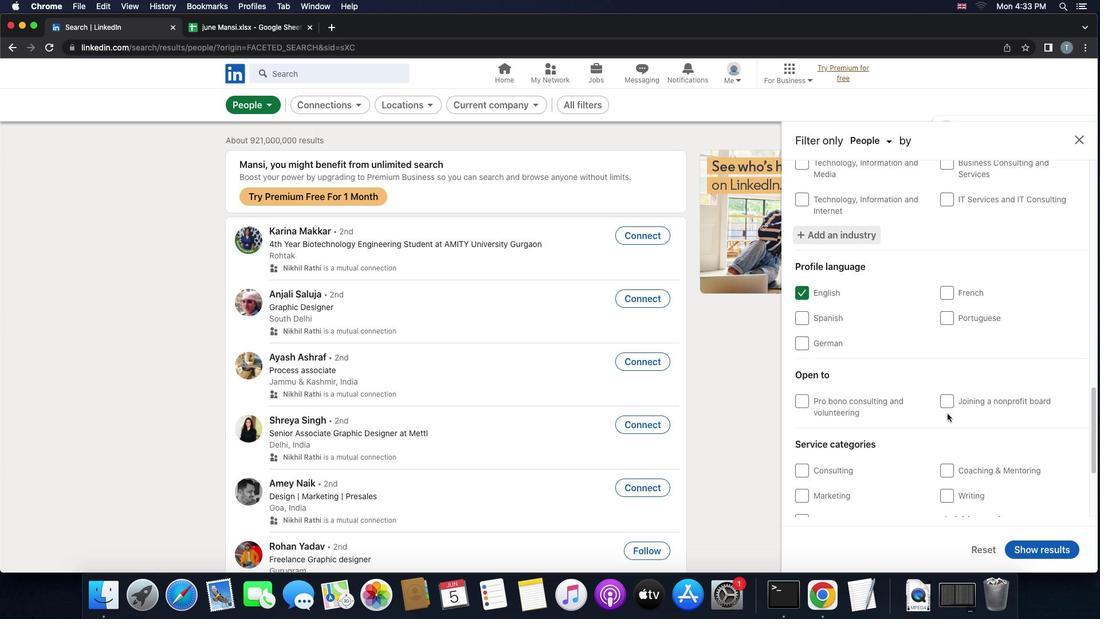 
Action: Mouse scrolled (947, 413) with delta (0, 0)
Screenshot: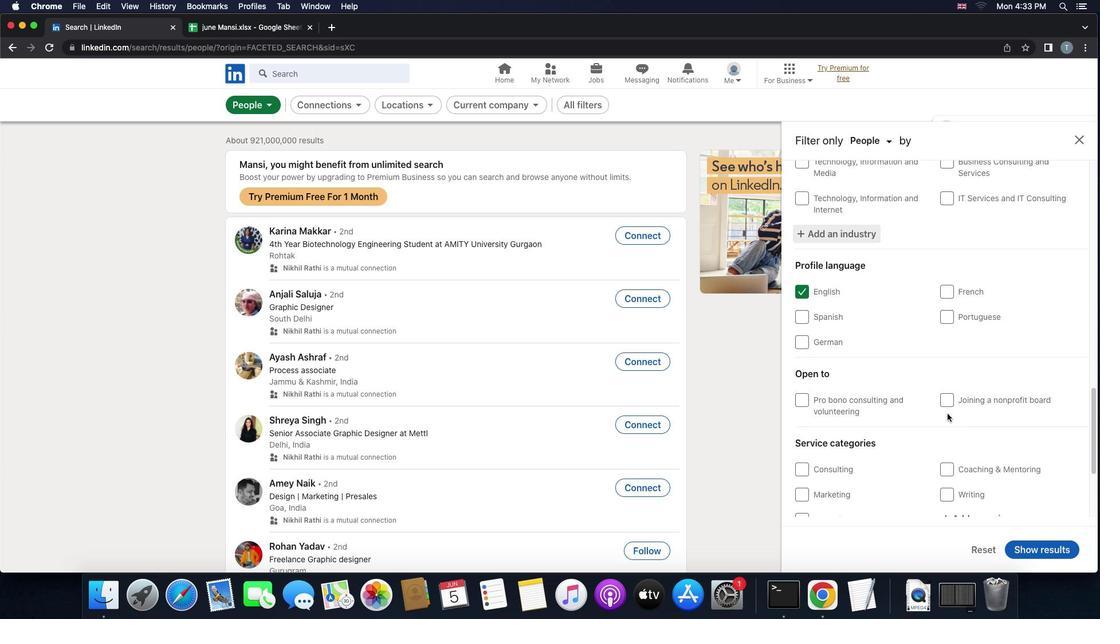 
Action: Mouse scrolled (947, 413) with delta (0, 0)
Screenshot: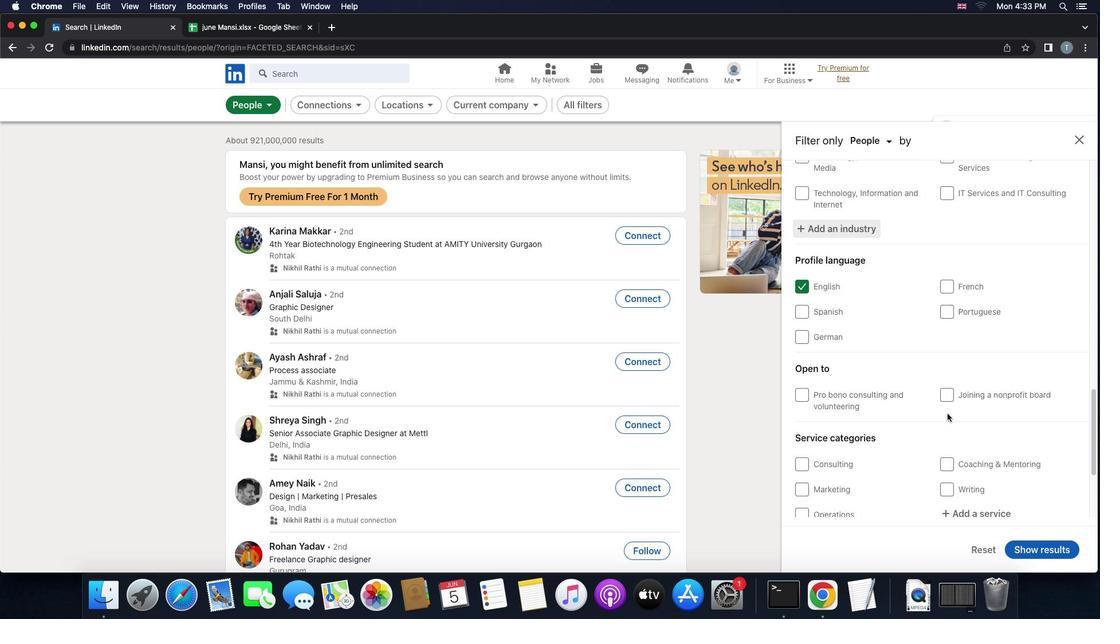 
Action: Mouse scrolled (947, 413) with delta (0, -1)
Screenshot: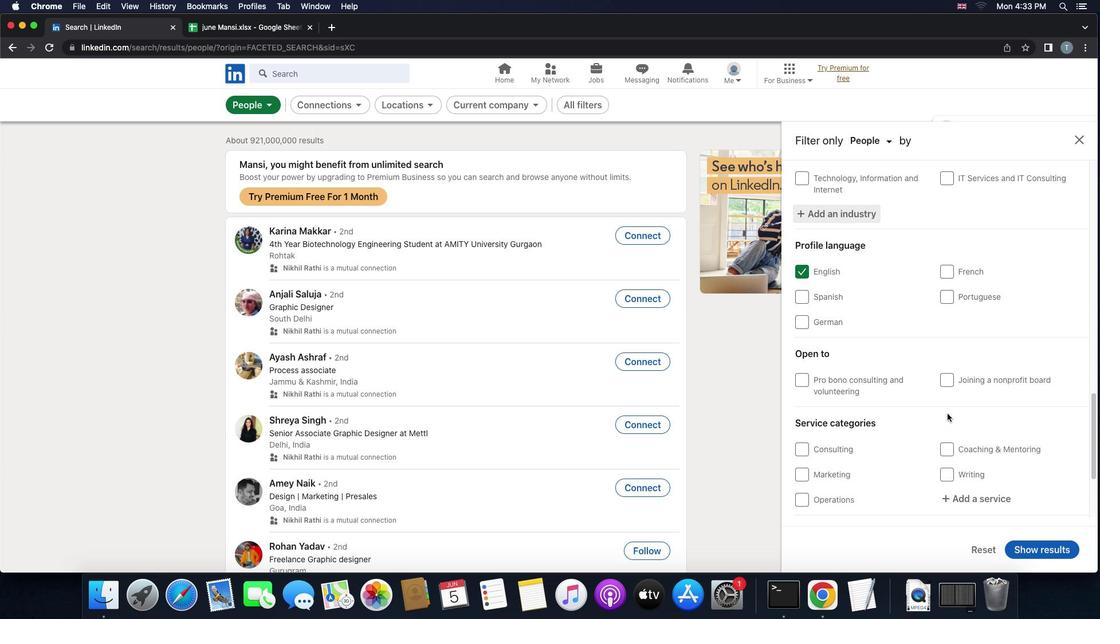 
Action: Mouse moved to (959, 423)
Screenshot: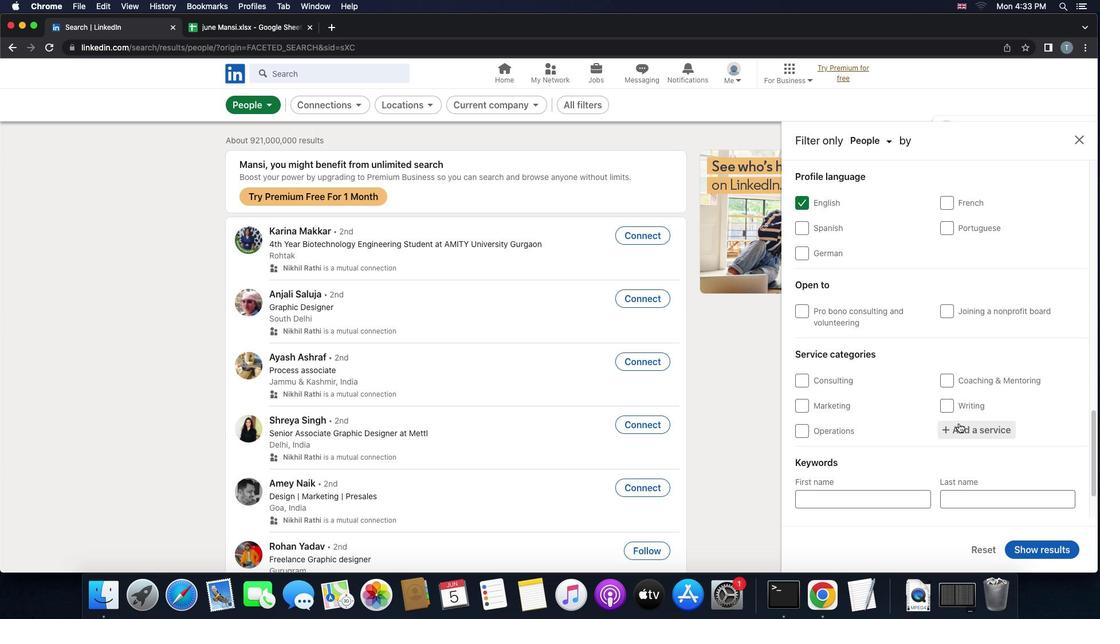 
Action: Mouse pressed left at (959, 423)
Screenshot: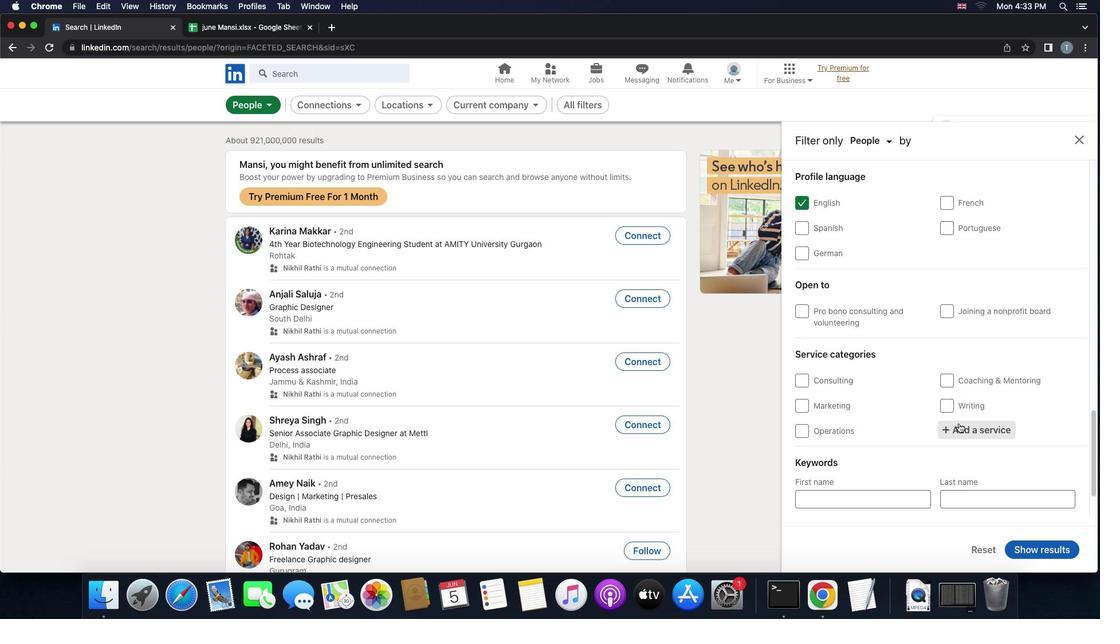 
Action: Mouse moved to (958, 423)
Screenshot: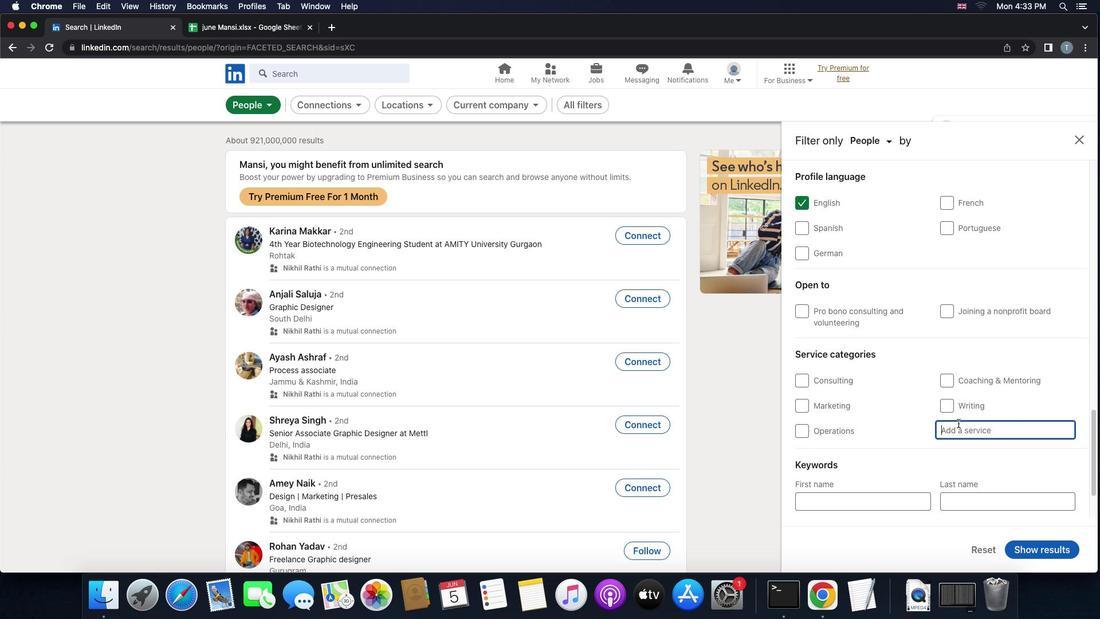 
Action: Key pressed 'i''n''t''e''r''i''o''r'
Screenshot: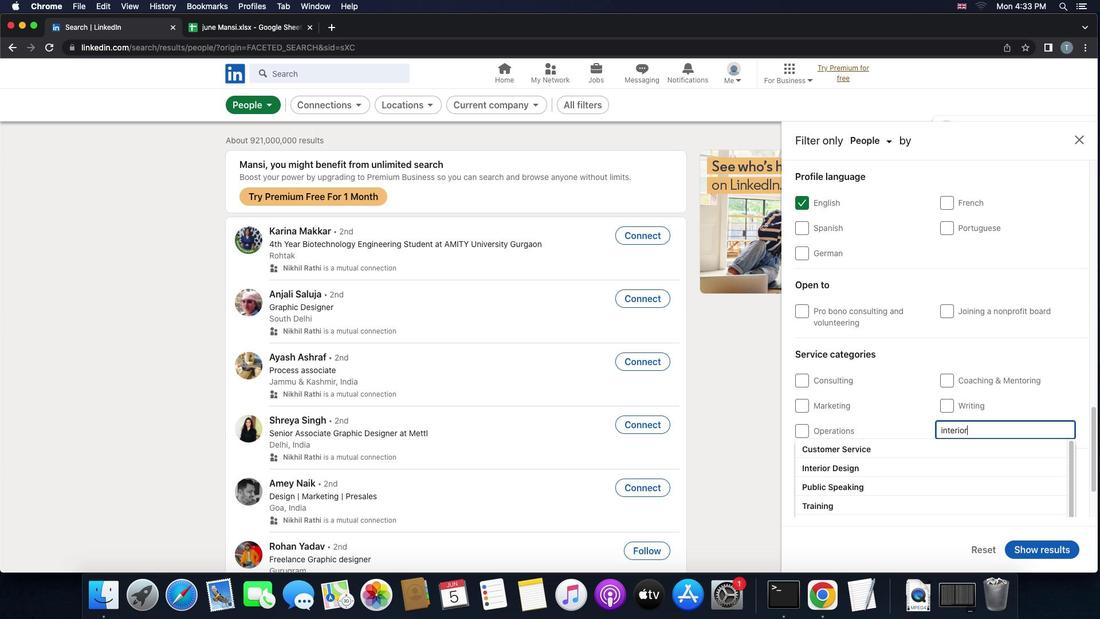 
Action: Mouse moved to (903, 447)
Screenshot: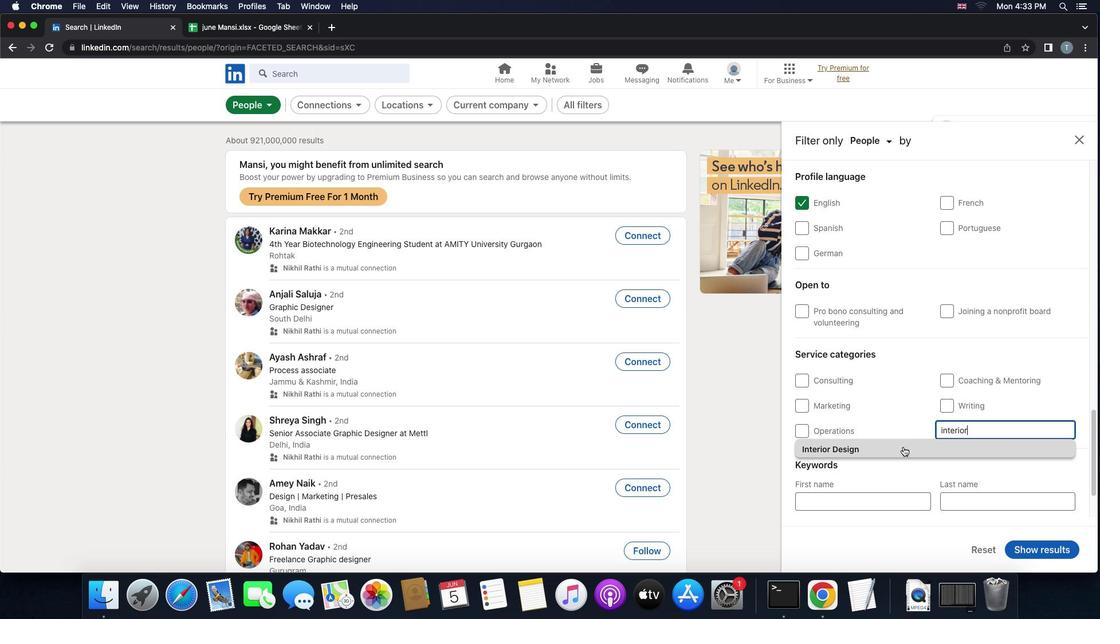 
Action: Mouse pressed left at (903, 447)
Screenshot: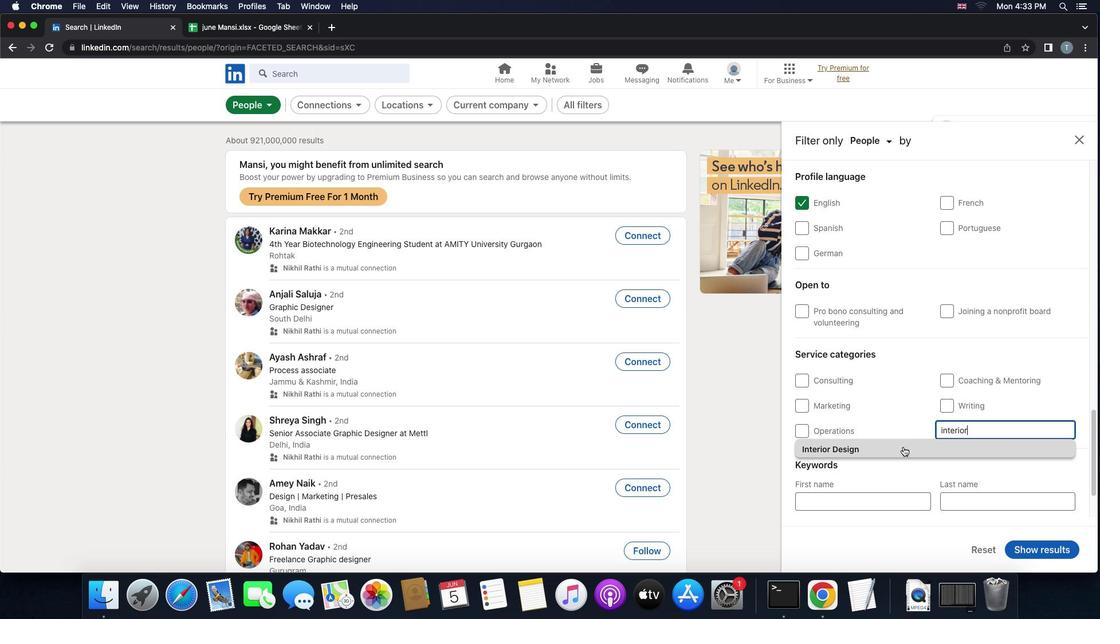 
Action: Mouse moved to (903, 447)
Screenshot: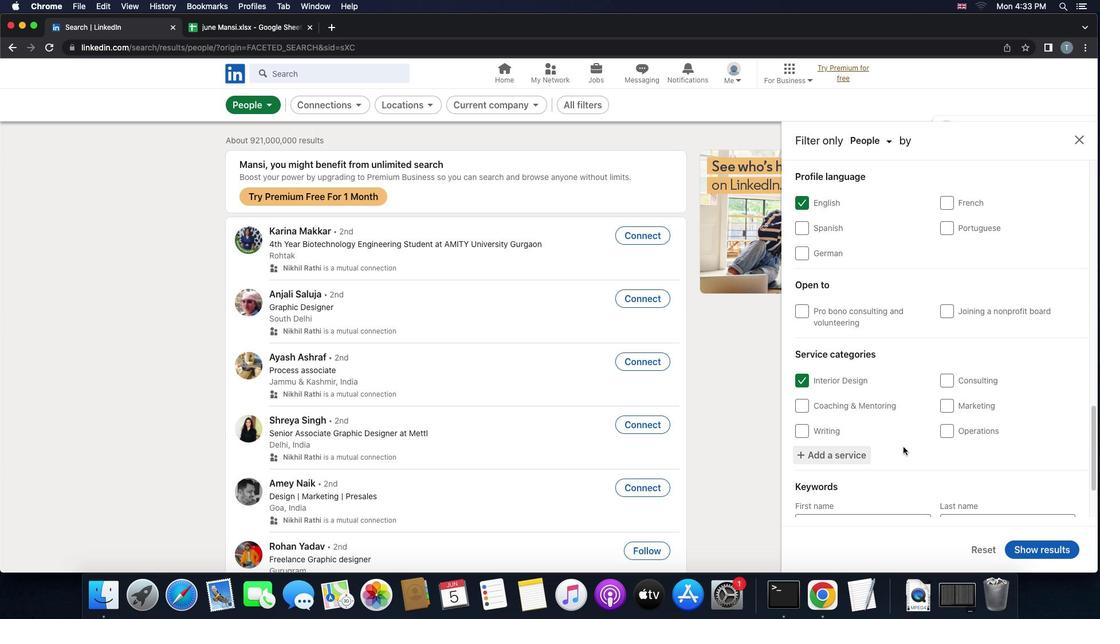 
Action: Mouse scrolled (903, 447) with delta (0, 0)
Screenshot: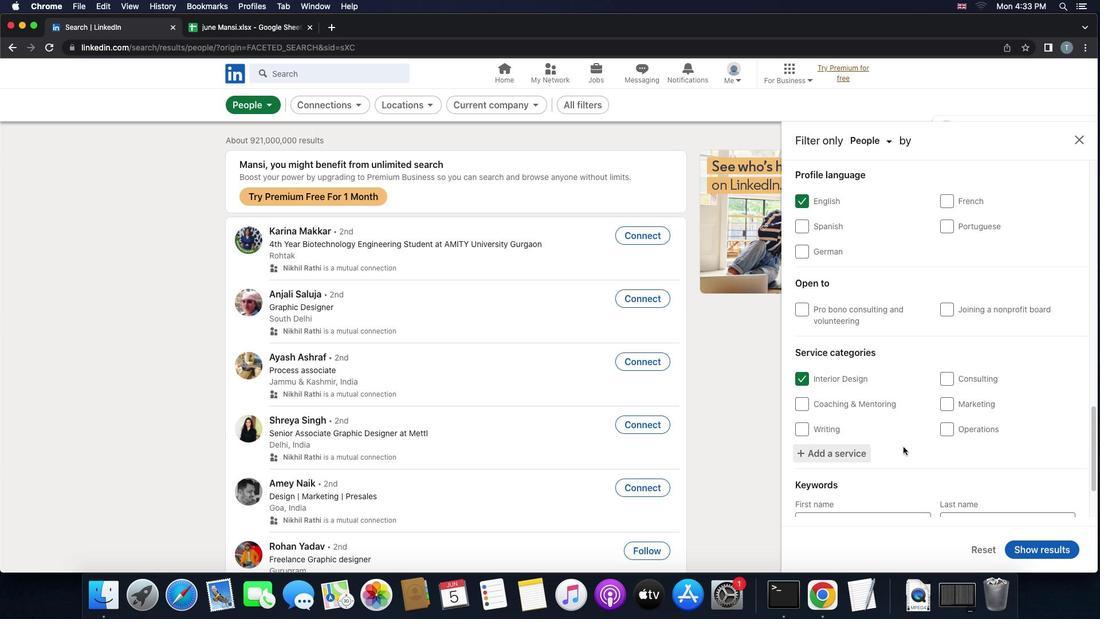 
Action: Mouse scrolled (903, 447) with delta (0, 0)
Screenshot: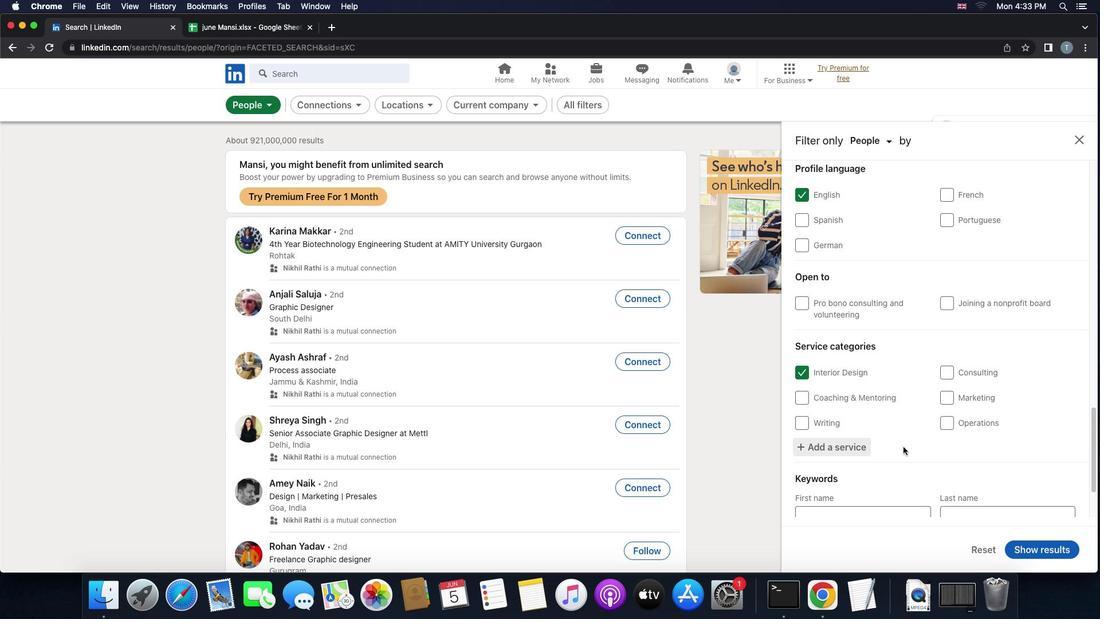 
Action: Mouse scrolled (903, 447) with delta (0, -1)
Screenshot: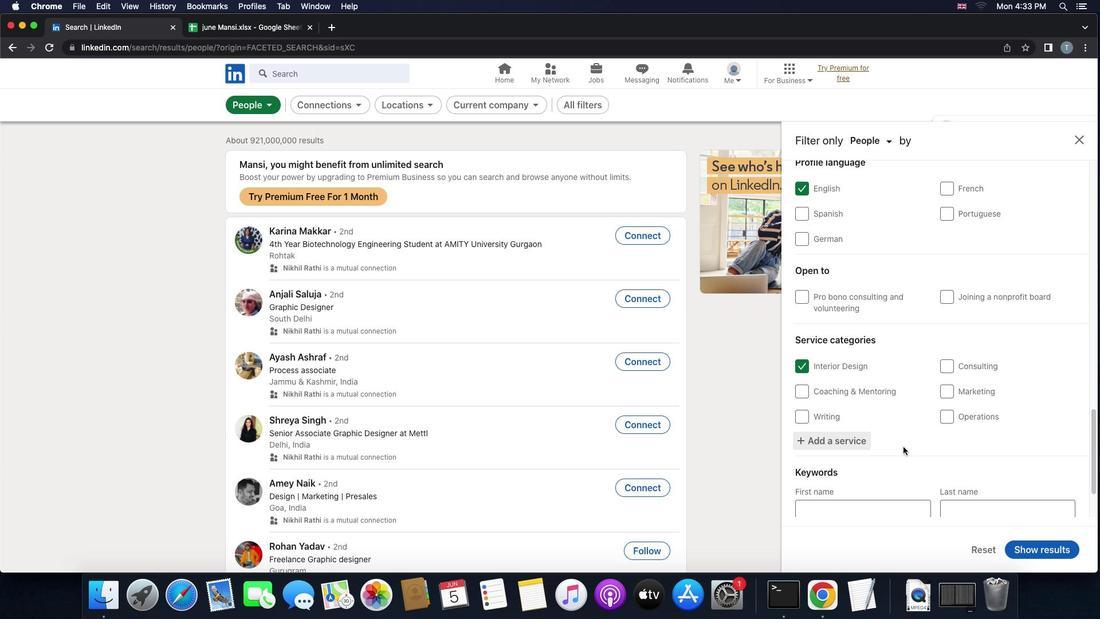 
Action: Mouse scrolled (903, 447) with delta (0, -1)
Screenshot: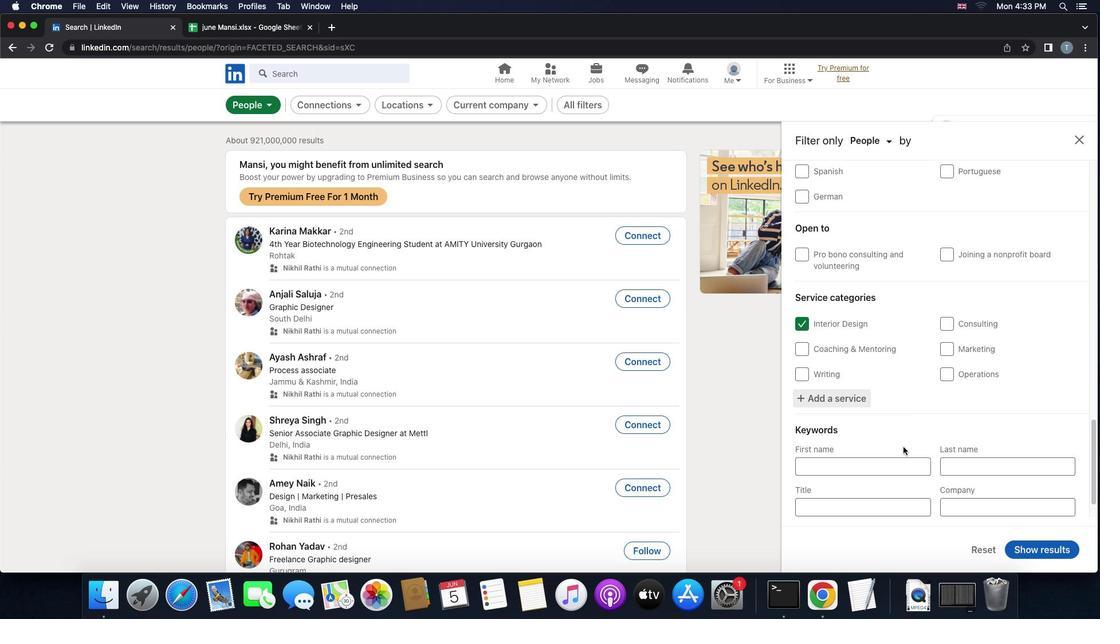 
Action: Mouse moved to (885, 460)
Screenshot: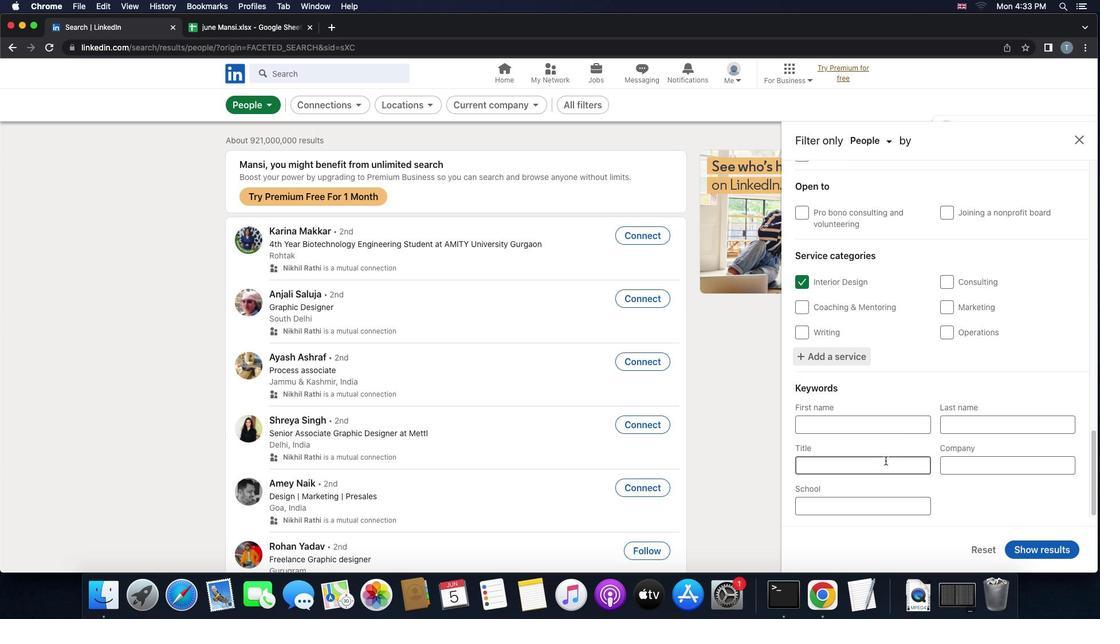 
Action: Mouse pressed left at (885, 460)
Screenshot: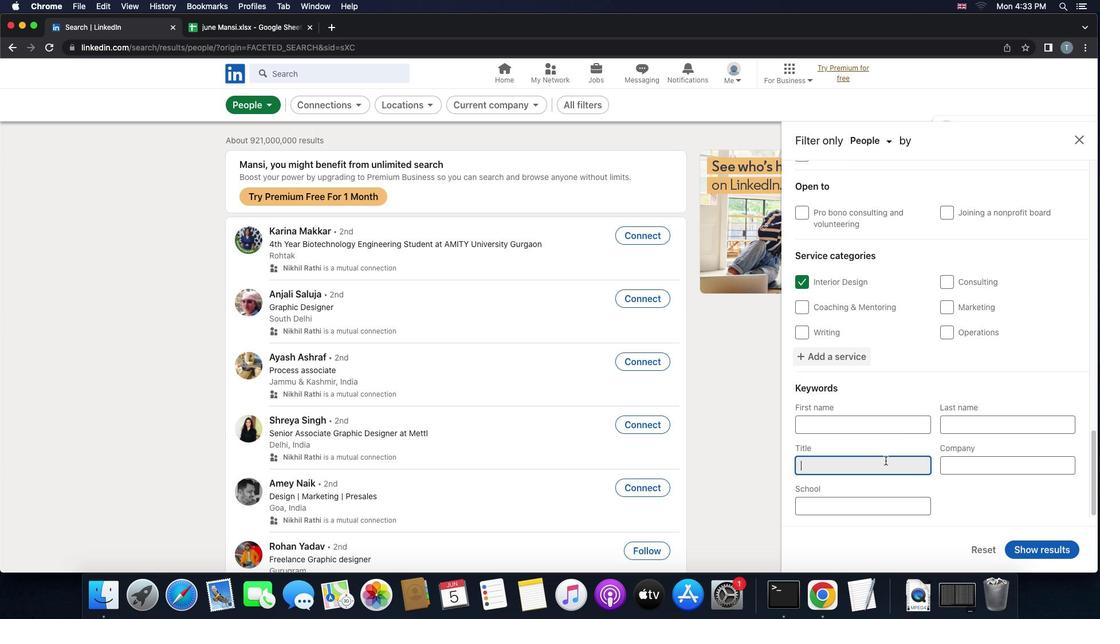 
Action: Key pressed 'm''e''c''h''a''n''i''c''a''l'Key.space'e''n''g''i''n''e''e''r'
Screenshot: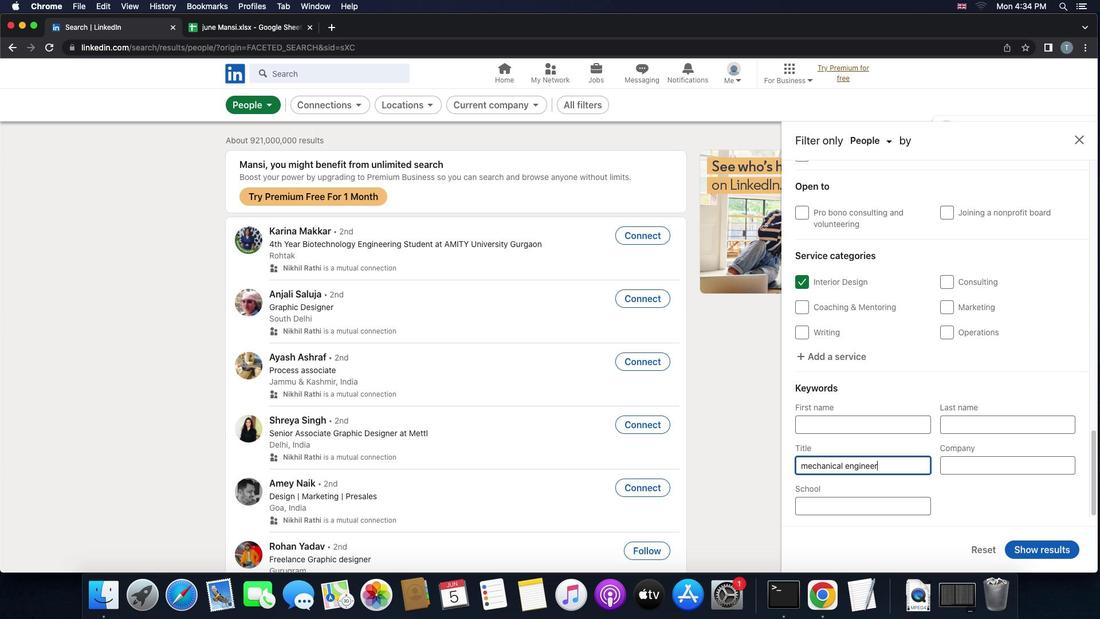 
Action: Mouse moved to (1024, 549)
Screenshot: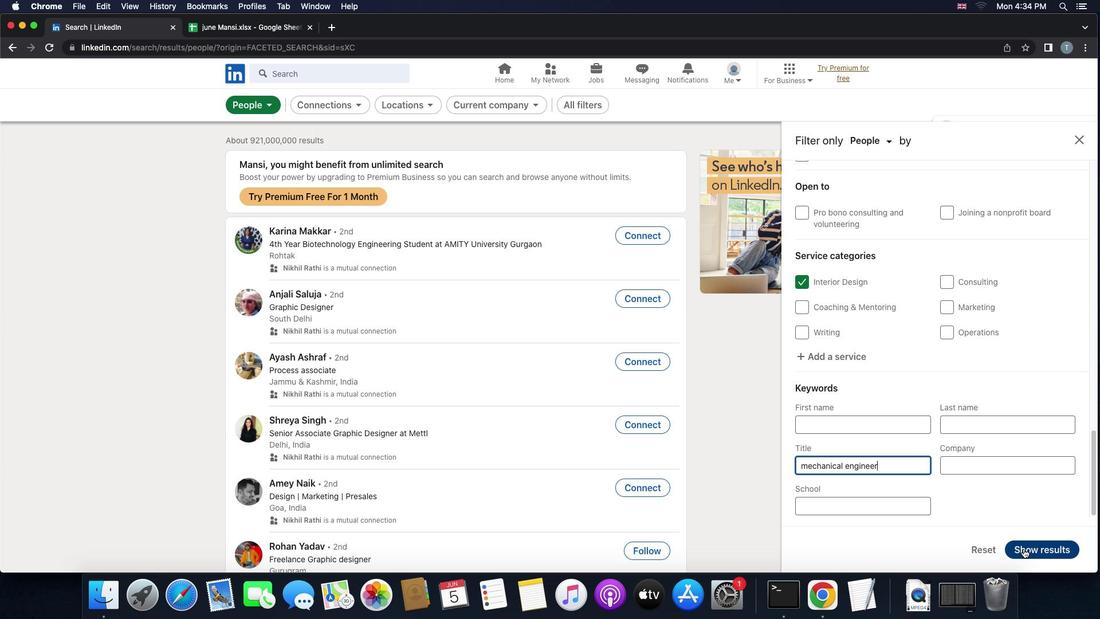 
Action: Mouse pressed left at (1024, 549)
Screenshot: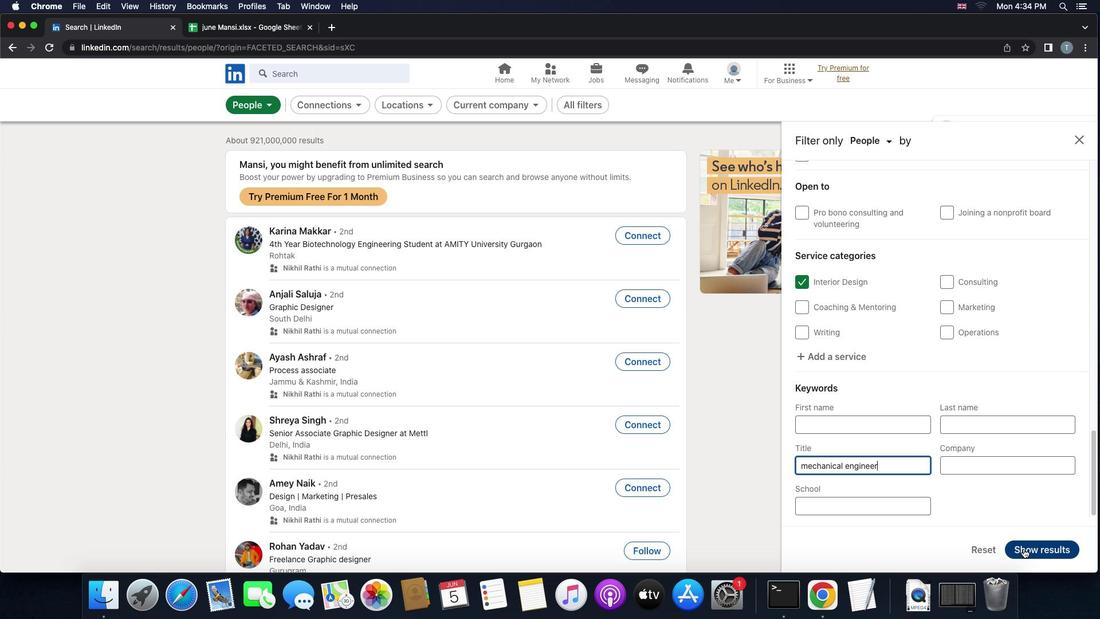 
Action: Mouse moved to (1026, 549)
Screenshot: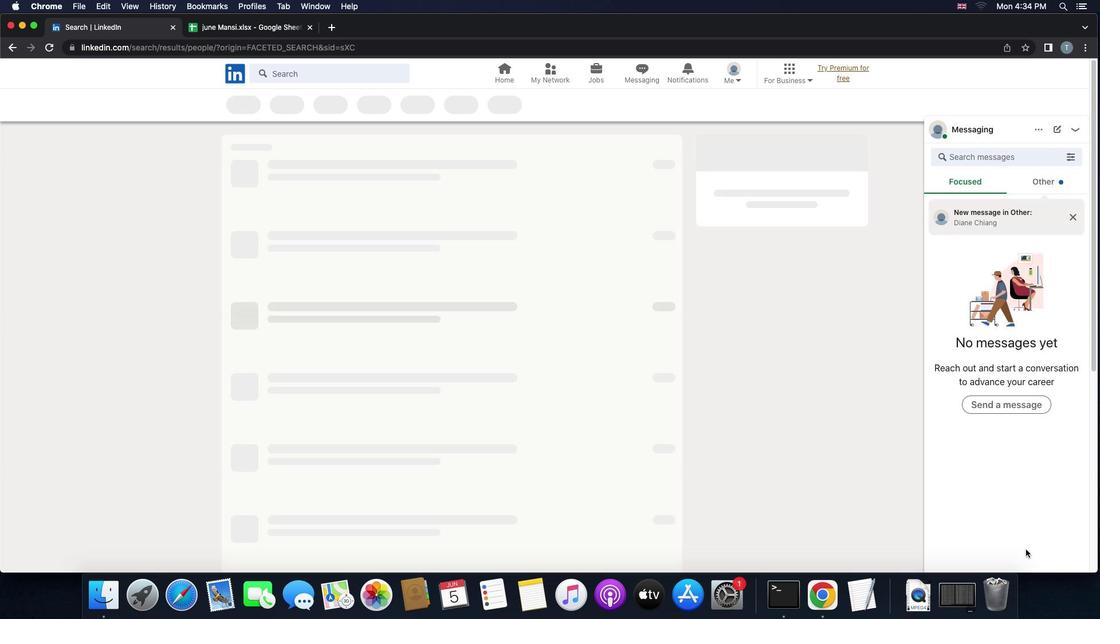 
